 Task: Find connections with filter location Bitterfeld-Wolfen with filter topic #inspirationwith filter profile language French with filter current company Benchmark Six Sigma with filter school Jawahar Navodaya Vidyalaya (JNV) with filter industry Religious Institutions with filter service category Corporate Events with filter keywords title Photographer
Action: Mouse moved to (684, 87)
Screenshot: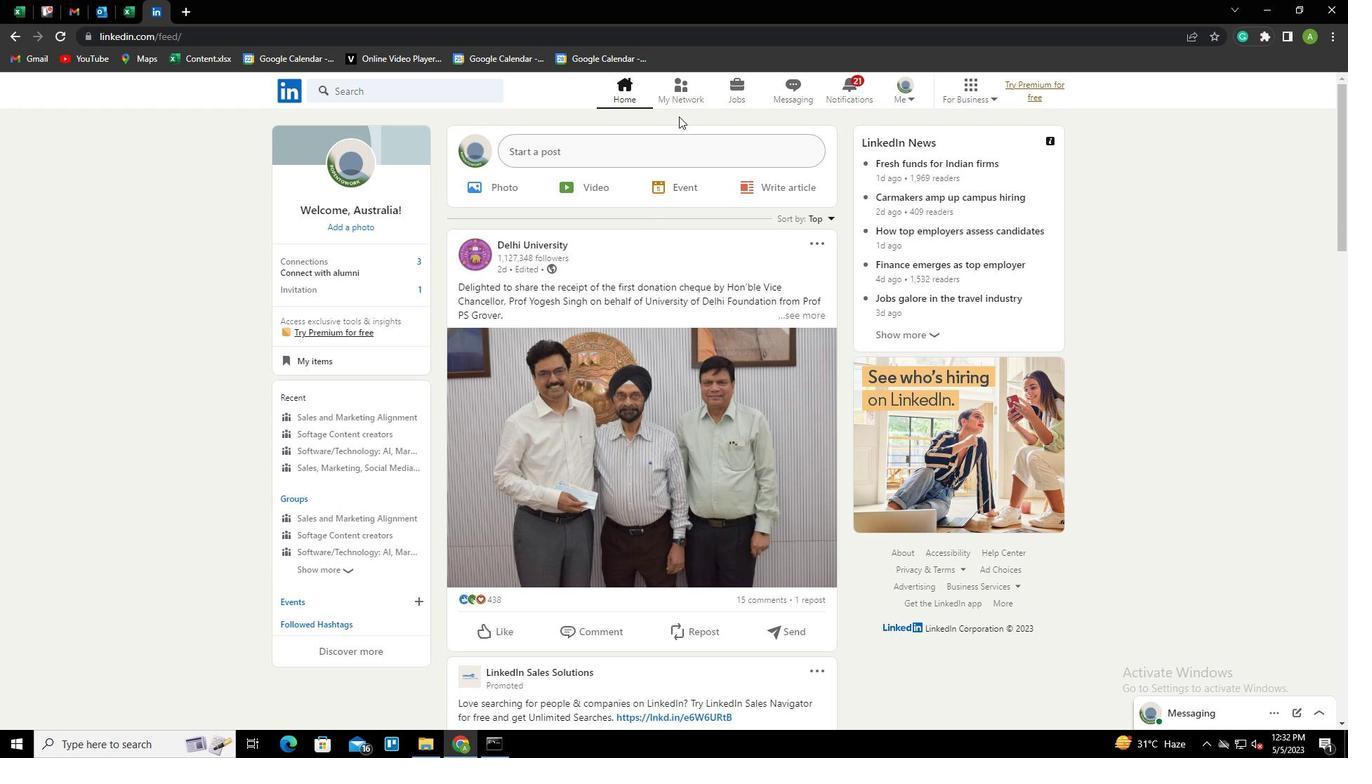 
Action: Mouse pressed left at (684, 87)
Screenshot: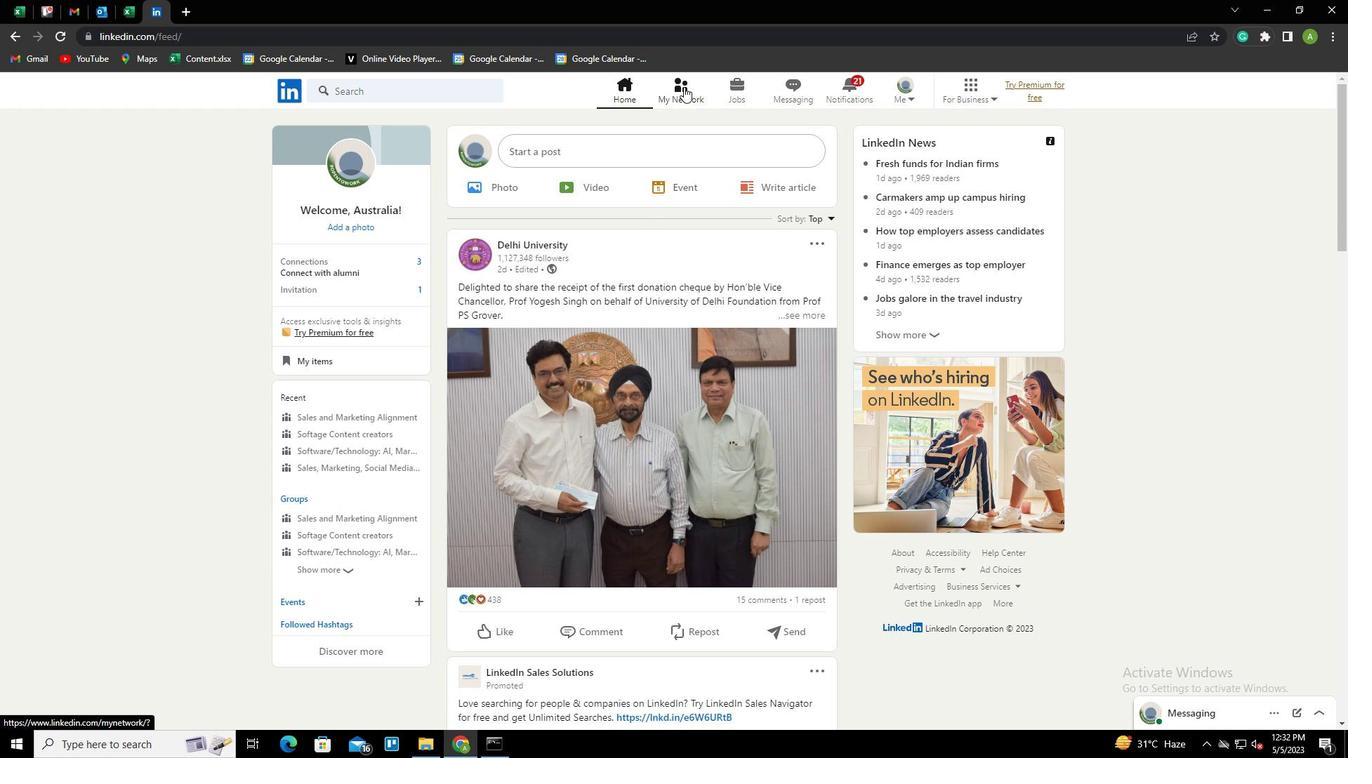 
Action: Mouse moved to (365, 167)
Screenshot: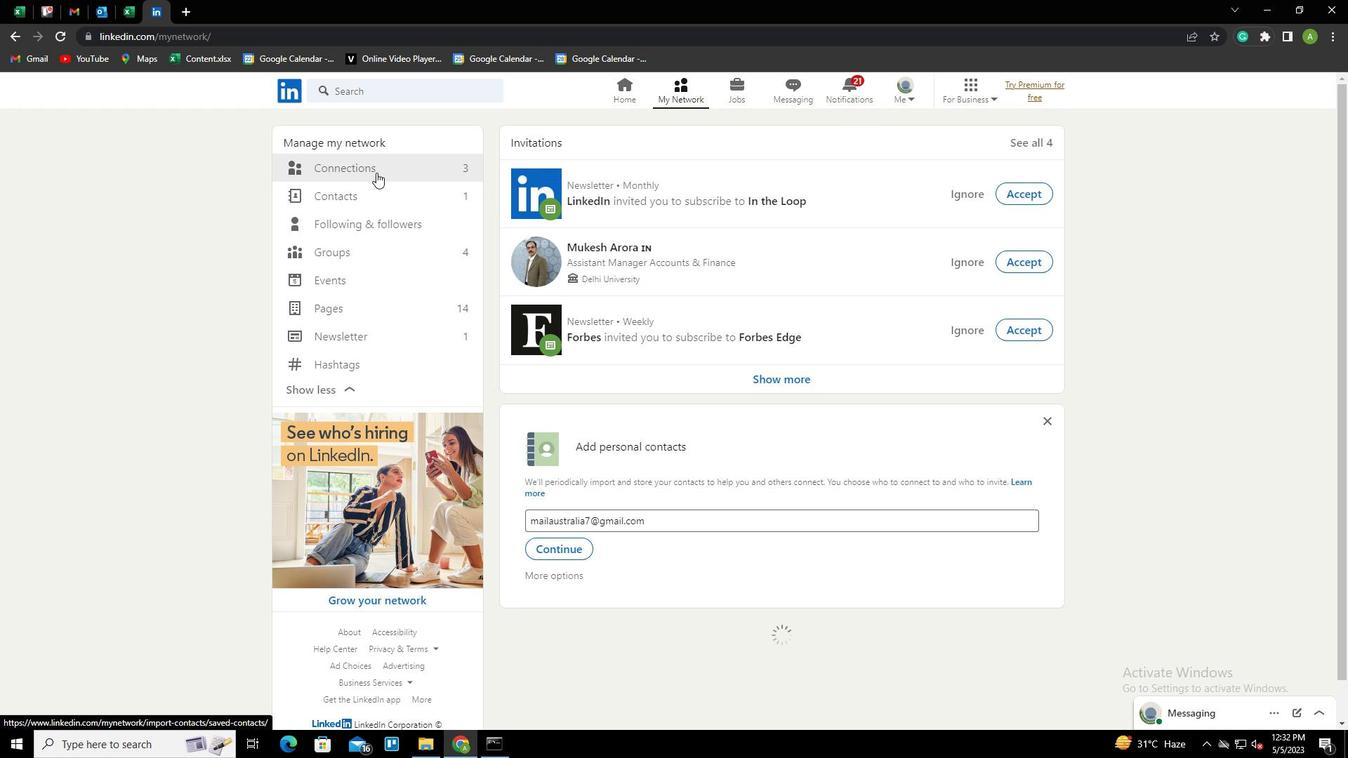 
Action: Mouse pressed left at (365, 167)
Screenshot: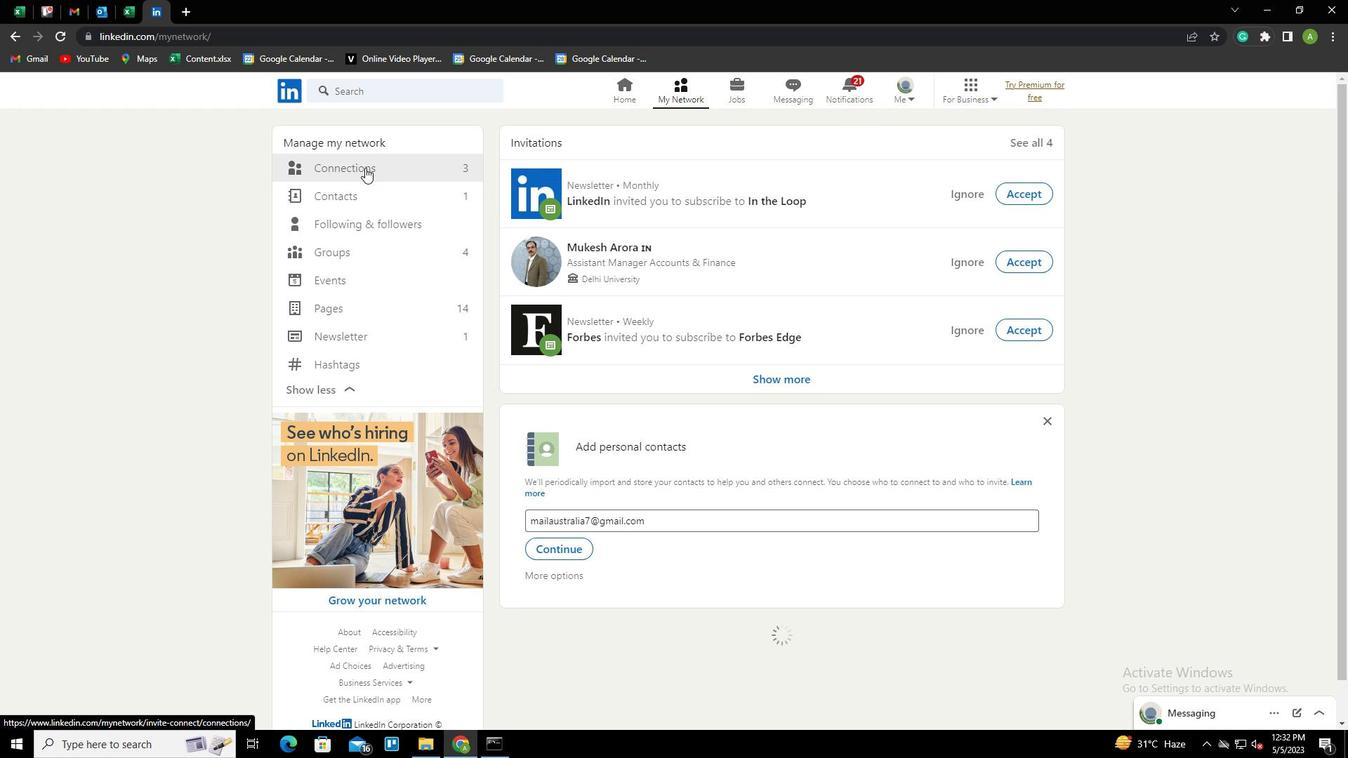 
Action: Mouse moved to (758, 167)
Screenshot: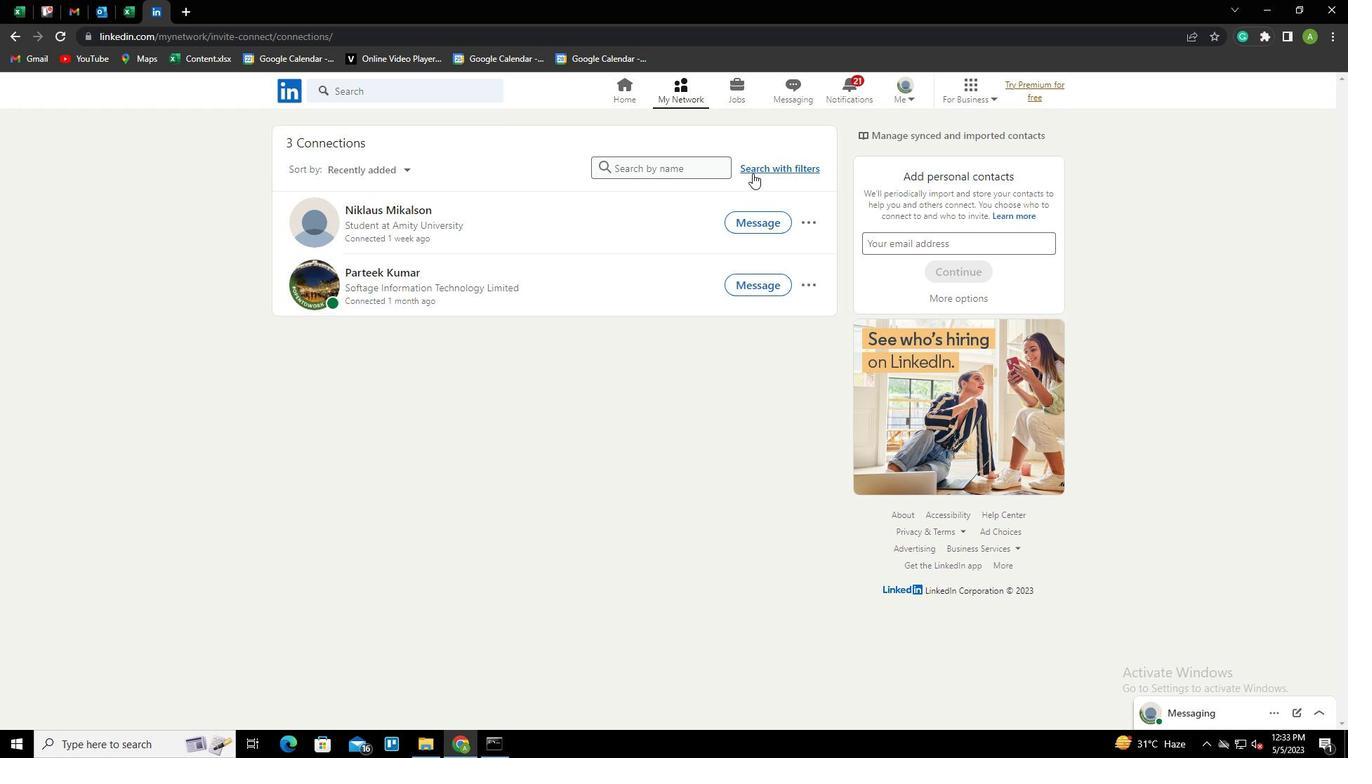 
Action: Mouse pressed left at (758, 167)
Screenshot: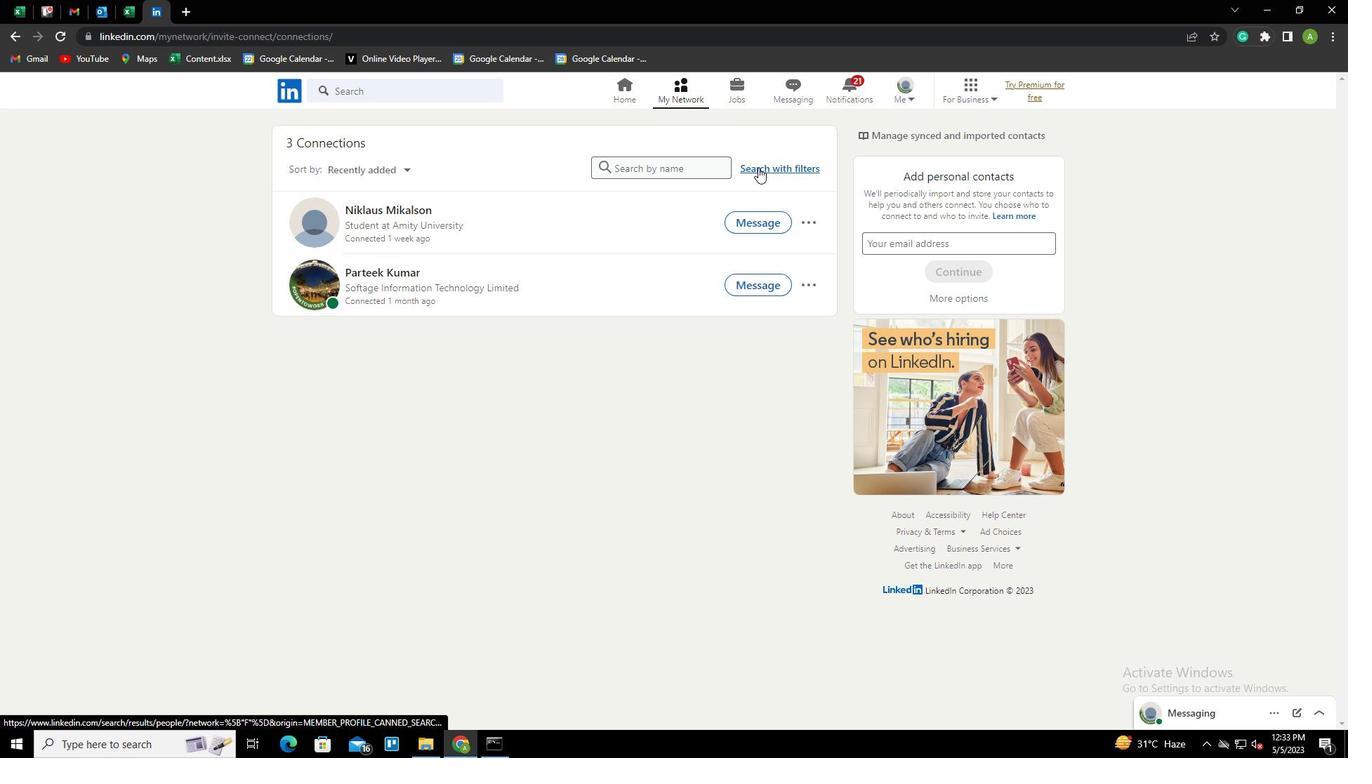 
Action: Mouse moved to (714, 128)
Screenshot: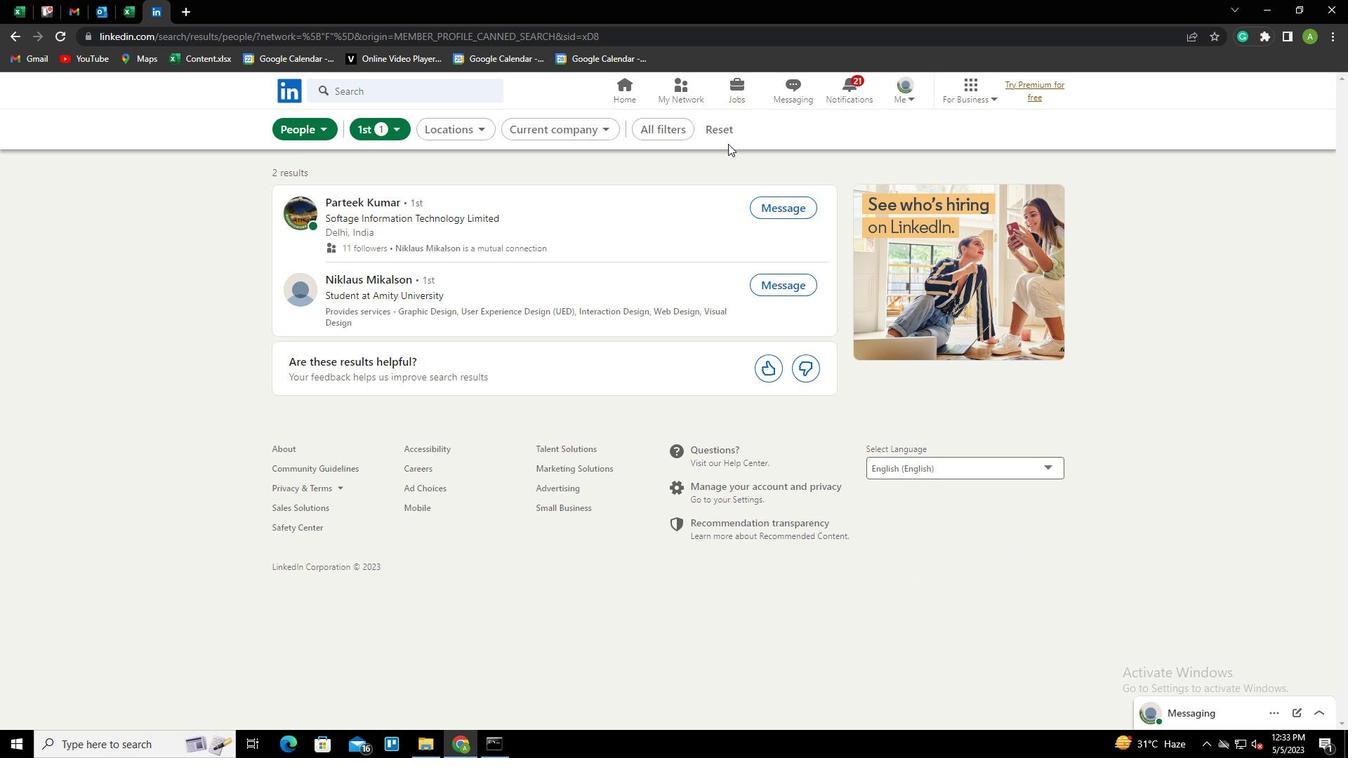 
Action: Mouse pressed left at (714, 128)
Screenshot: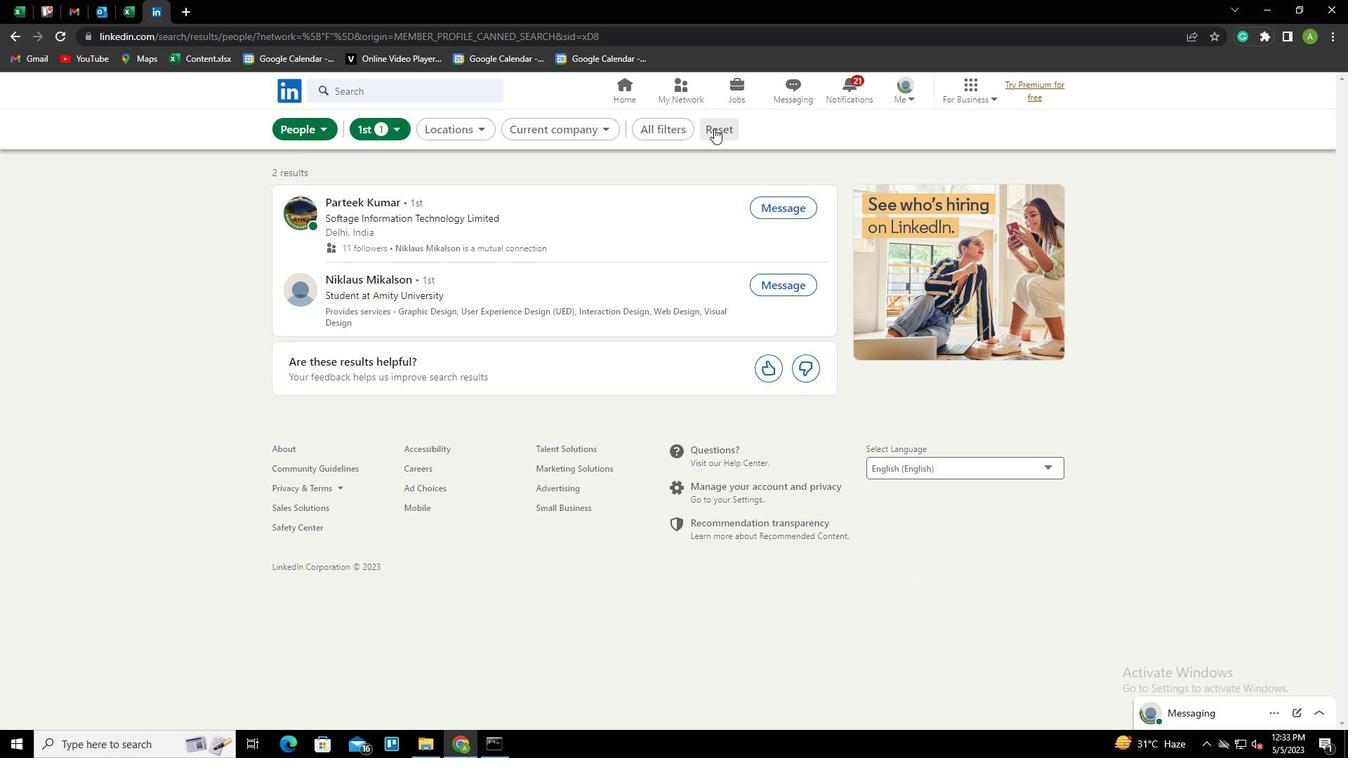 
Action: Mouse moved to (694, 129)
Screenshot: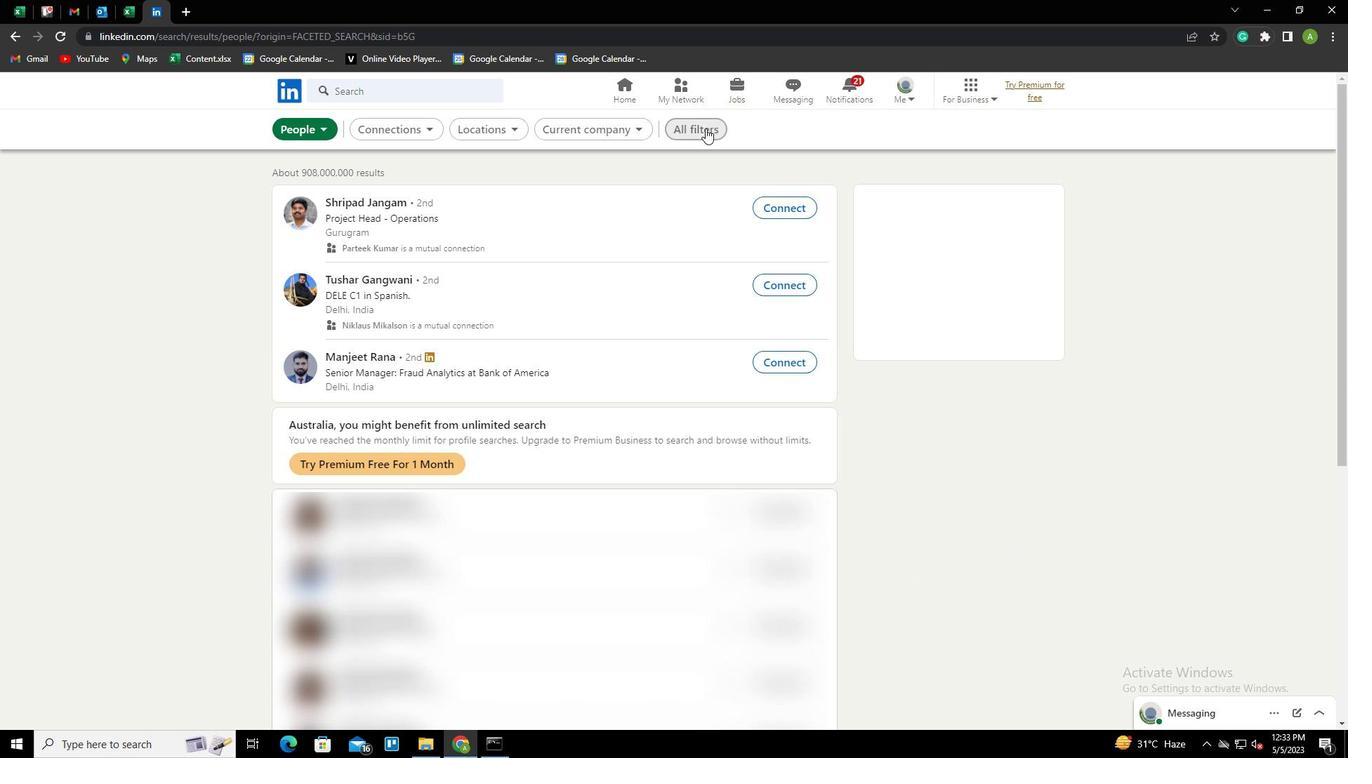 
Action: Mouse pressed left at (694, 129)
Screenshot: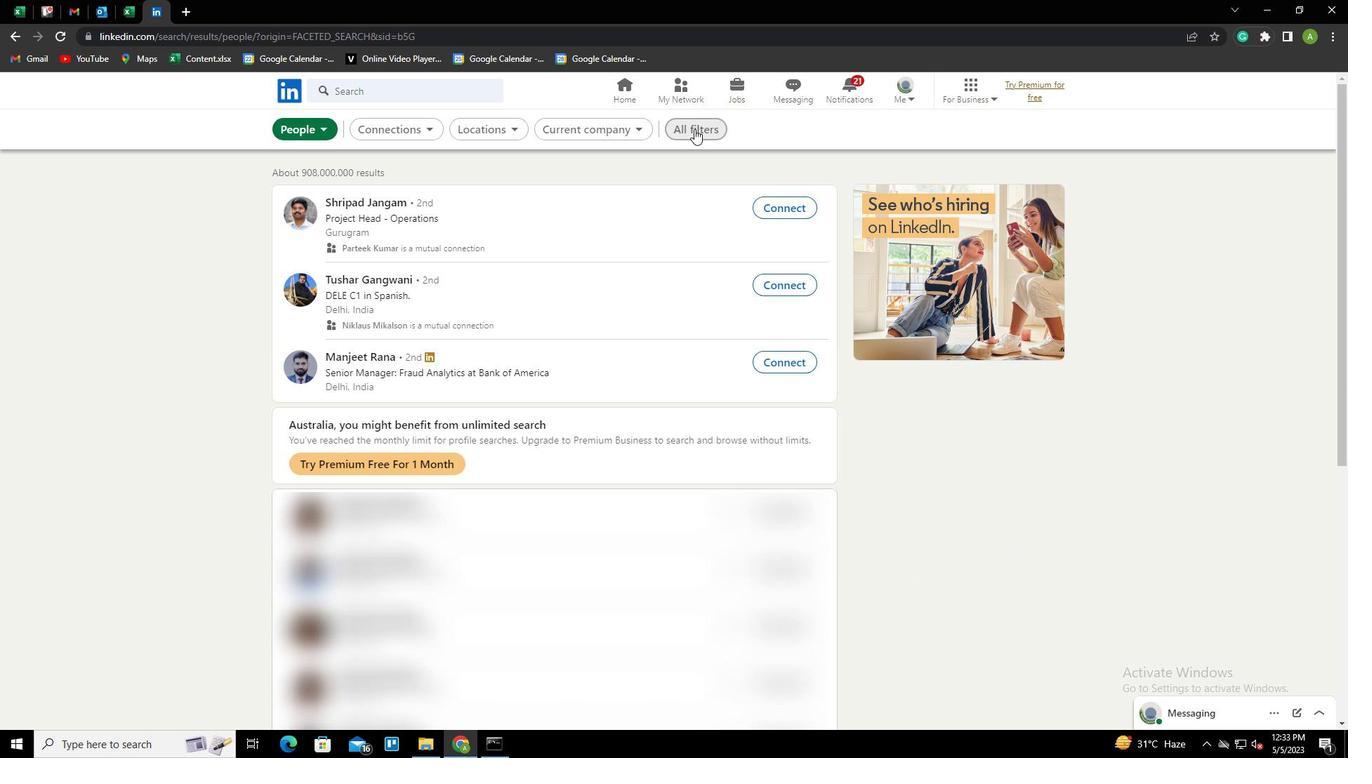 
Action: Mouse moved to (1157, 457)
Screenshot: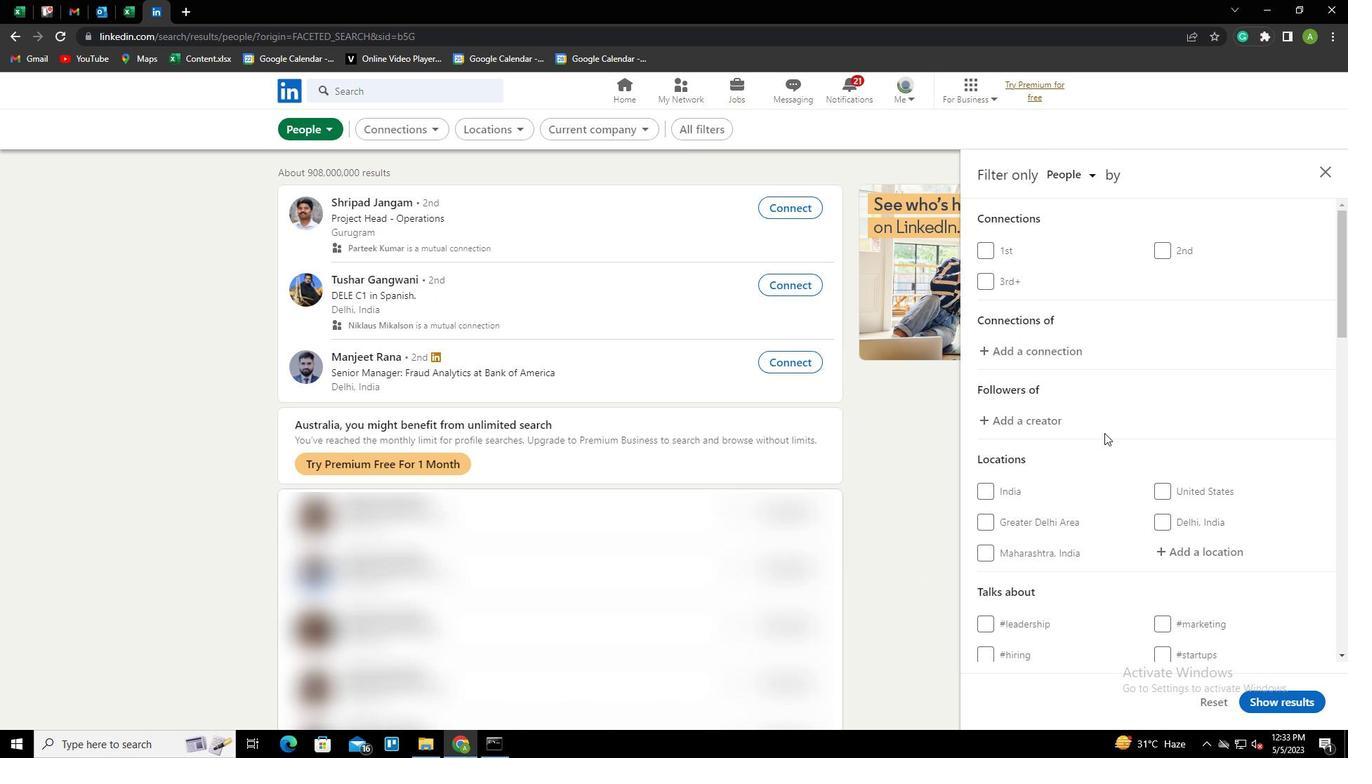 
Action: Mouse scrolled (1157, 457) with delta (0, 0)
Screenshot: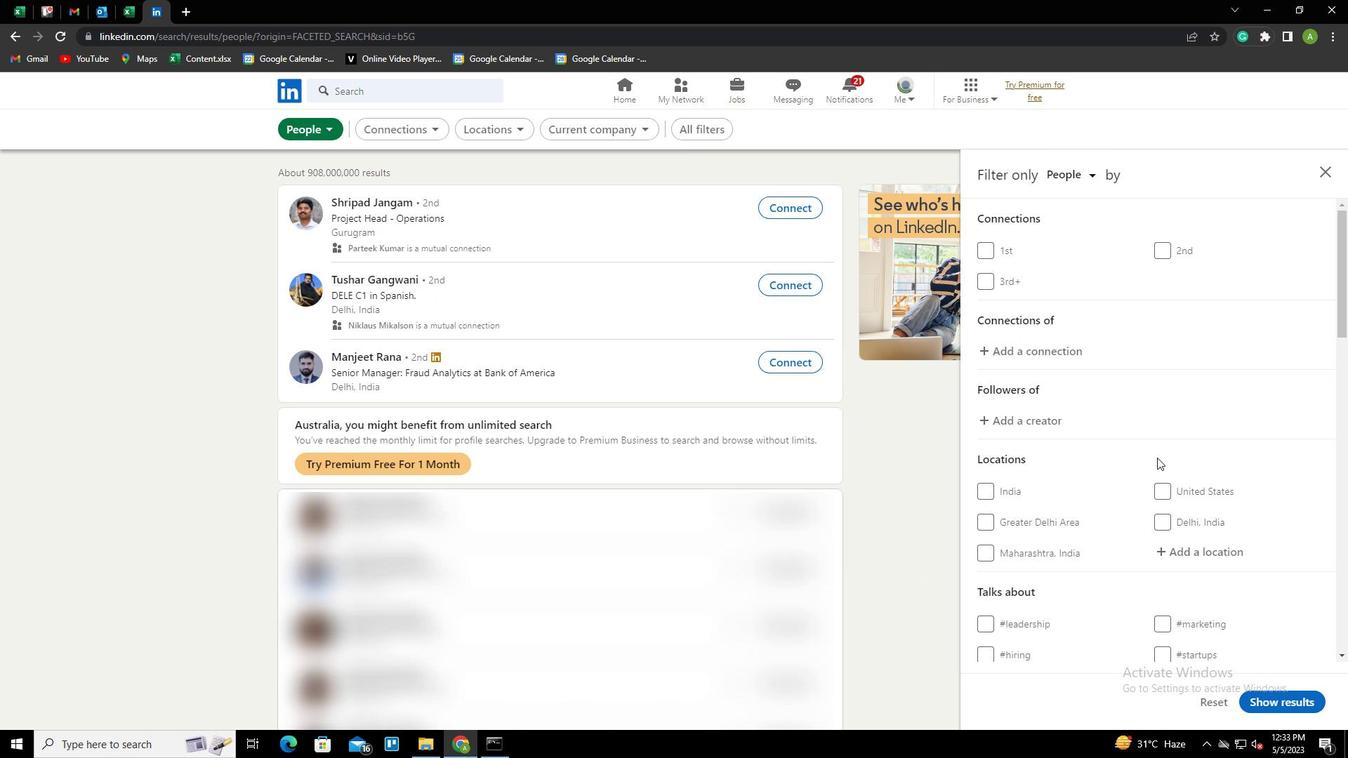 
Action: Mouse scrolled (1157, 457) with delta (0, 0)
Screenshot: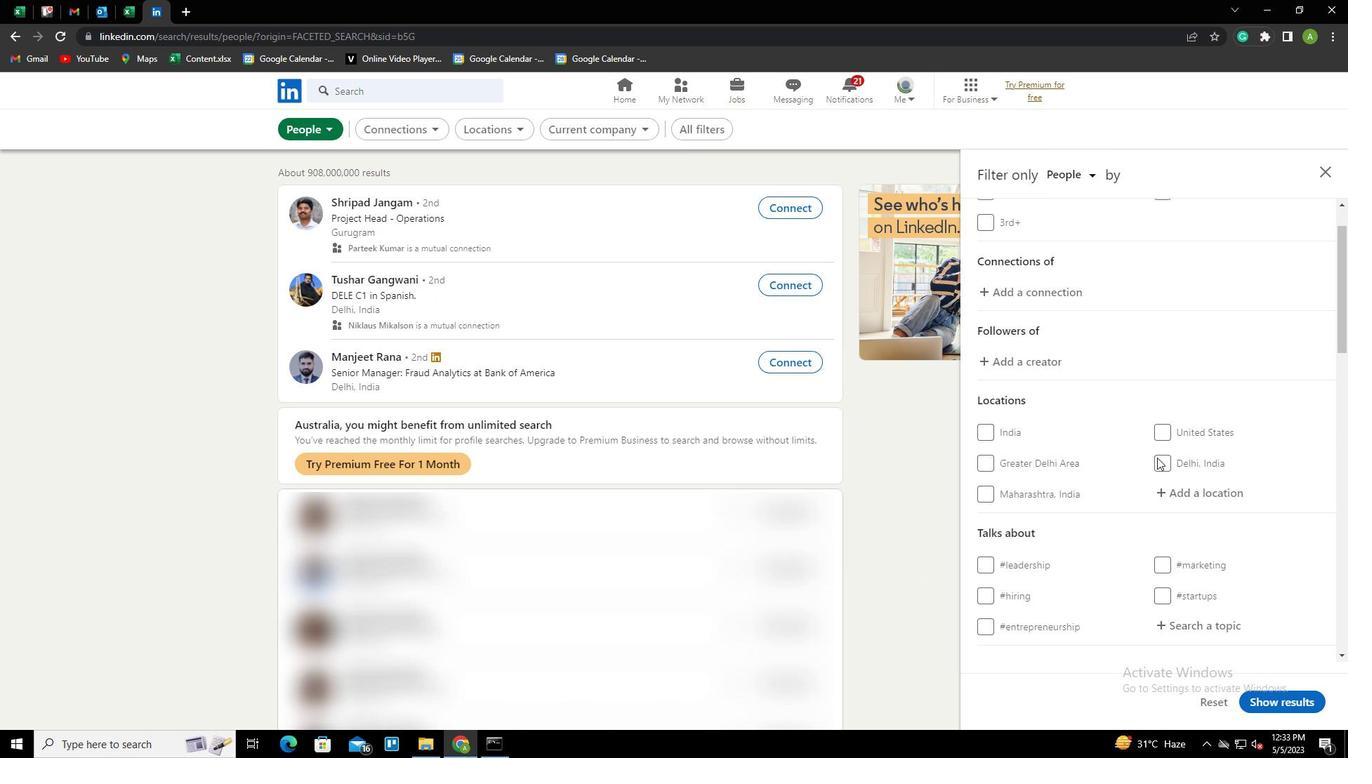 
Action: Mouse moved to (1181, 411)
Screenshot: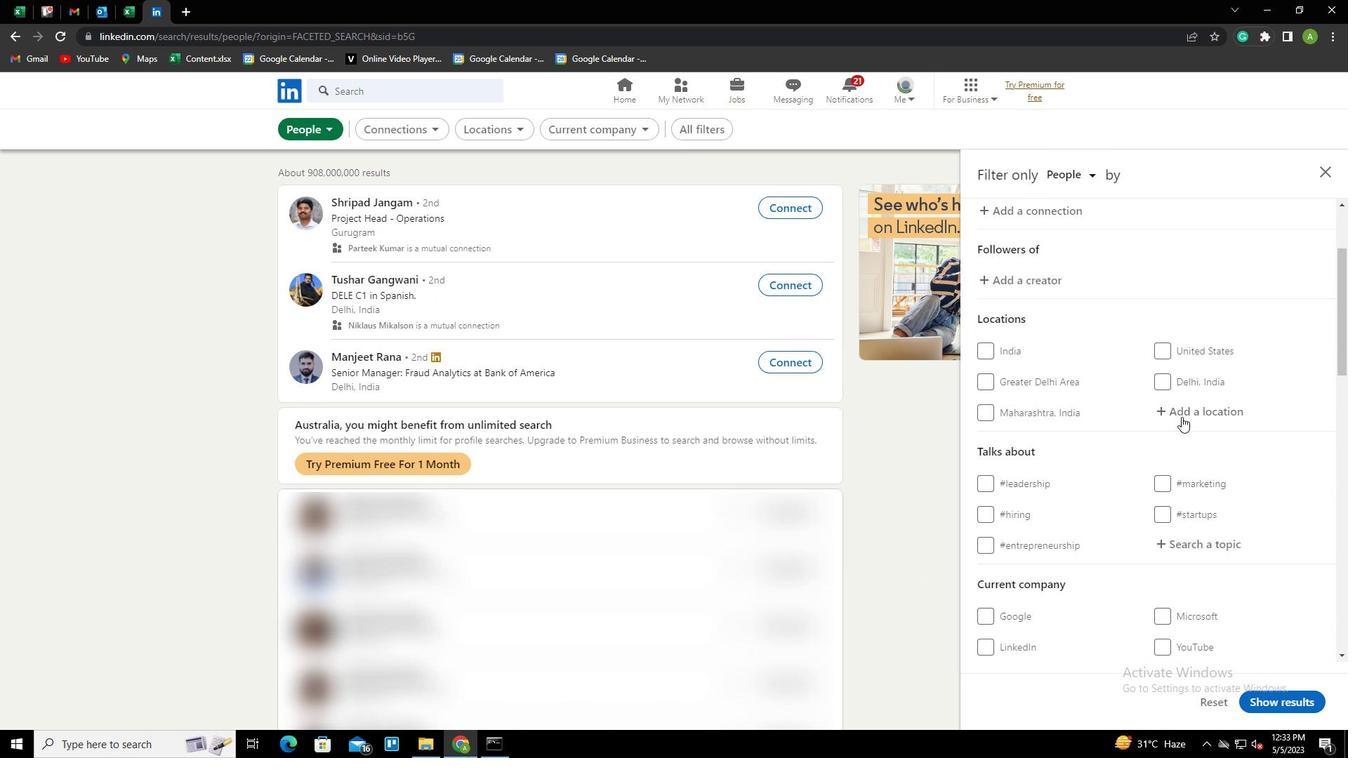 
Action: Mouse pressed left at (1181, 411)
Screenshot: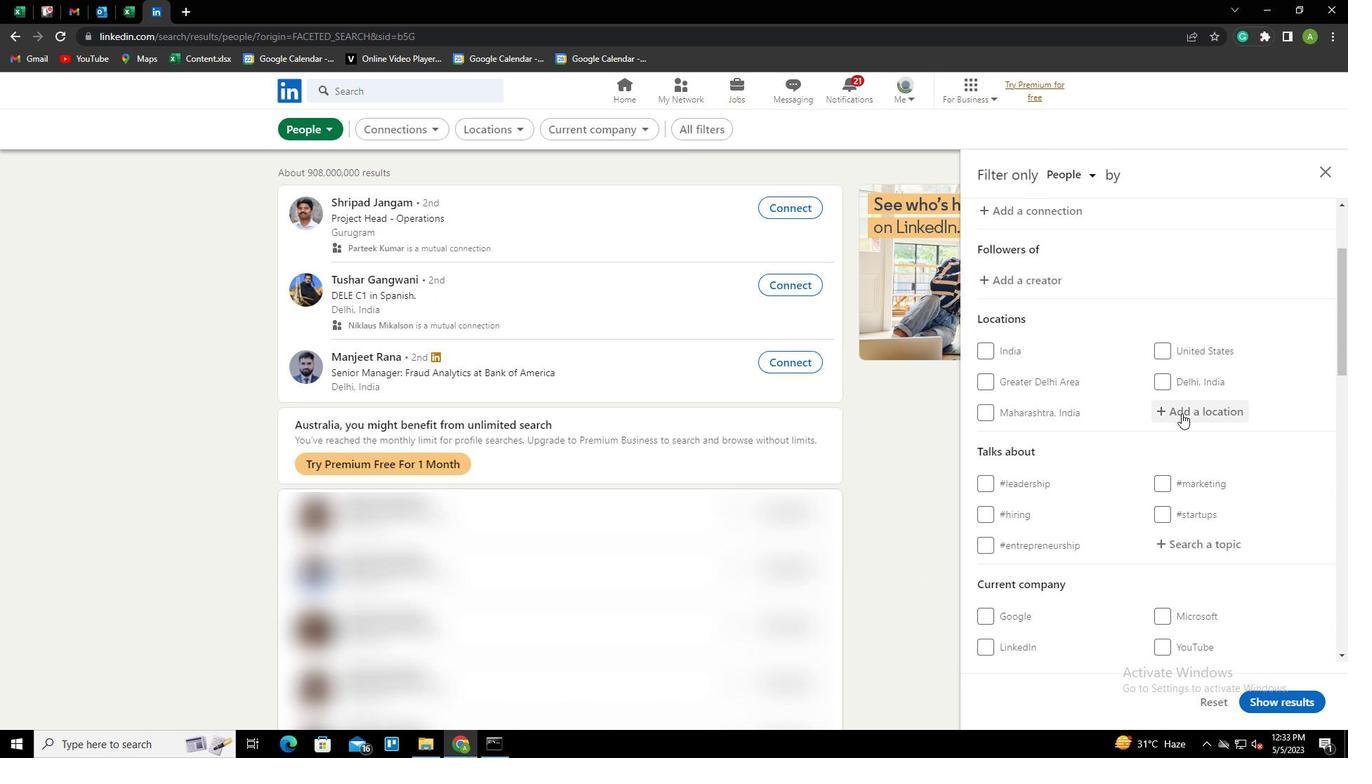 
Action: Key pressed <Key.shift>
Screenshot: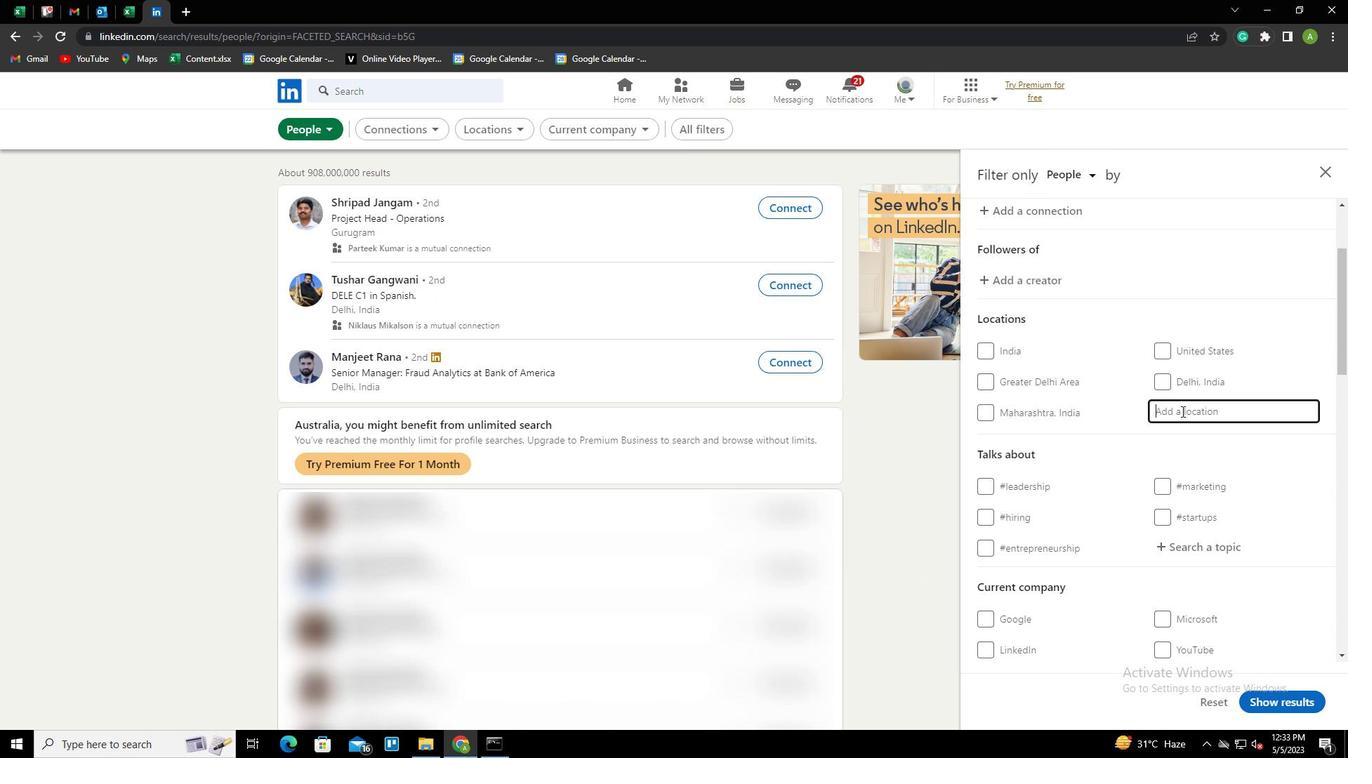 
Action: Mouse moved to (1117, 403)
Screenshot: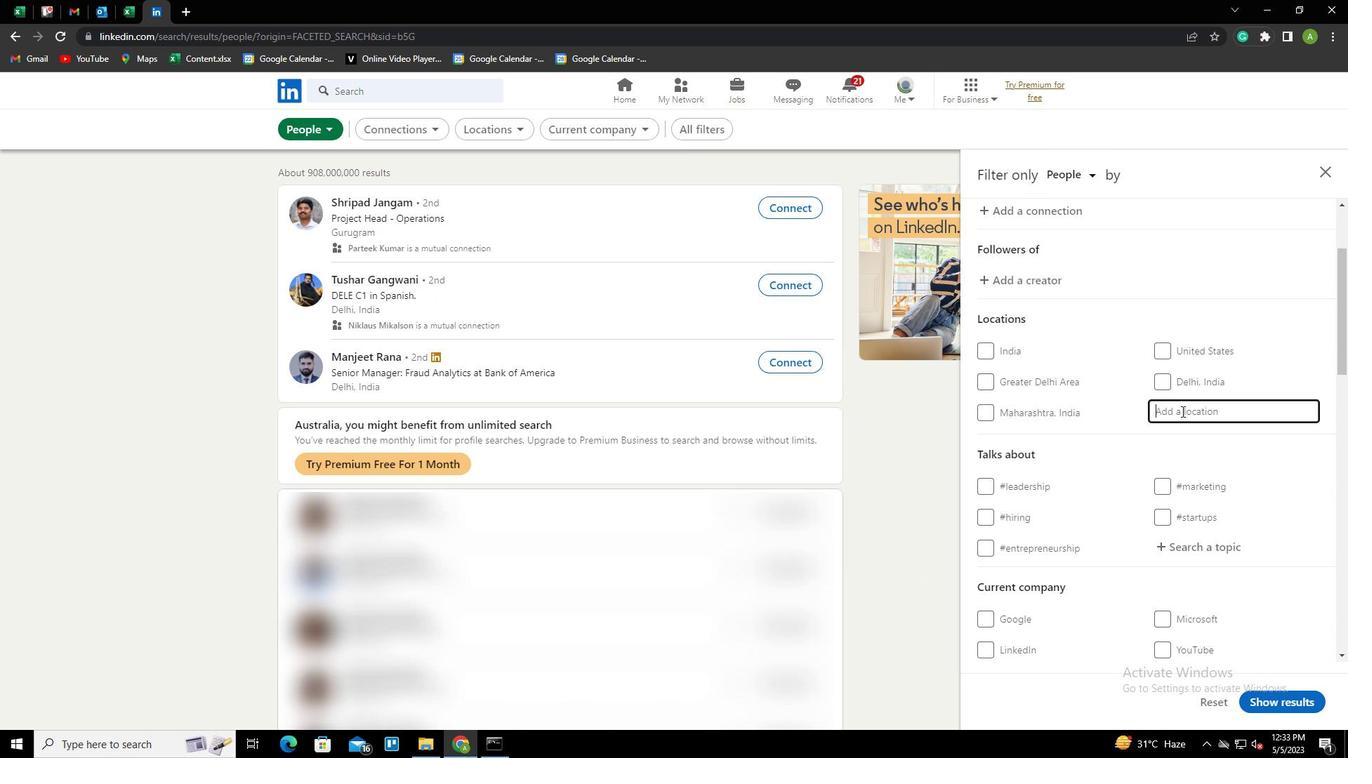 
Action: Key pressed B
Screenshot: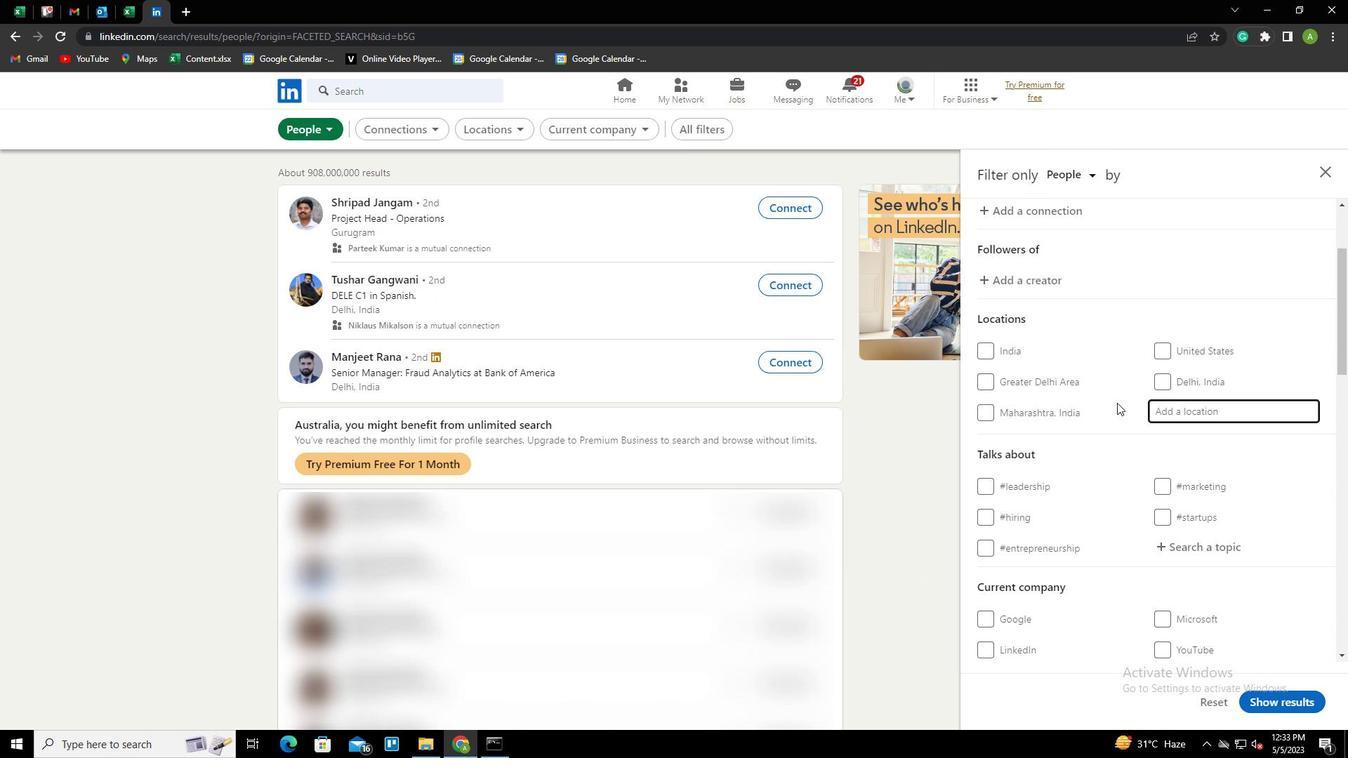 
Action: Mouse moved to (1077, 429)
Screenshot: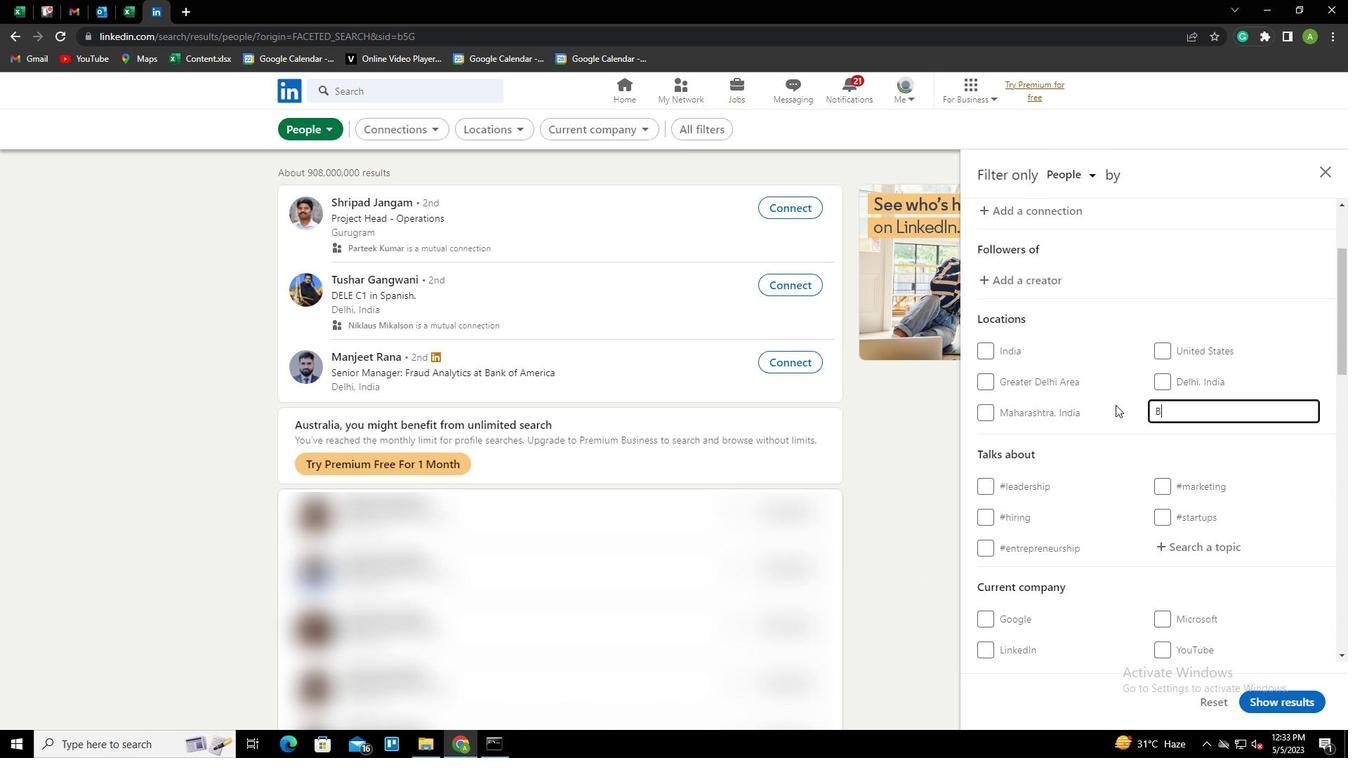 
Action: Key pressed ITTERFELD<Key.down>-<Key.shift>WOLD<Key.backspace>FEN<Key.down><Key.enter>
Screenshot: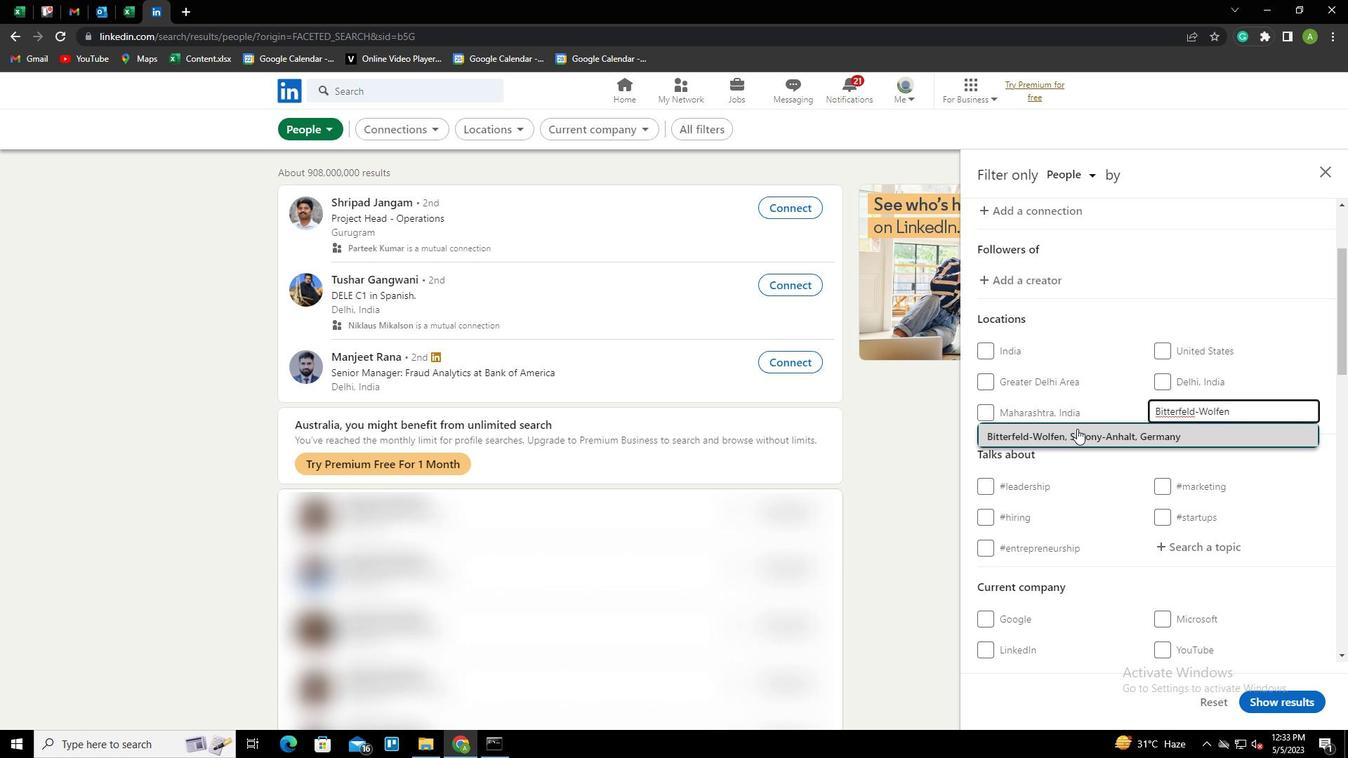 
Action: Mouse scrolled (1077, 428) with delta (0, 0)
Screenshot: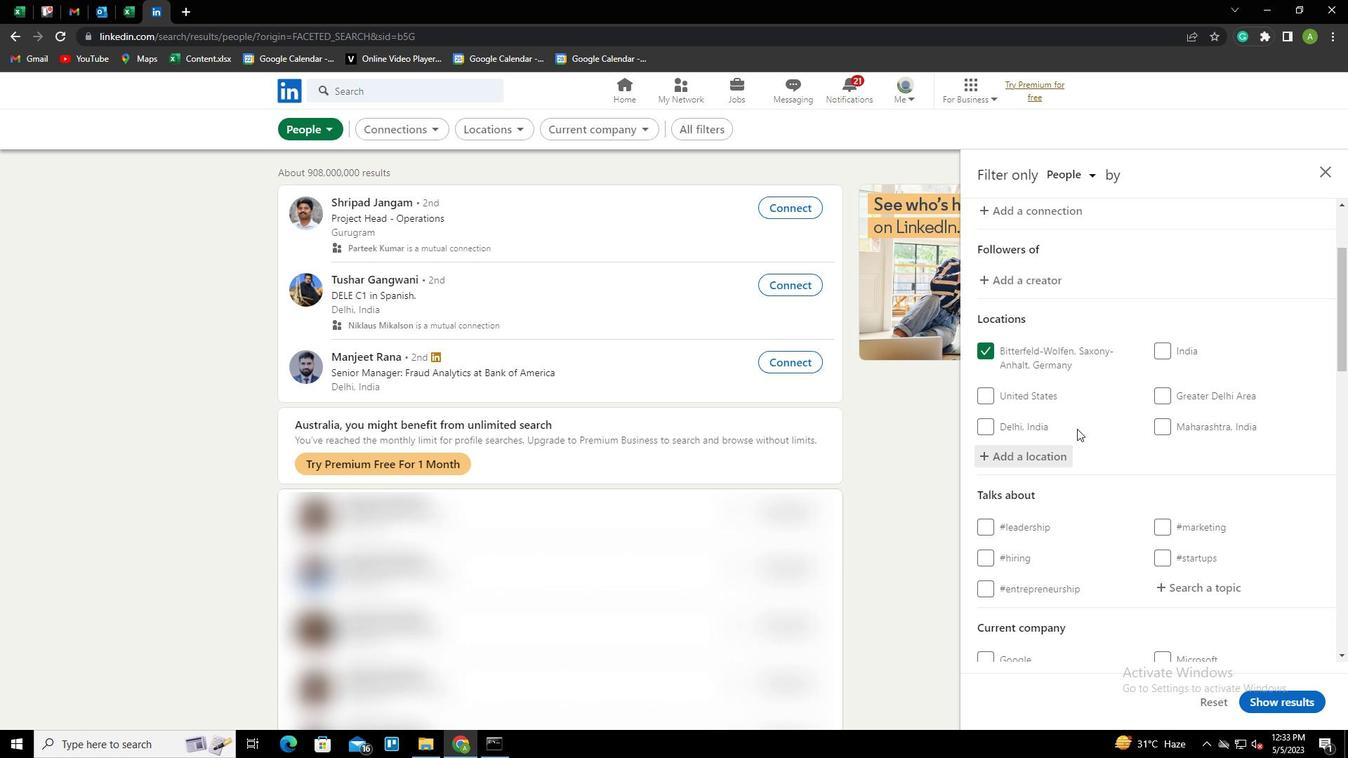 
Action: Mouse scrolled (1077, 428) with delta (0, 0)
Screenshot: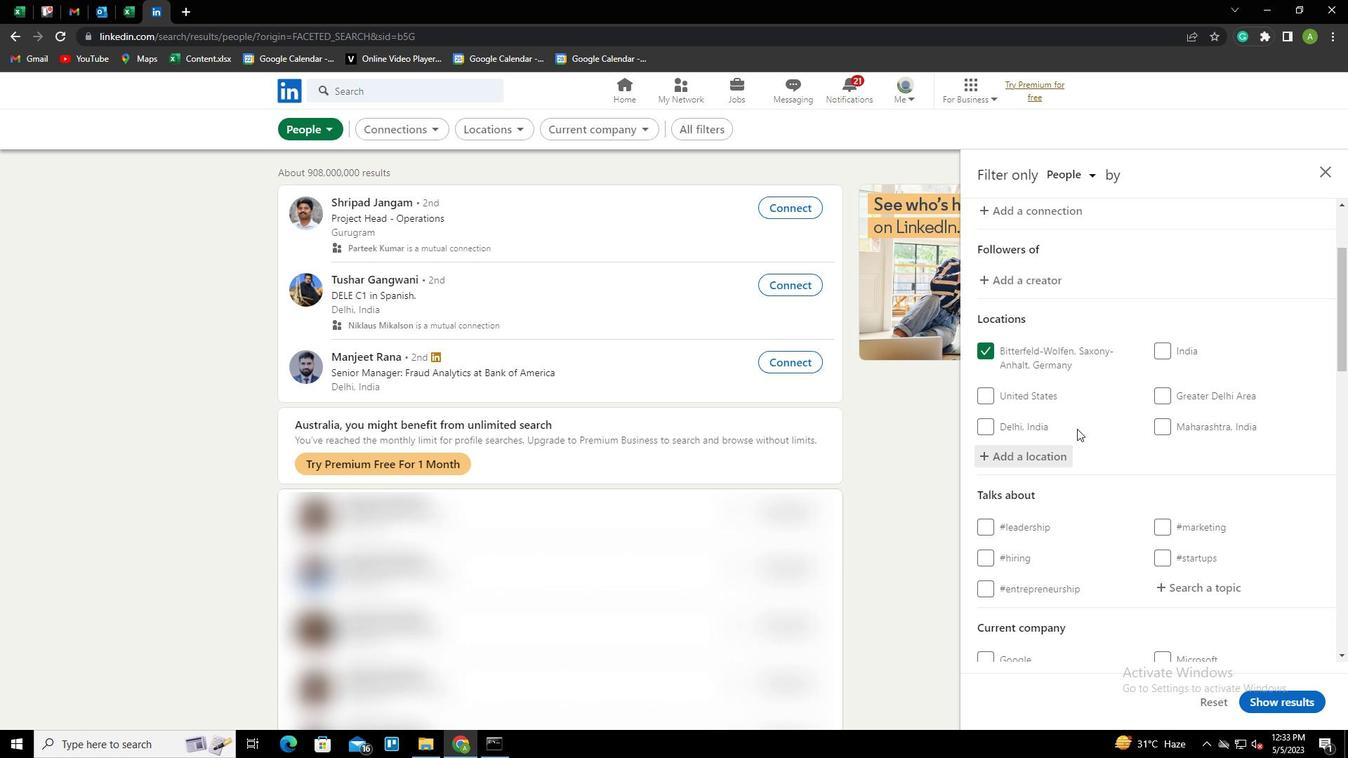 
Action: Mouse moved to (1171, 449)
Screenshot: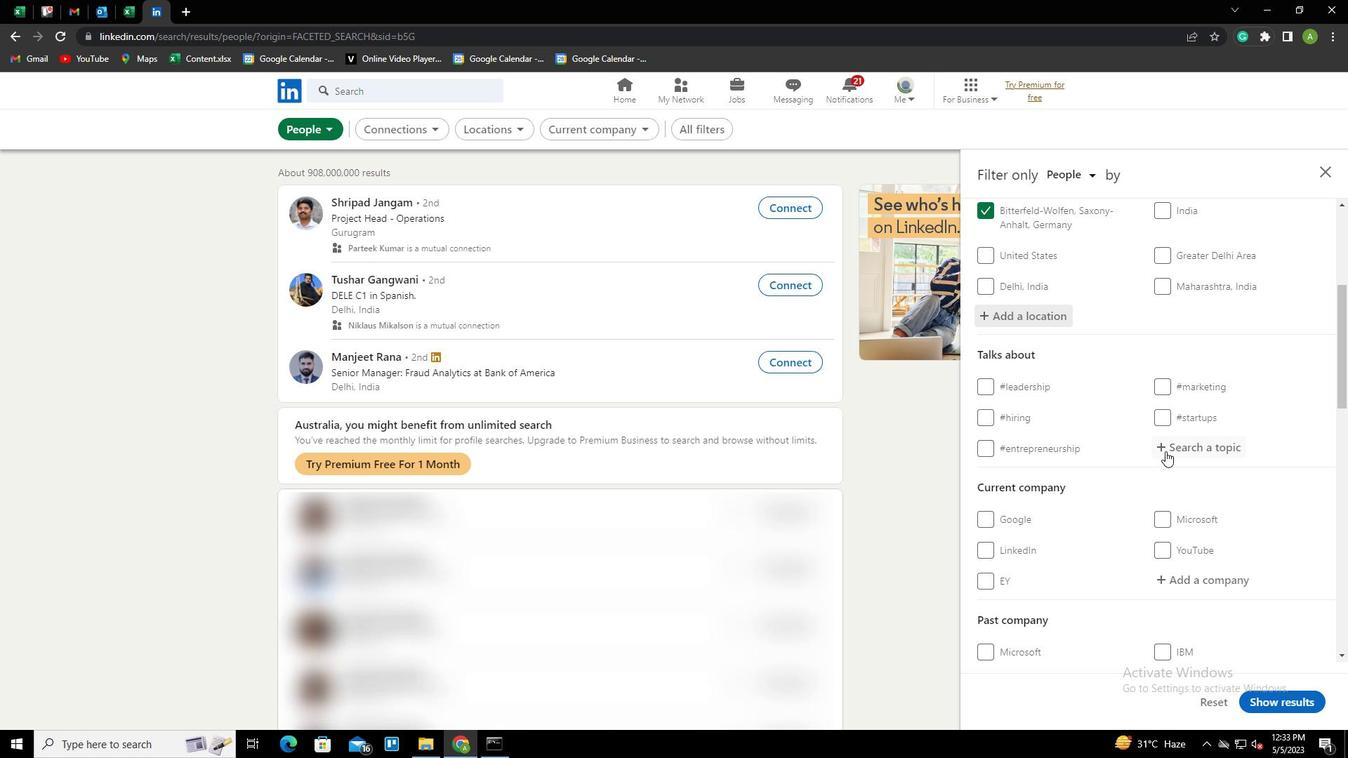 
Action: Mouse pressed left at (1171, 449)
Screenshot: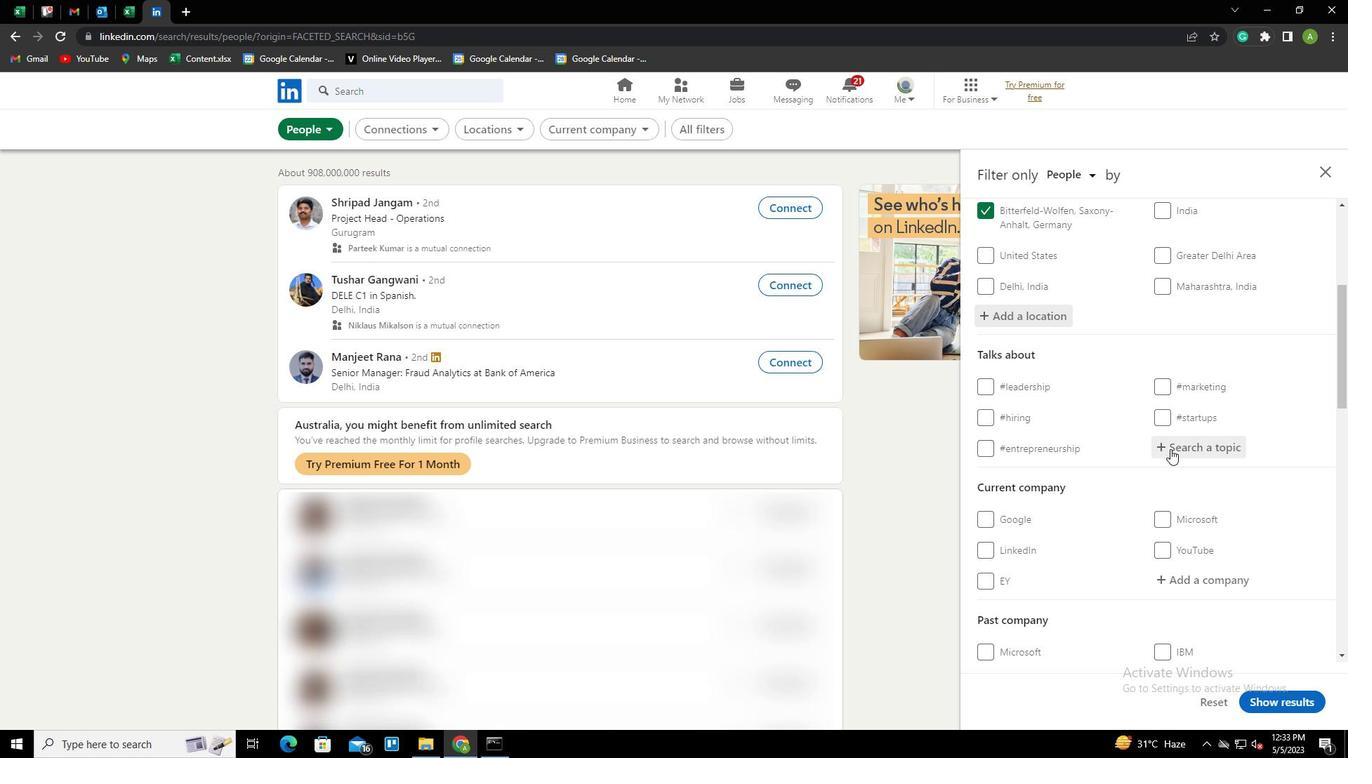 
Action: Key pressed INSPIRATION<Key.down><Key.enter>
Screenshot: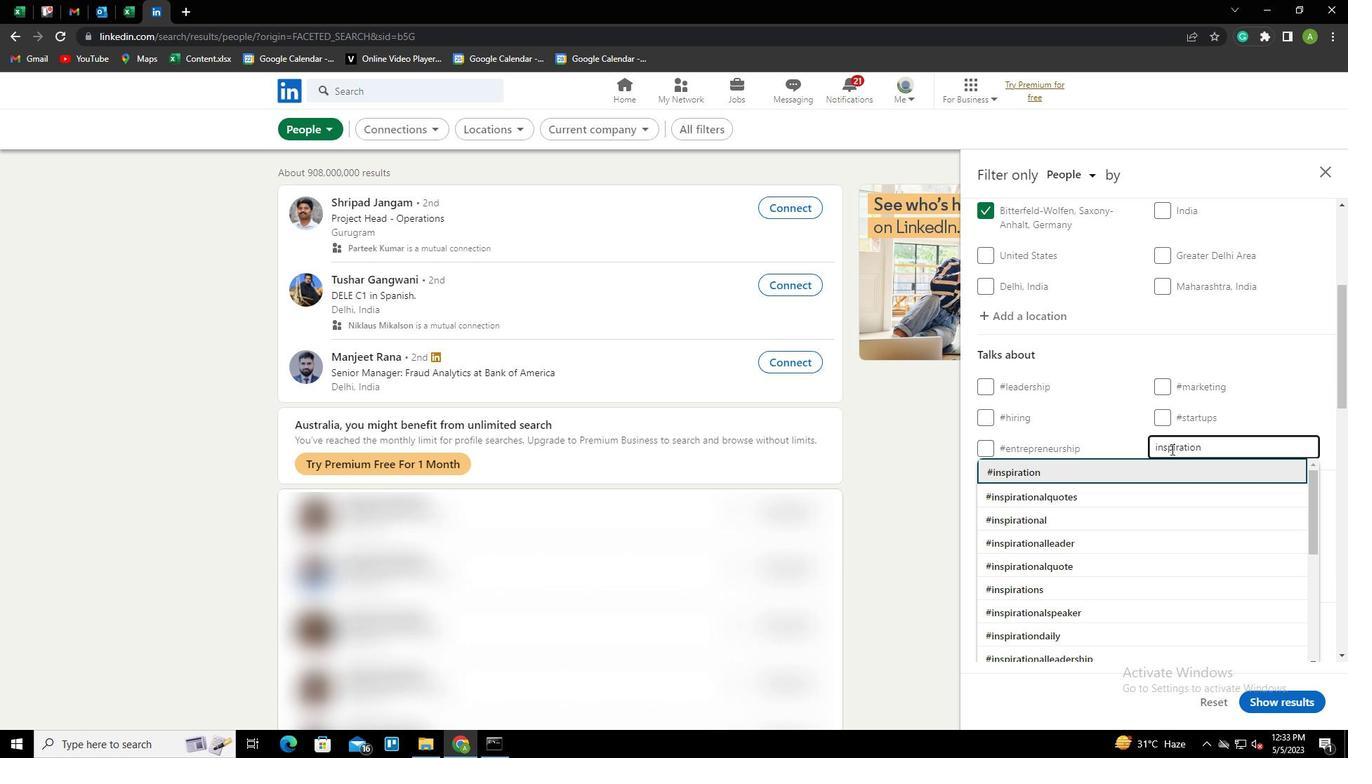 
Action: Mouse scrolled (1171, 448) with delta (0, 0)
Screenshot: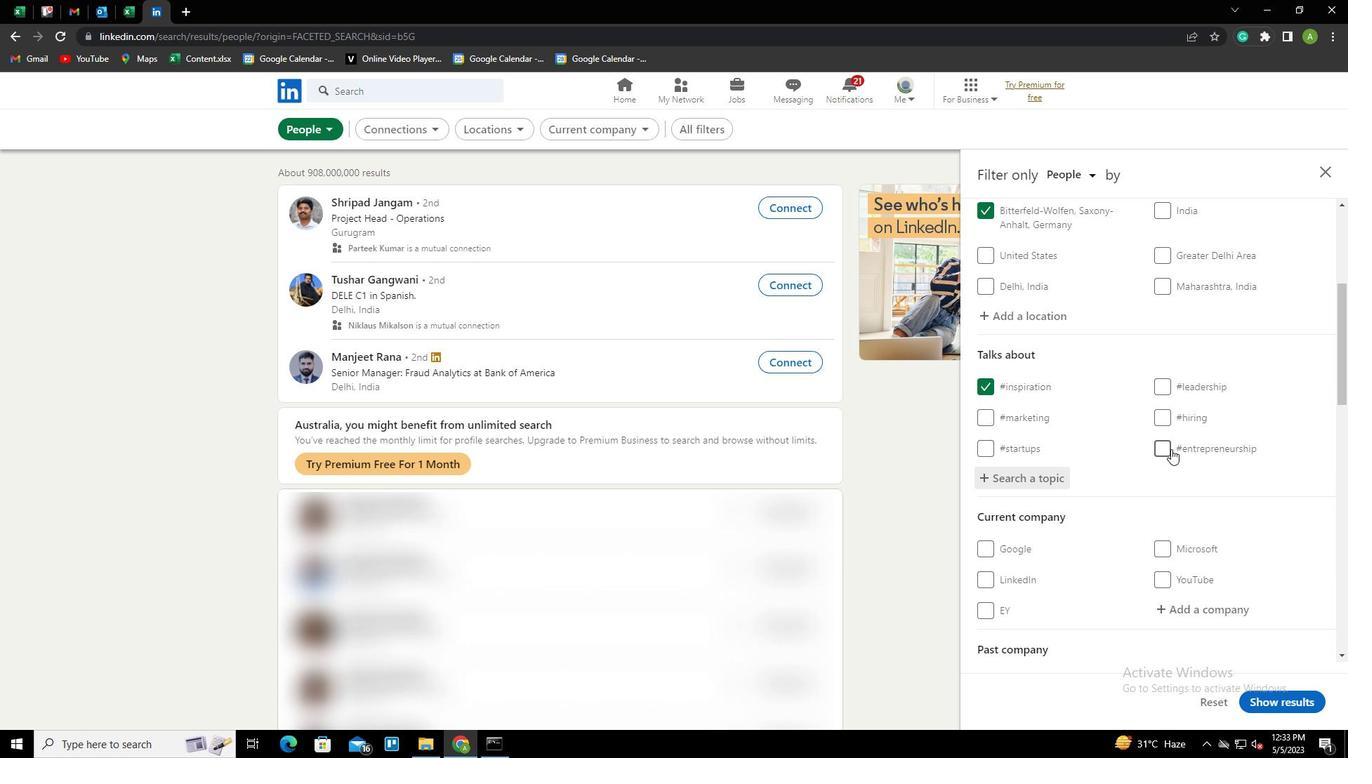 
Action: Mouse scrolled (1171, 448) with delta (0, 0)
Screenshot: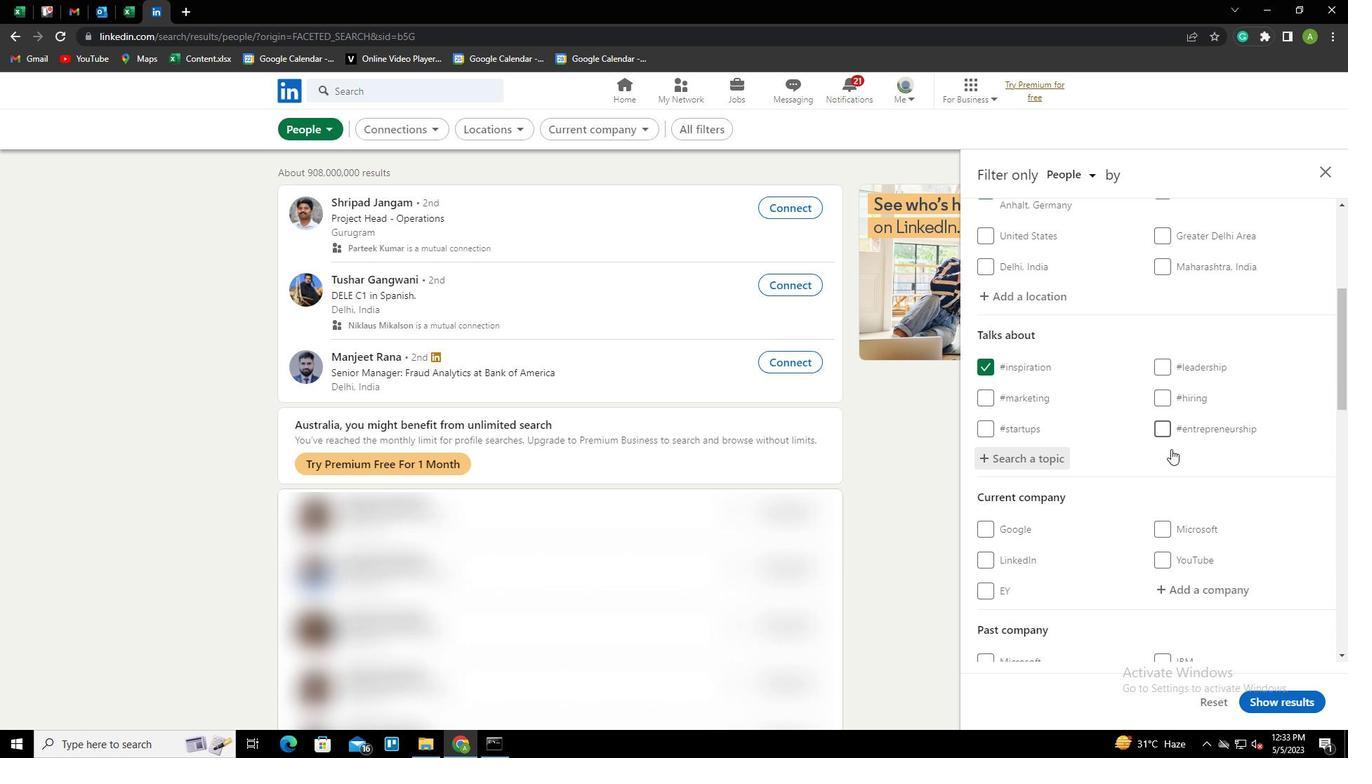 
Action: Mouse scrolled (1171, 448) with delta (0, 0)
Screenshot: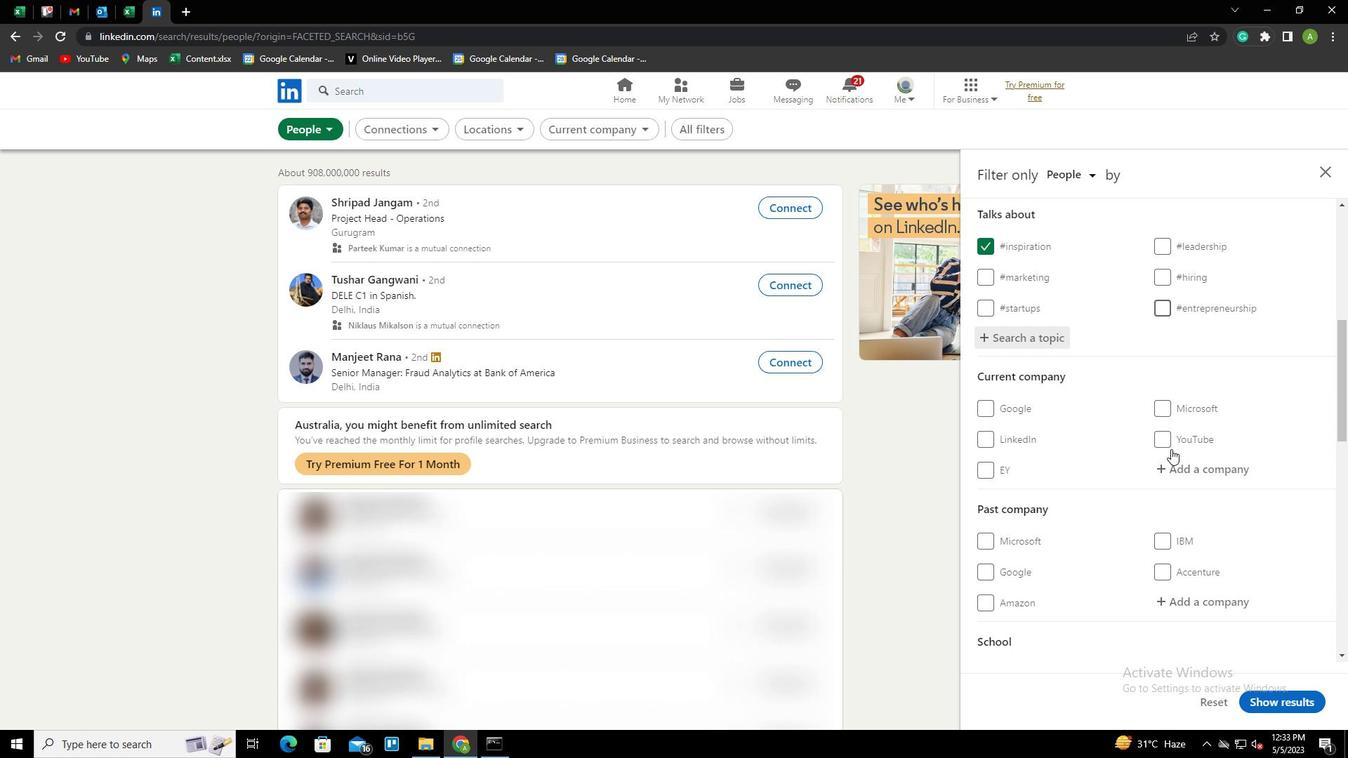 
Action: Mouse scrolled (1171, 448) with delta (0, 0)
Screenshot: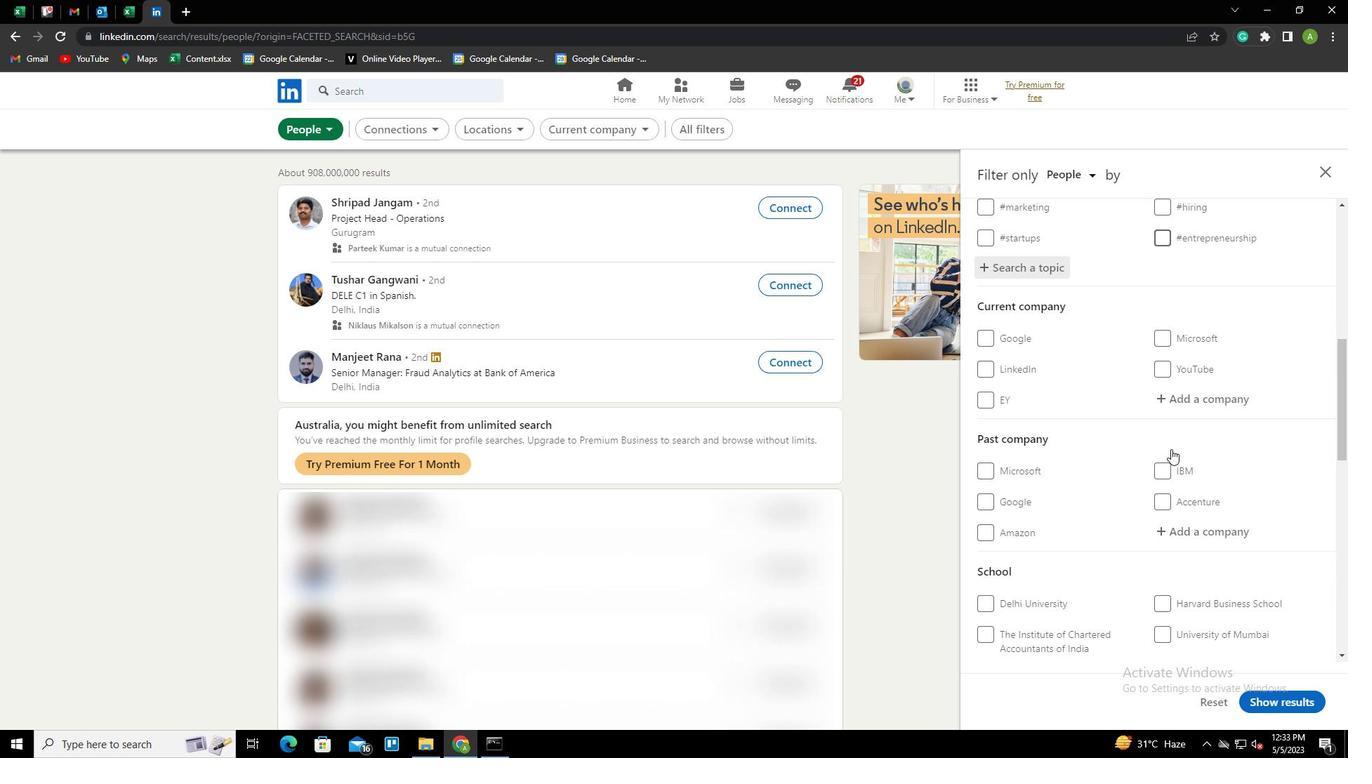 
Action: Mouse scrolled (1171, 448) with delta (0, 0)
Screenshot: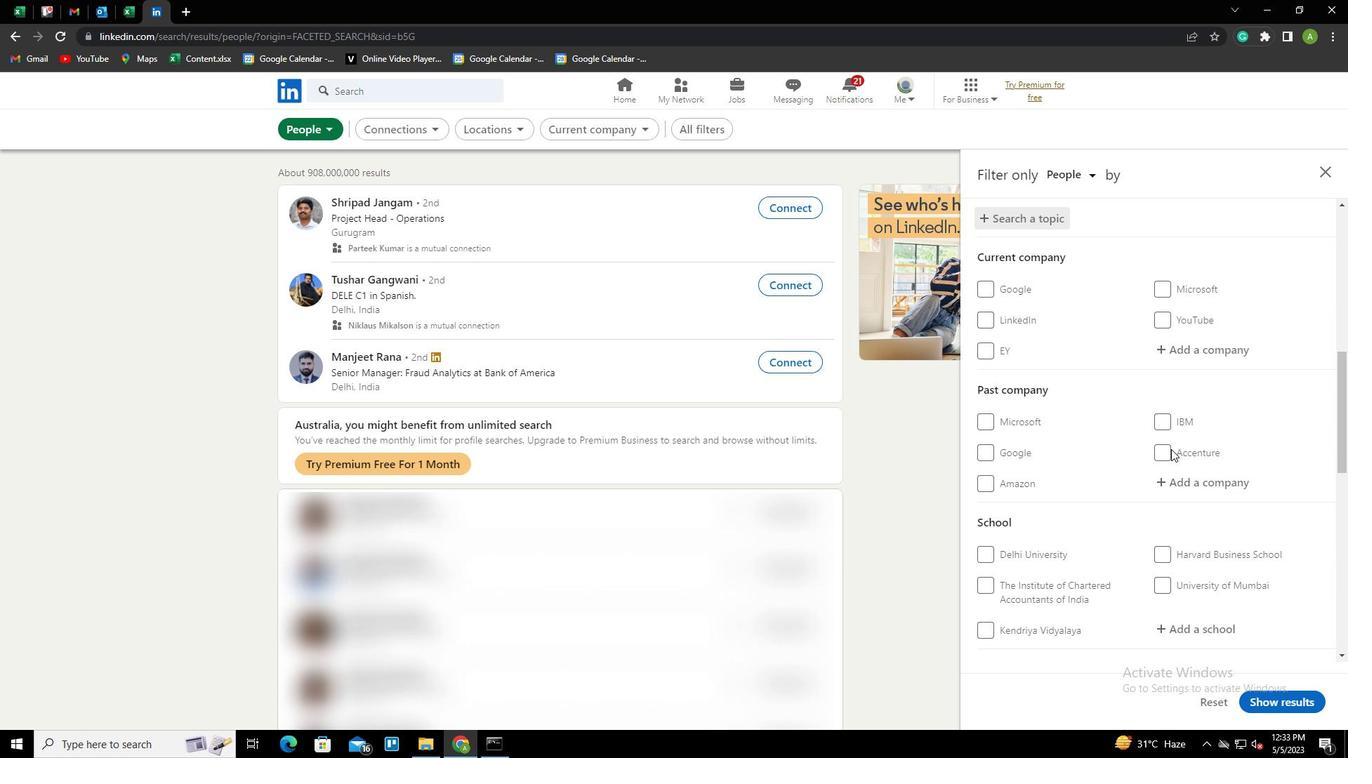 
Action: Mouse scrolled (1171, 448) with delta (0, 0)
Screenshot: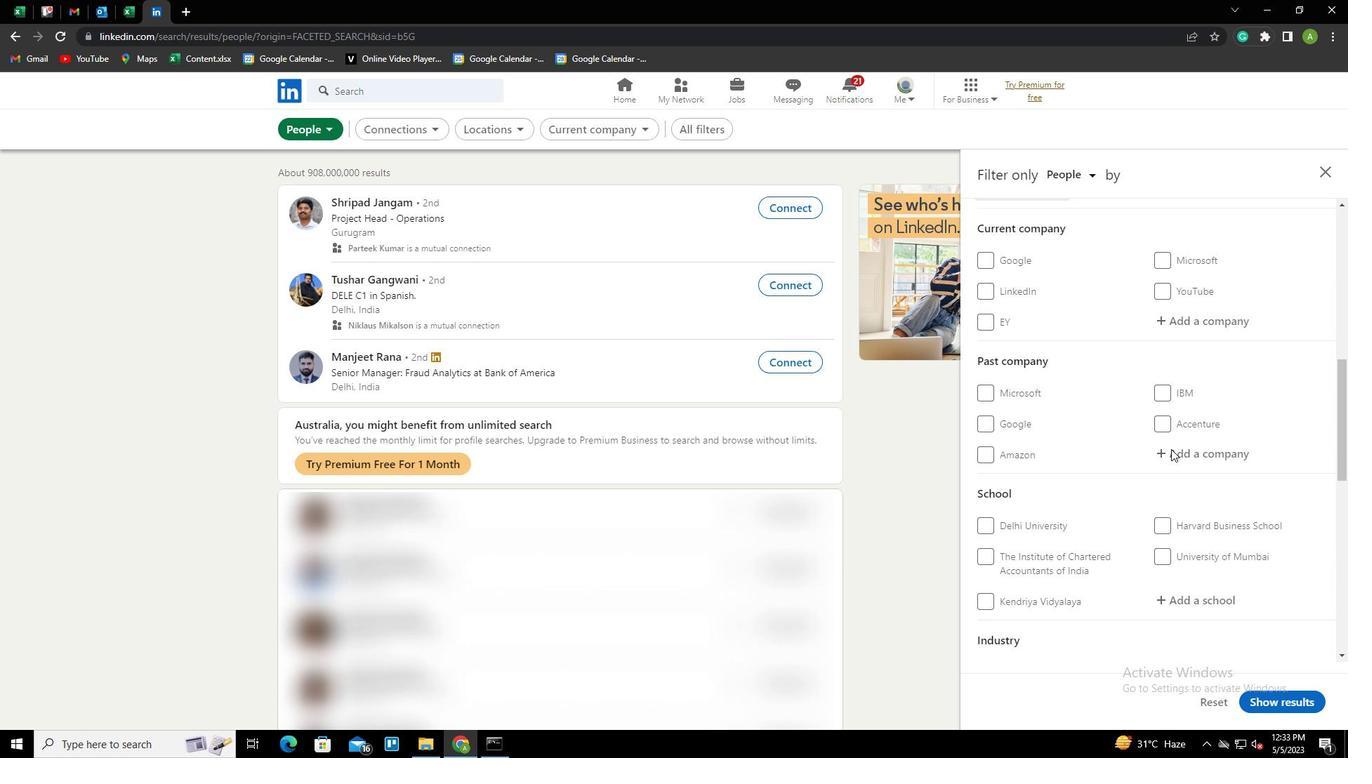 
Action: Mouse scrolled (1171, 448) with delta (0, 0)
Screenshot: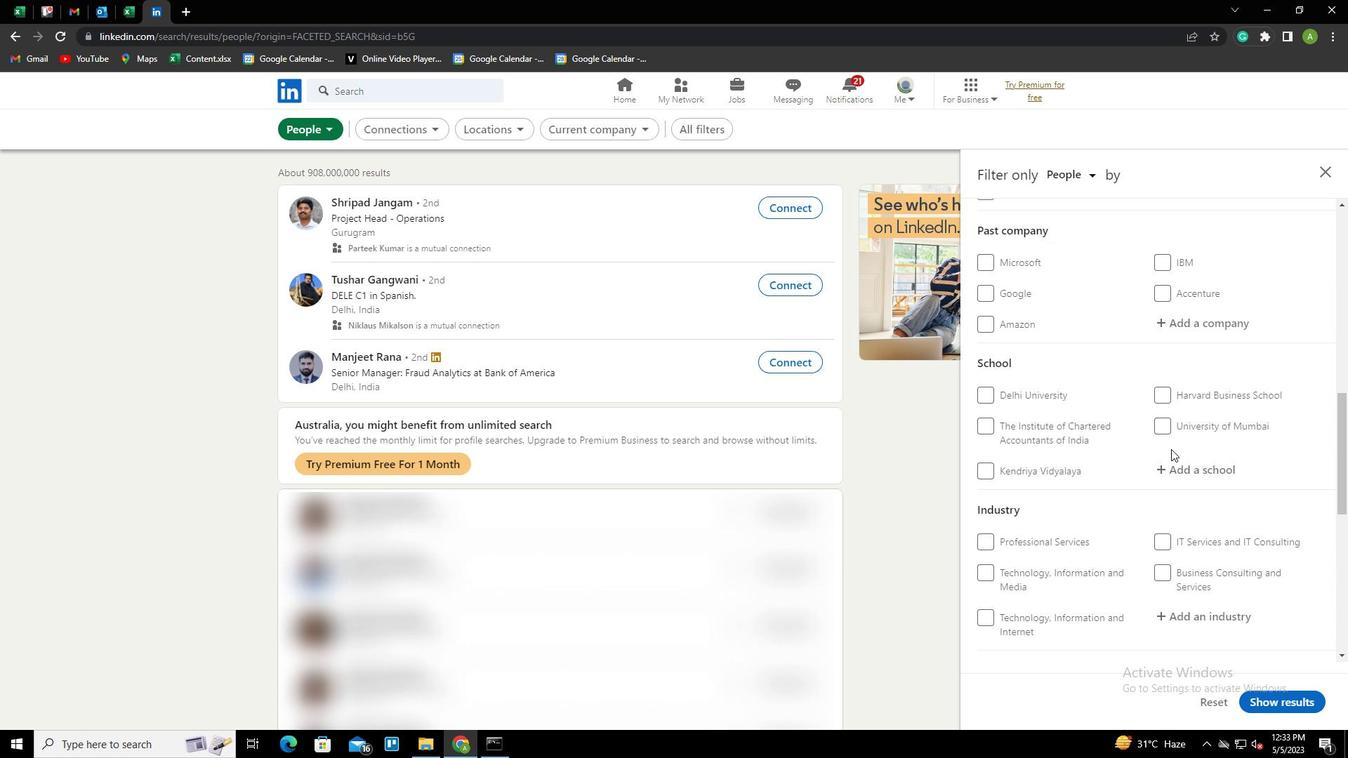 
Action: Mouse scrolled (1171, 448) with delta (0, 0)
Screenshot: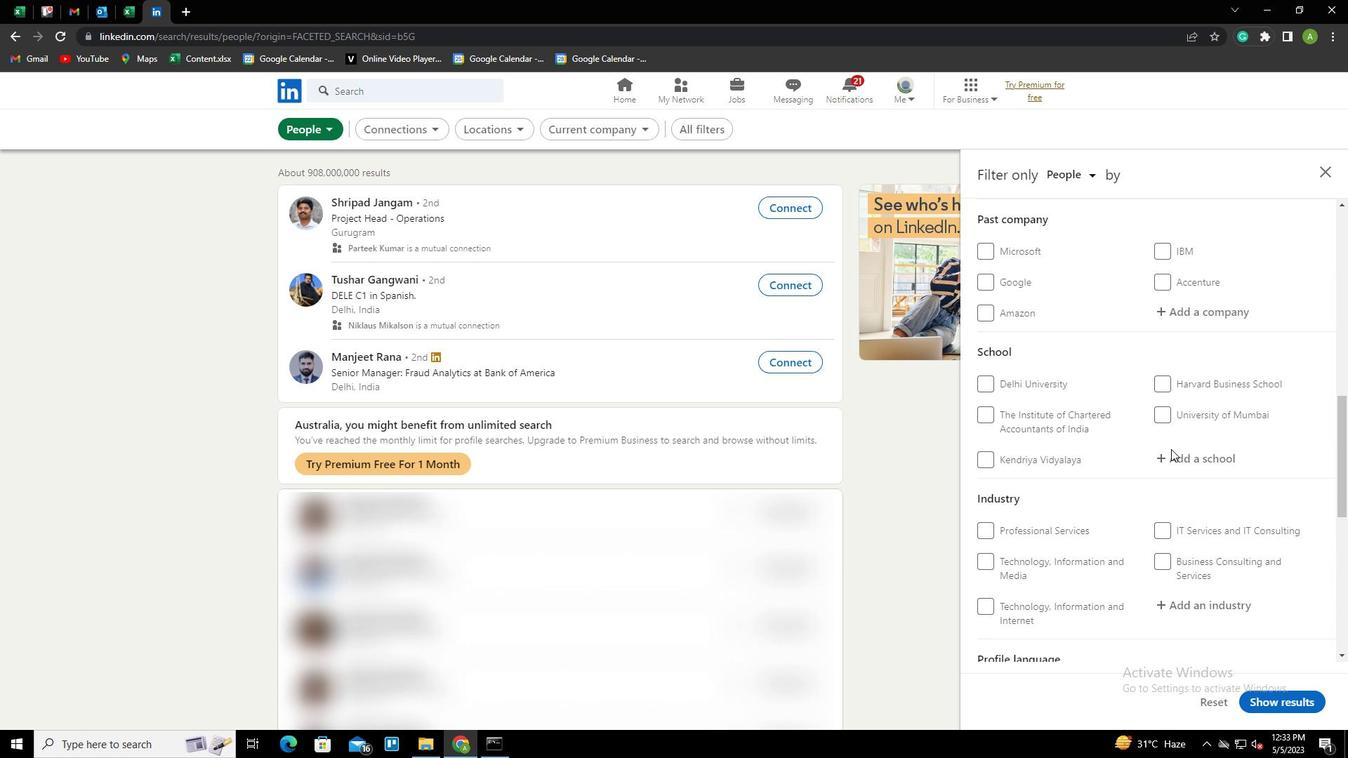 
Action: Mouse moved to (1160, 561)
Screenshot: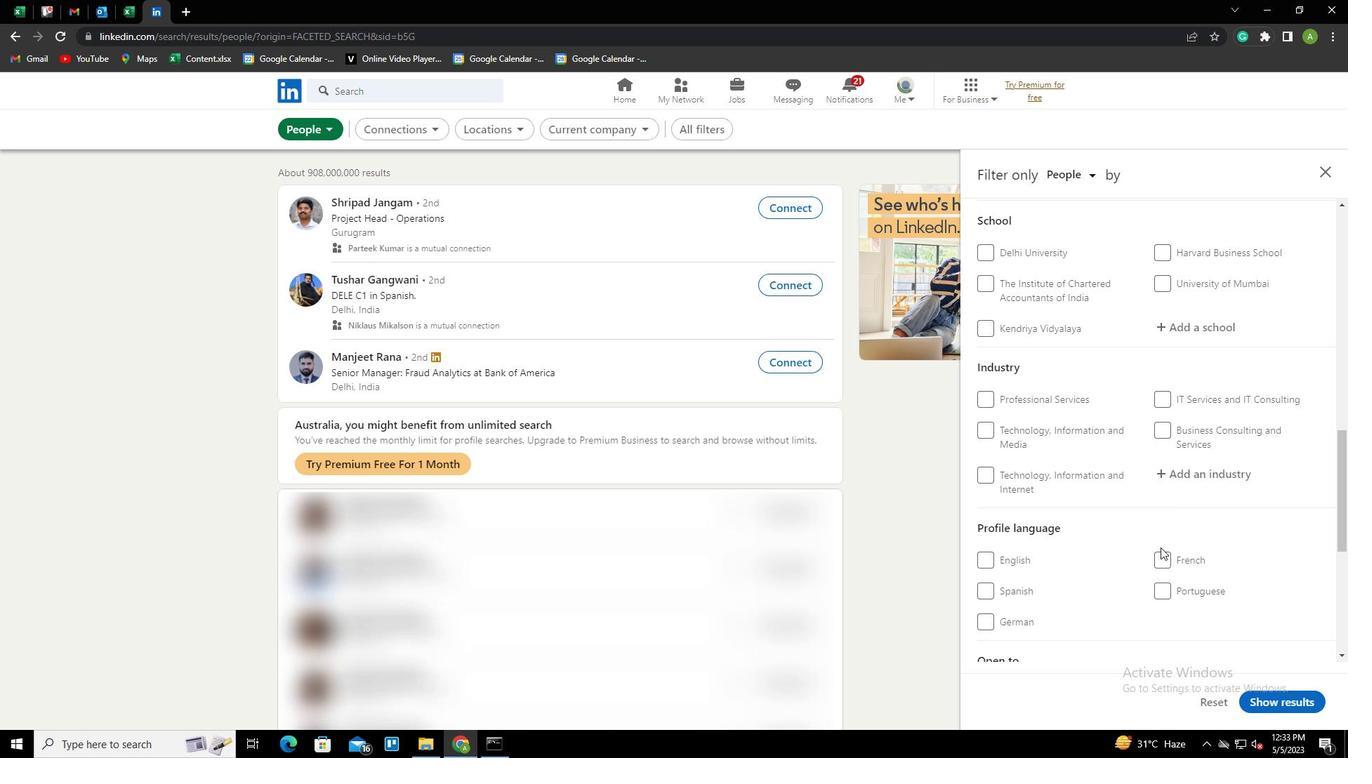 
Action: Mouse pressed left at (1160, 561)
Screenshot: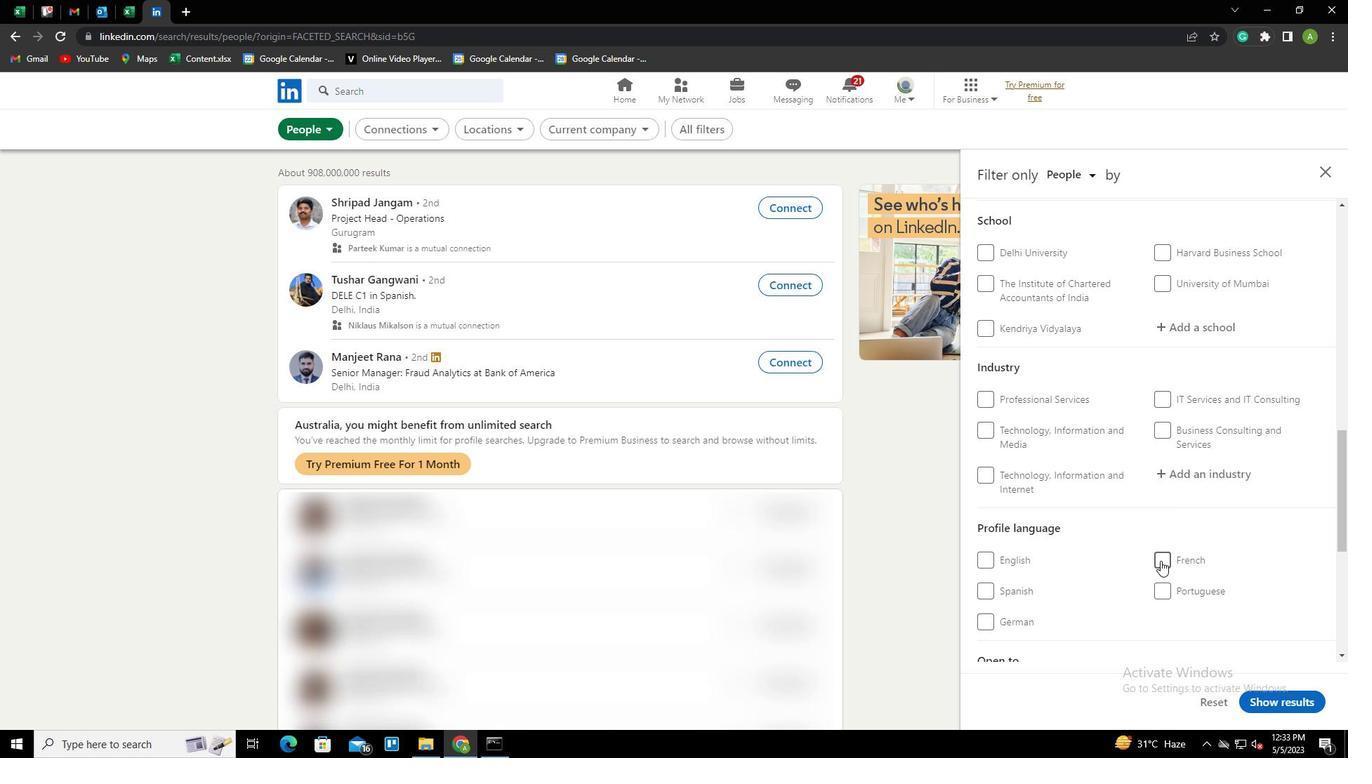 
Action: Mouse moved to (1204, 528)
Screenshot: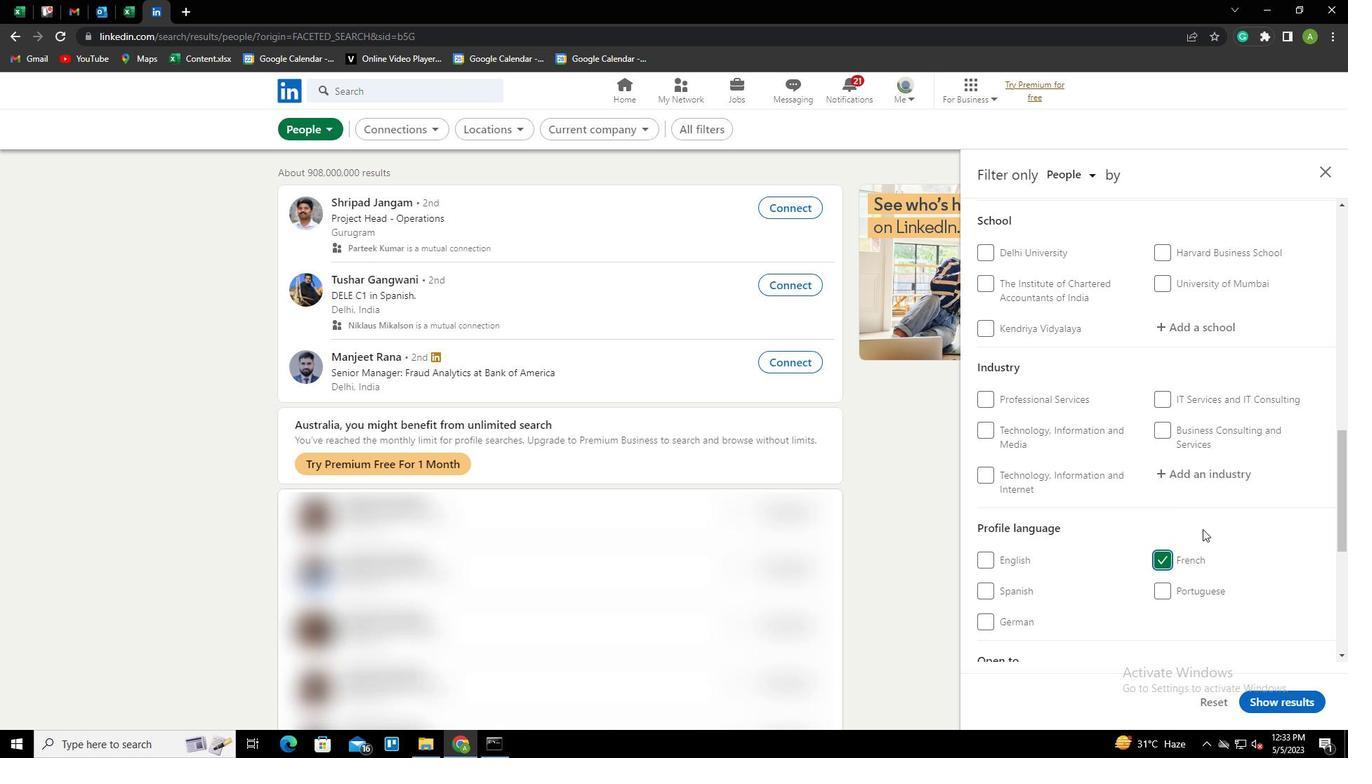 
Action: Mouse scrolled (1204, 528) with delta (0, 0)
Screenshot: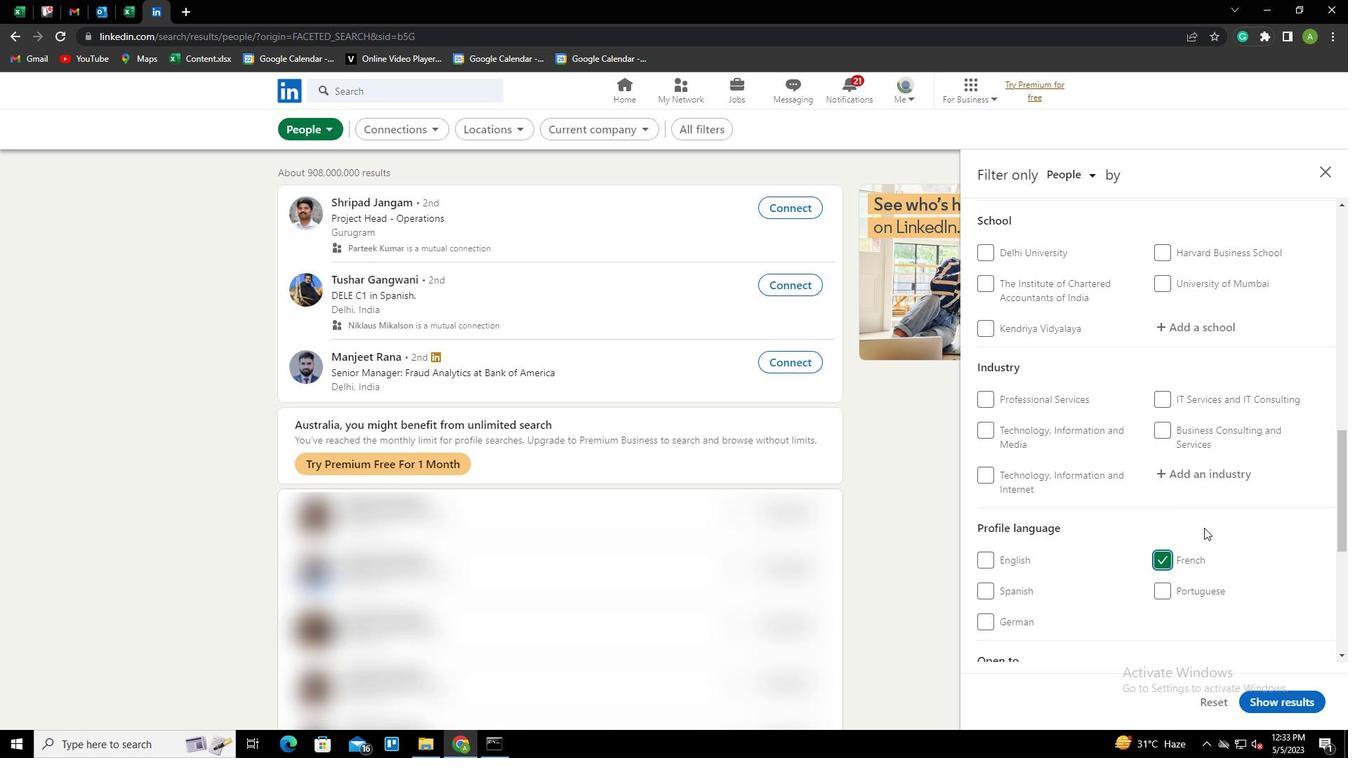 
Action: Mouse scrolled (1204, 528) with delta (0, 0)
Screenshot: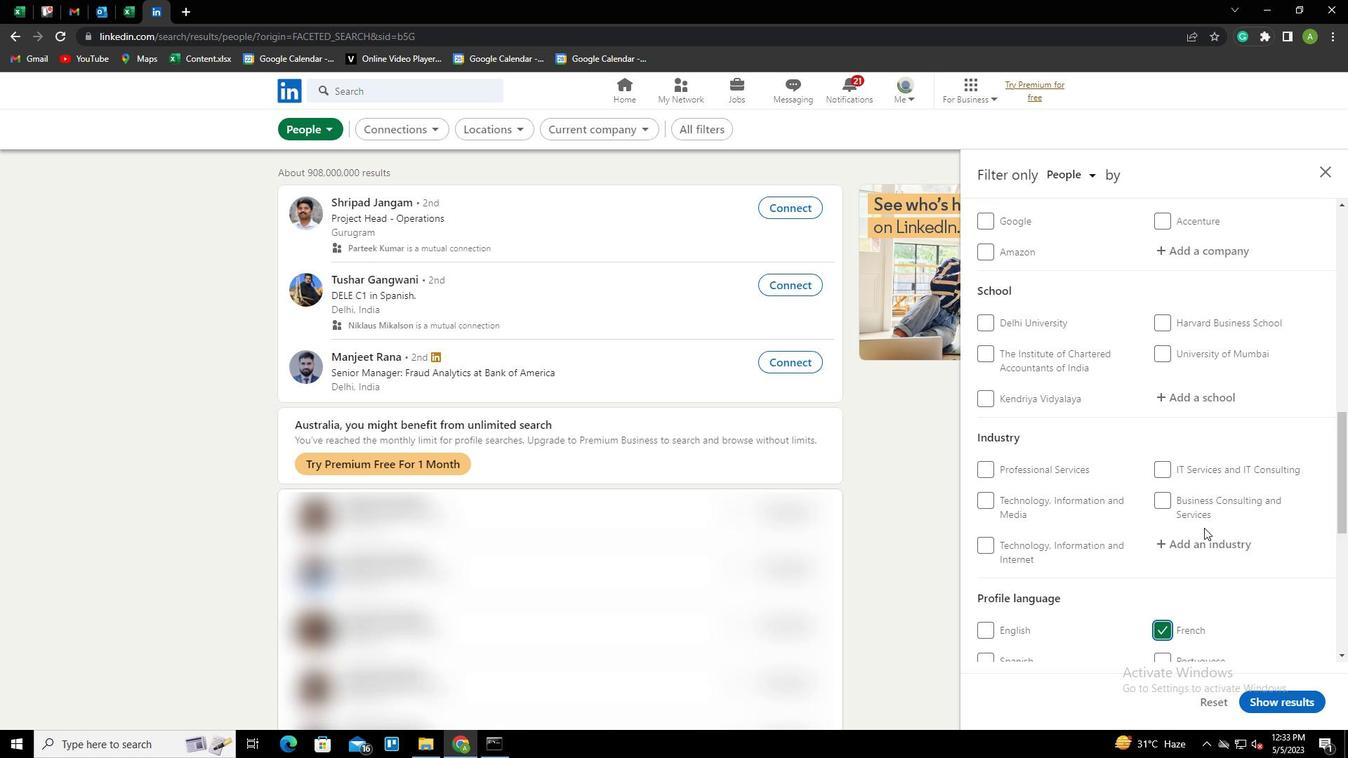 
Action: Mouse scrolled (1204, 528) with delta (0, 0)
Screenshot: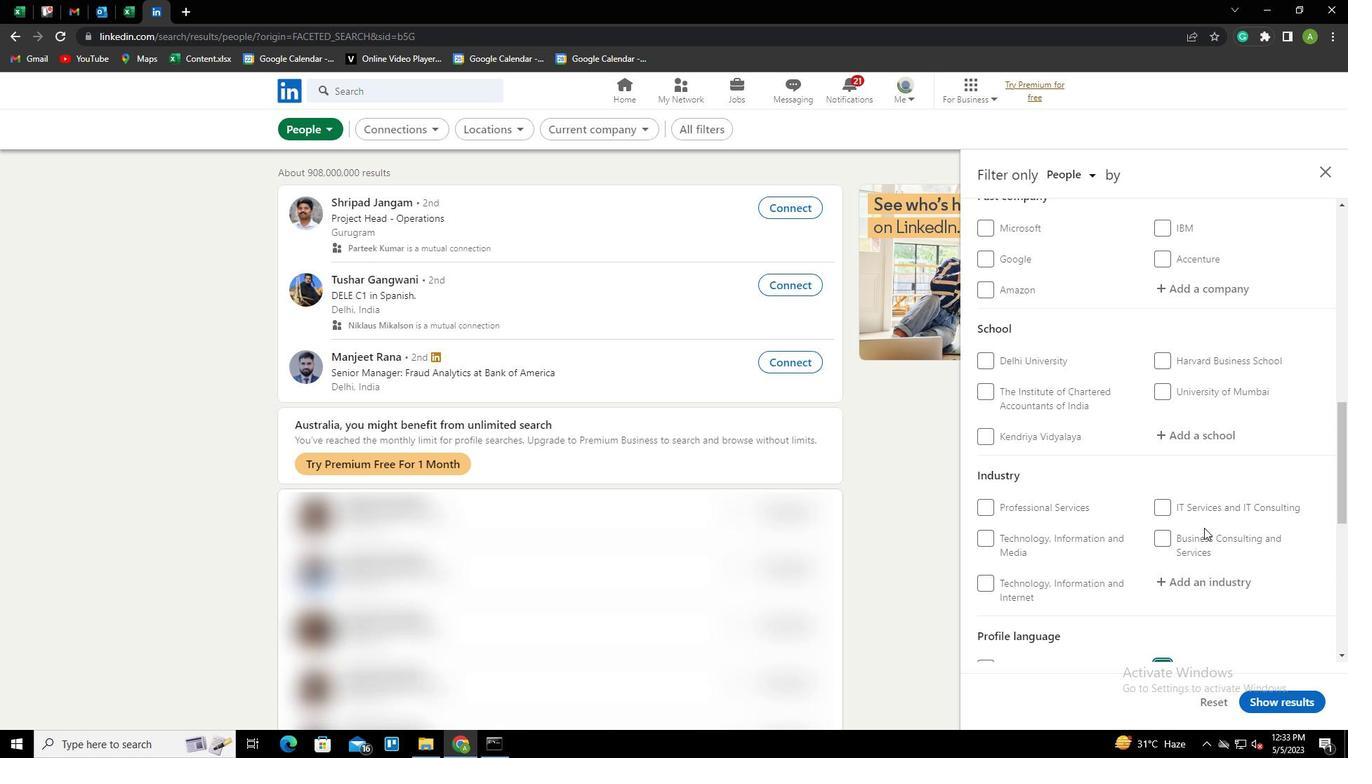 
Action: Mouse scrolled (1204, 528) with delta (0, 0)
Screenshot: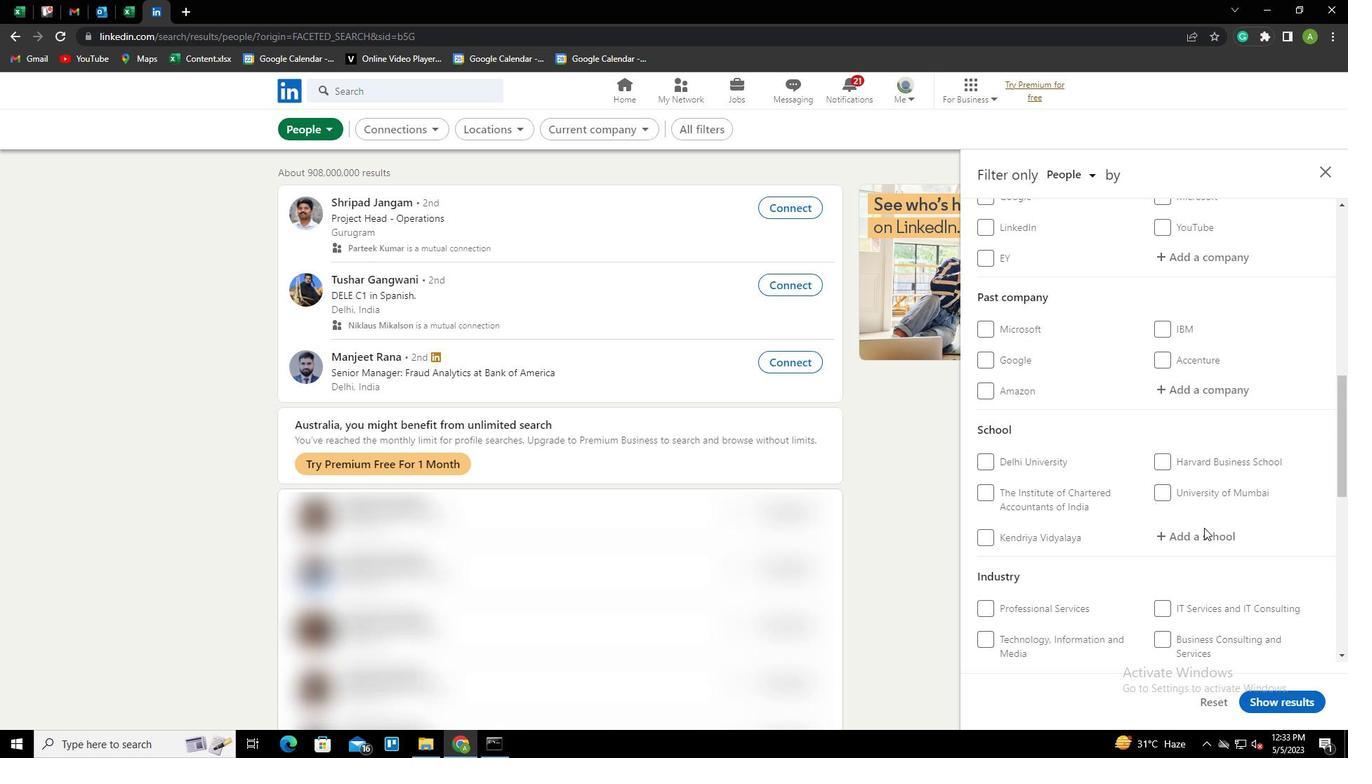 
Action: Mouse scrolled (1204, 528) with delta (0, 0)
Screenshot: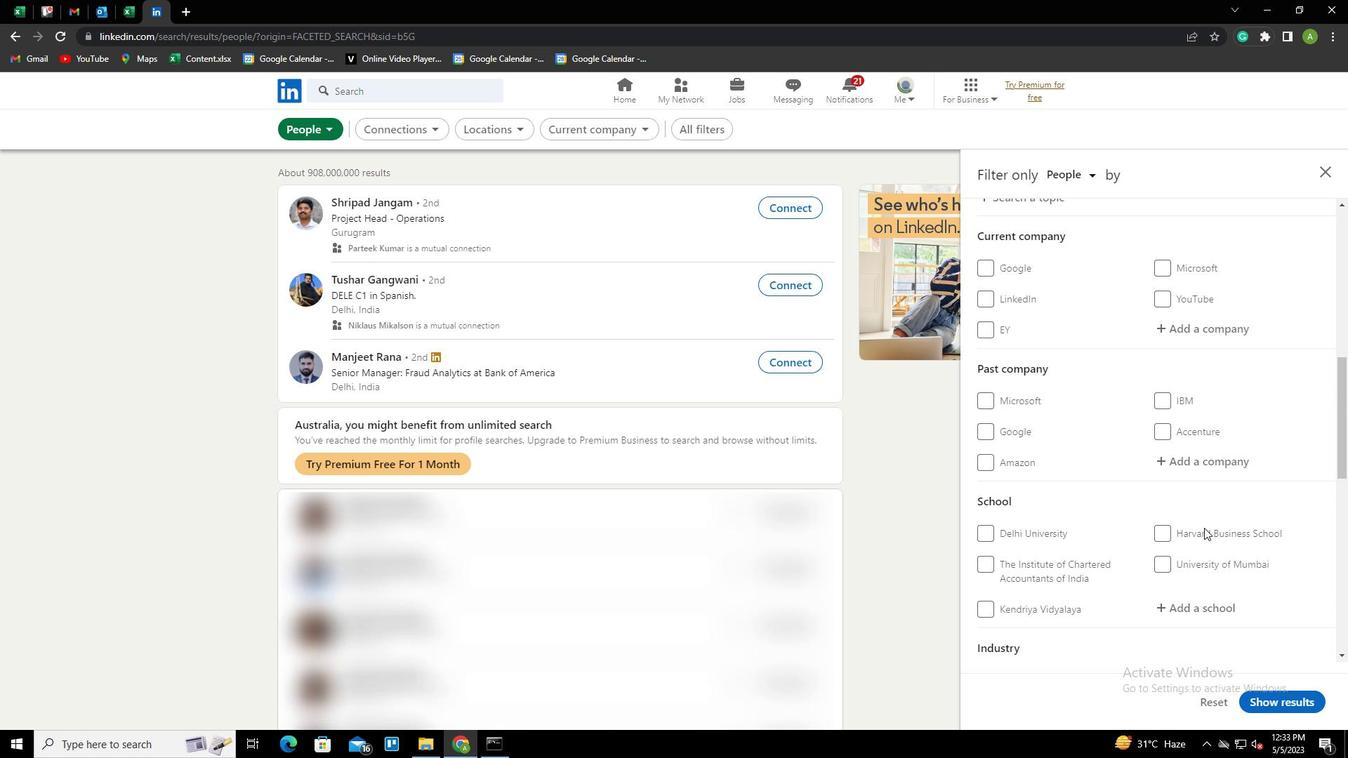 
Action: Mouse moved to (1193, 401)
Screenshot: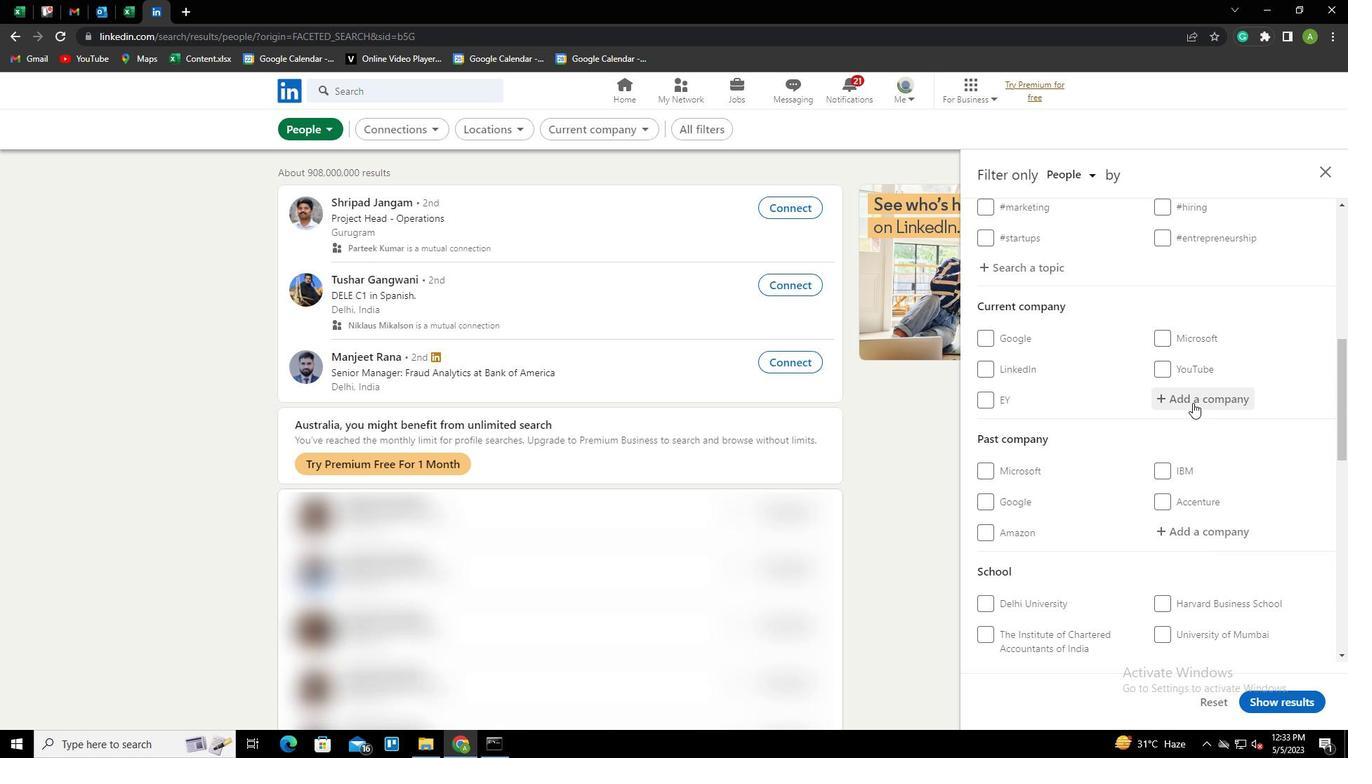 
Action: Mouse pressed left at (1193, 401)
Screenshot: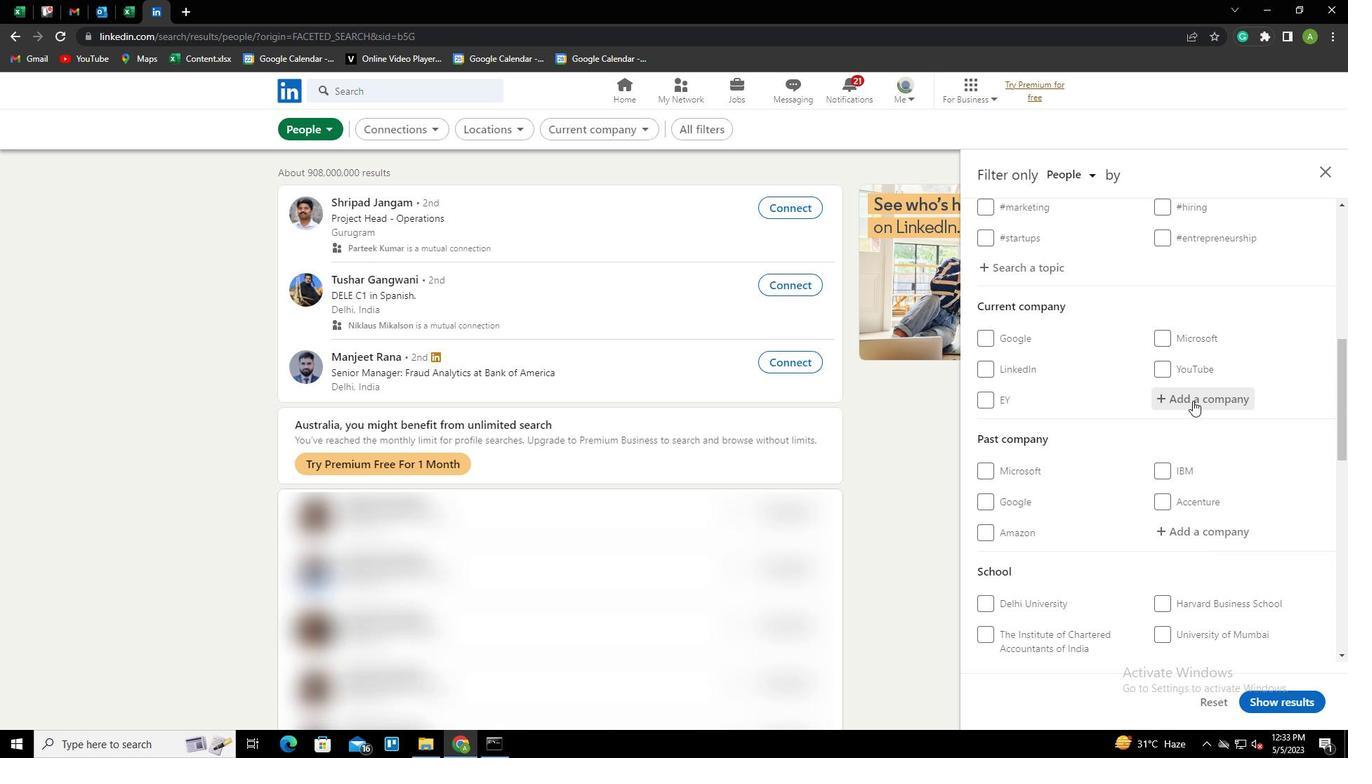 
Action: Key pressed <Key.shift><Key.shift><Key.shift><Key.shift>BENCHMARK<Key.space><Key.shift>SI<Key.shift>X<Key.space><Key.shift>SIGMA<Key.down><Key.enter>
Screenshot: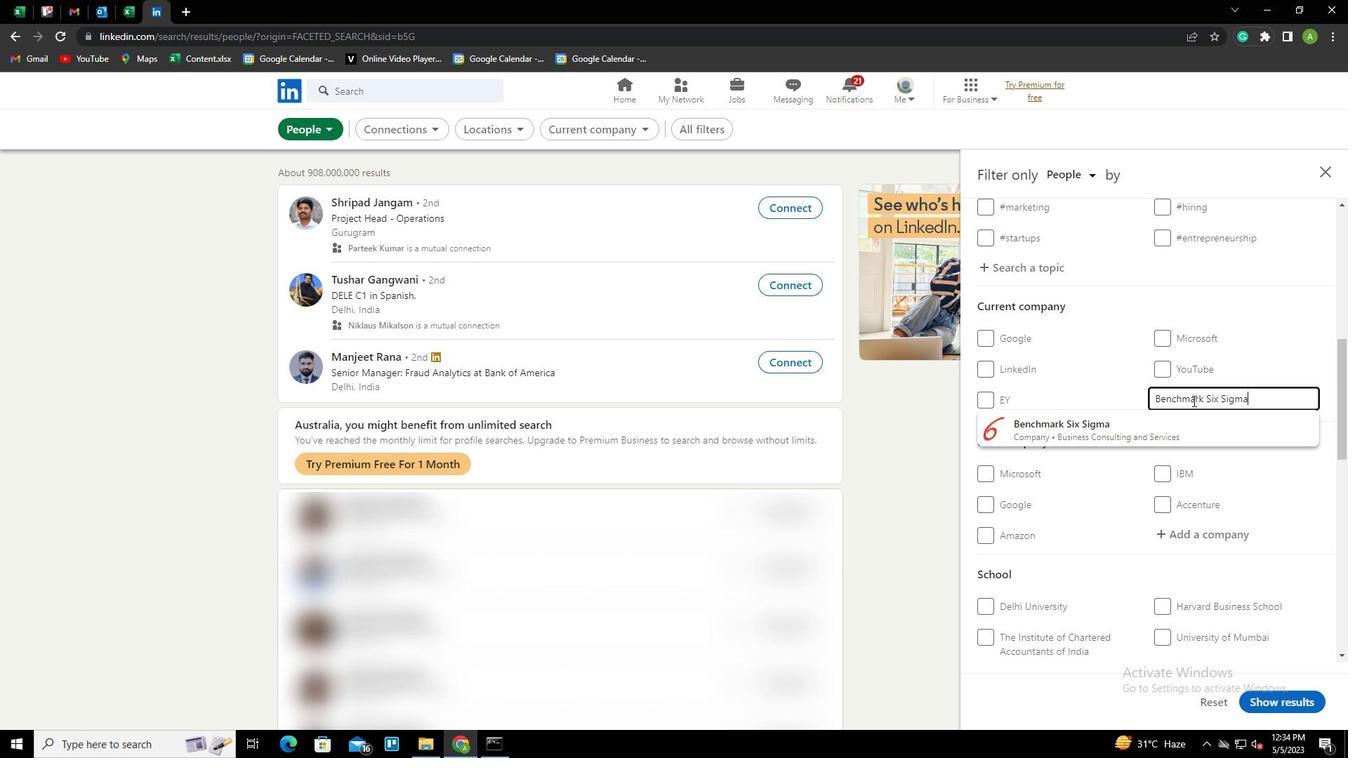 
Action: Mouse scrolled (1193, 400) with delta (0, 0)
Screenshot: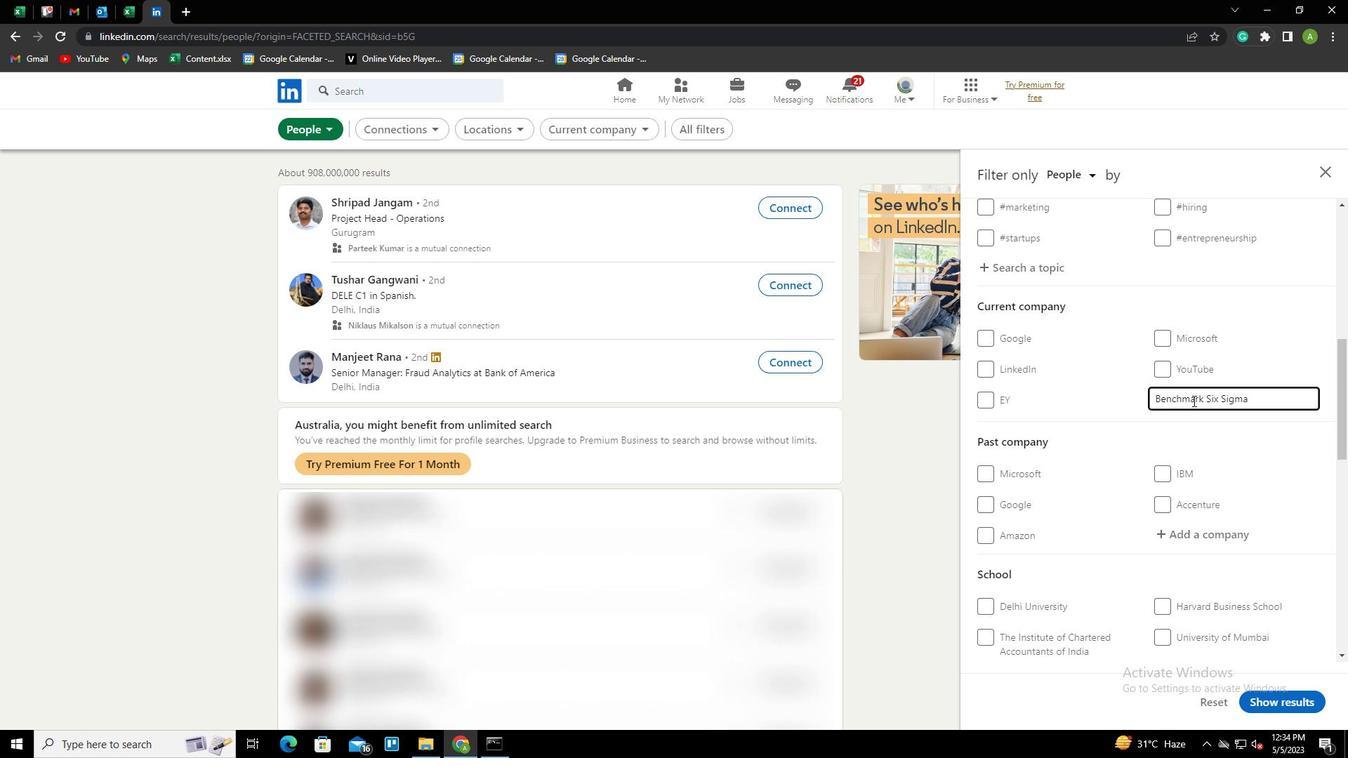 
Action: Mouse scrolled (1193, 400) with delta (0, 0)
Screenshot: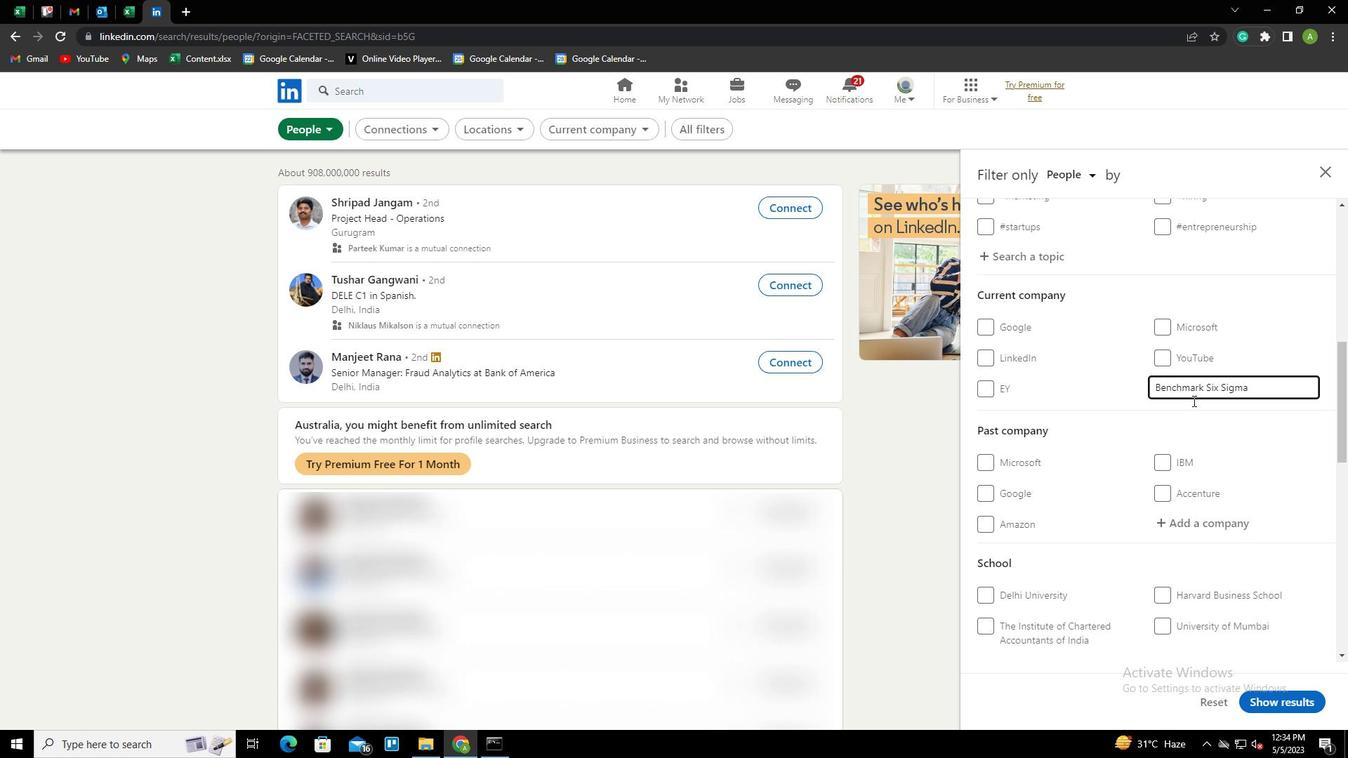 
Action: Mouse scrolled (1193, 400) with delta (0, 0)
Screenshot: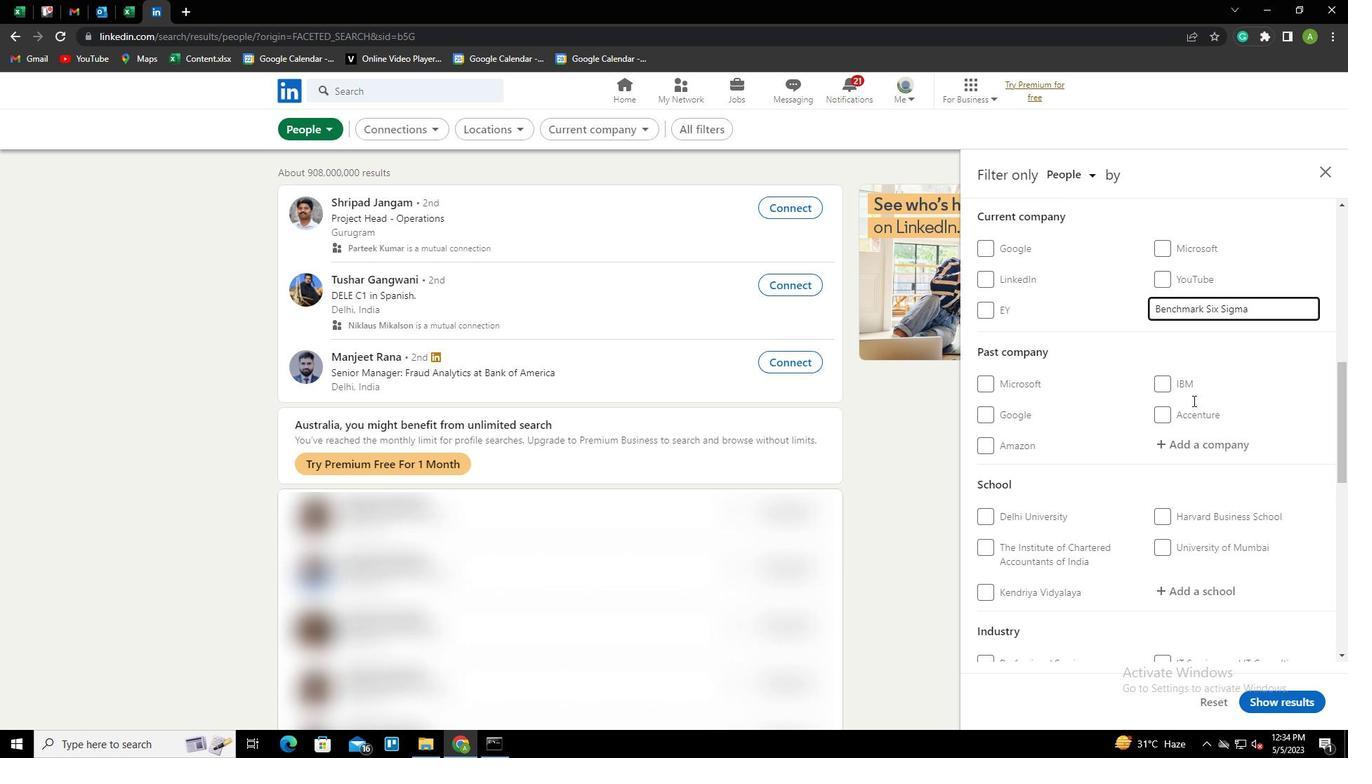
Action: Mouse scrolled (1193, 400) with delta (0, 0)
Screenshot: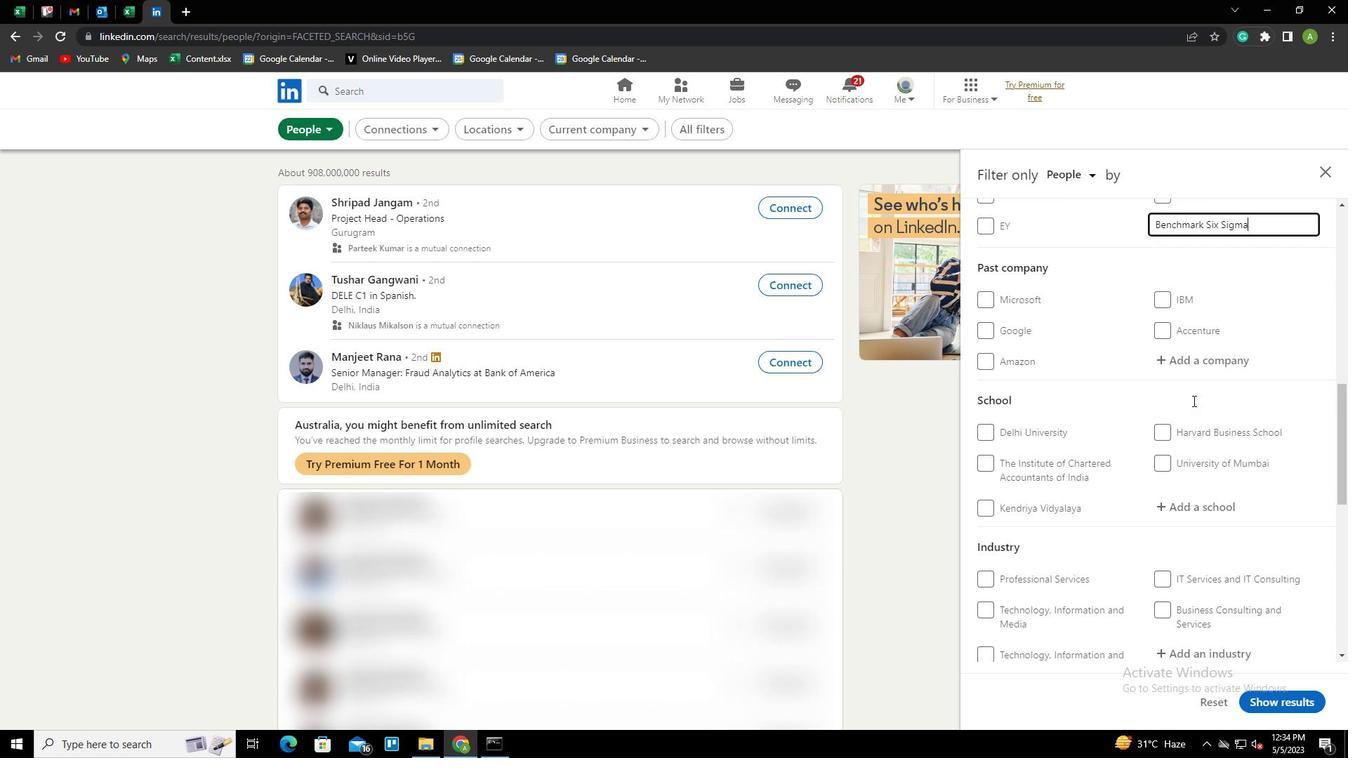 
Action: Mouse pressed left at (1193, 401)
Screenshot: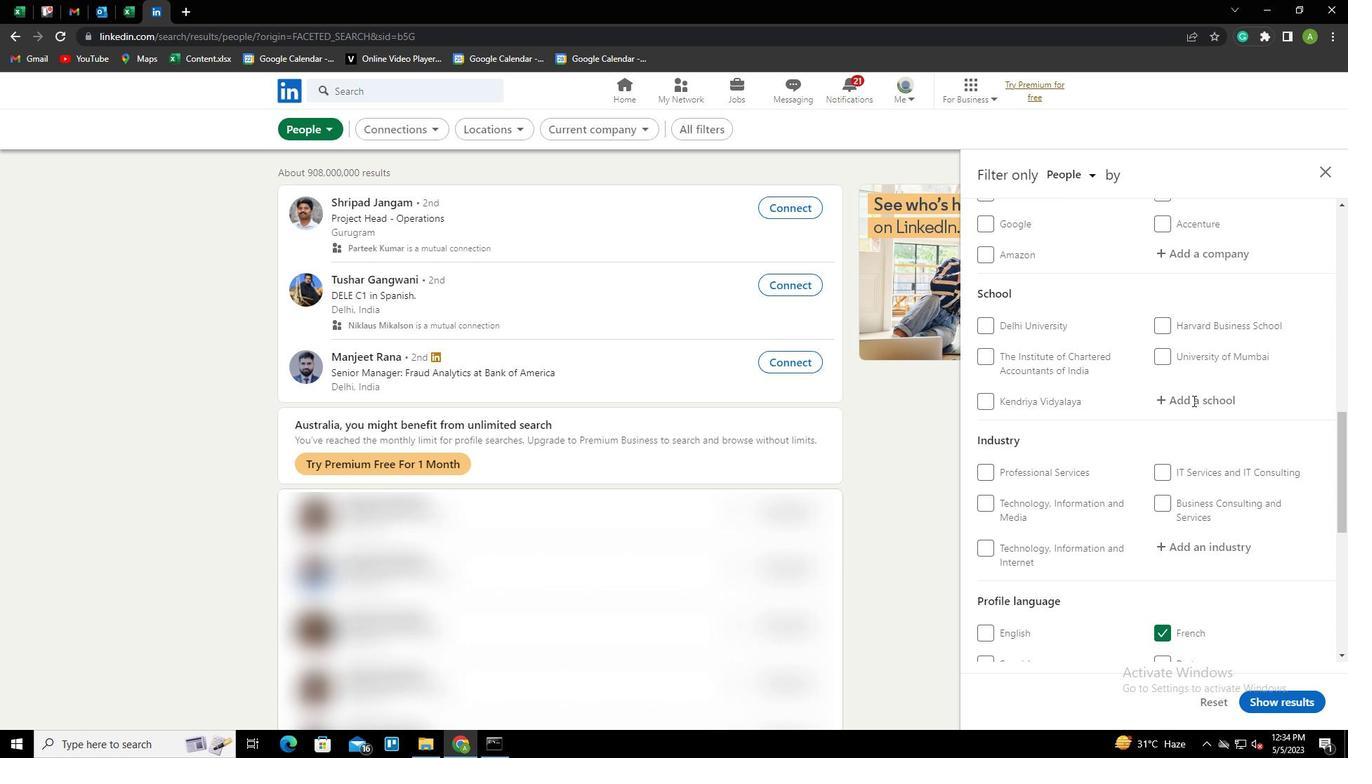 
Action: Key pressed <Key.shift>JAWAHAR<Key.space><Key.shift>NAVODAYA<Key.space><Key.shift>VIDYALAYA<Key.shift>(<Key.backspace><Key.space><Key.shift><Key.shift><Key.shift><Key.shift><Key.shift><Key.shift>(<Key.shift>JNV<Key.shift>)<Key.down><Key.enter>
Screenshot: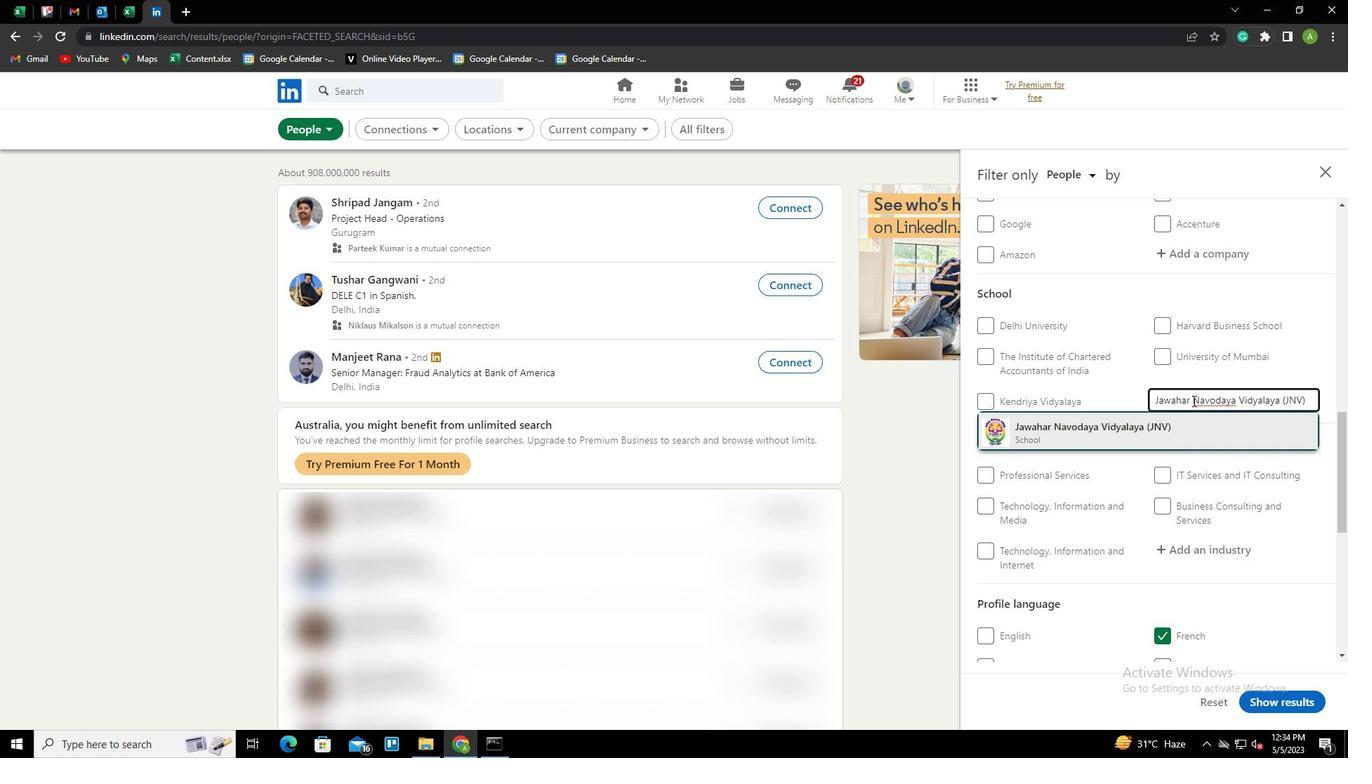 
Action: Mouse scrolled (1193, 400) with delta (0, 0)
Screenshot: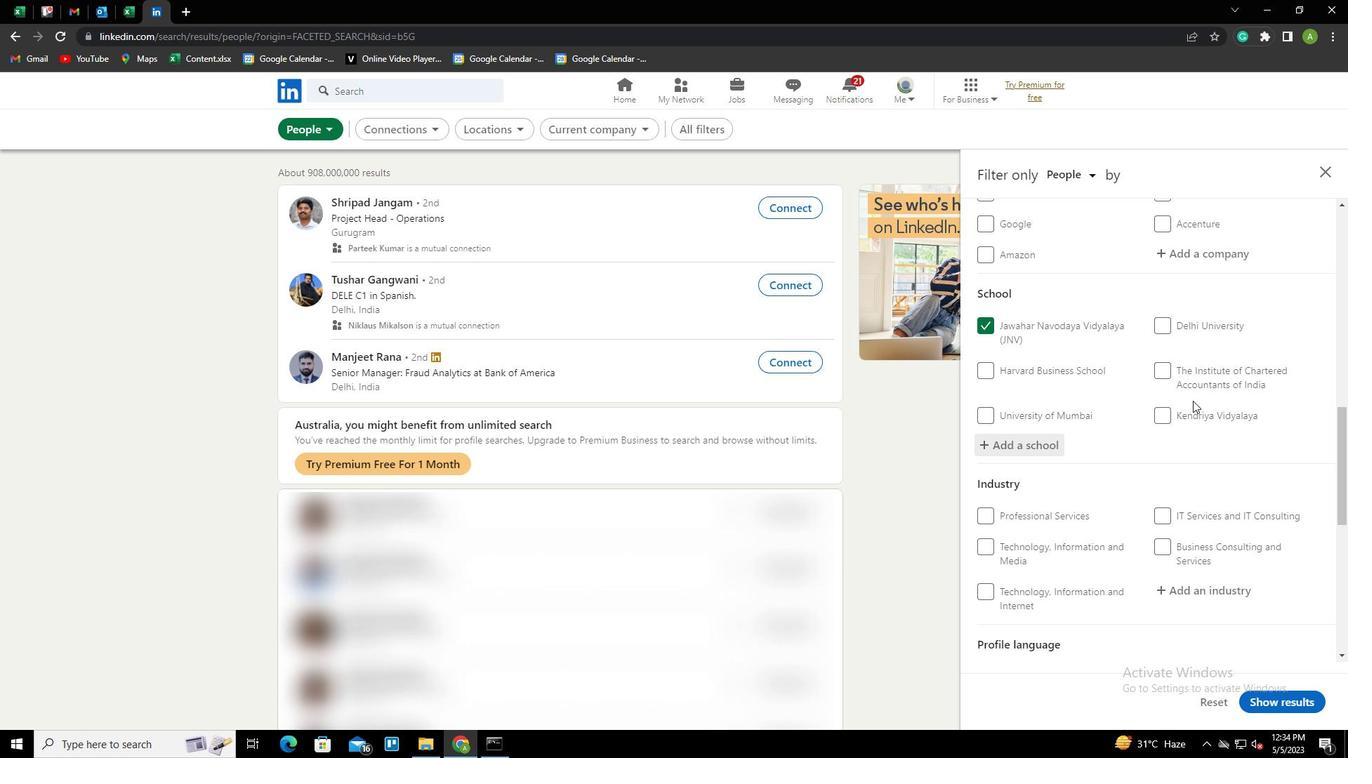 
Action: Mouse scrolled (1193, 400) with delta (0, 0)
Screenshot: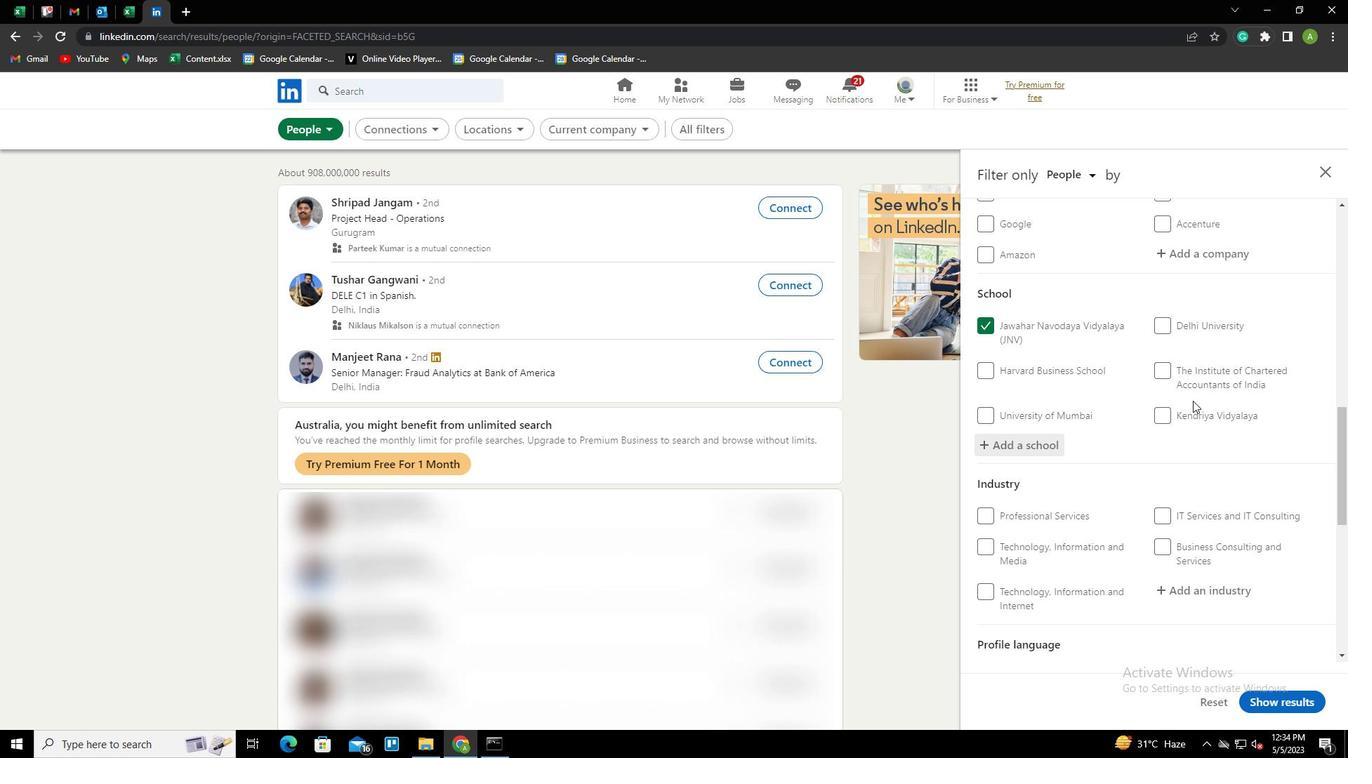 
Action: Mouse scrolled (1193, 400) with delta (0, 0)
Screenshot: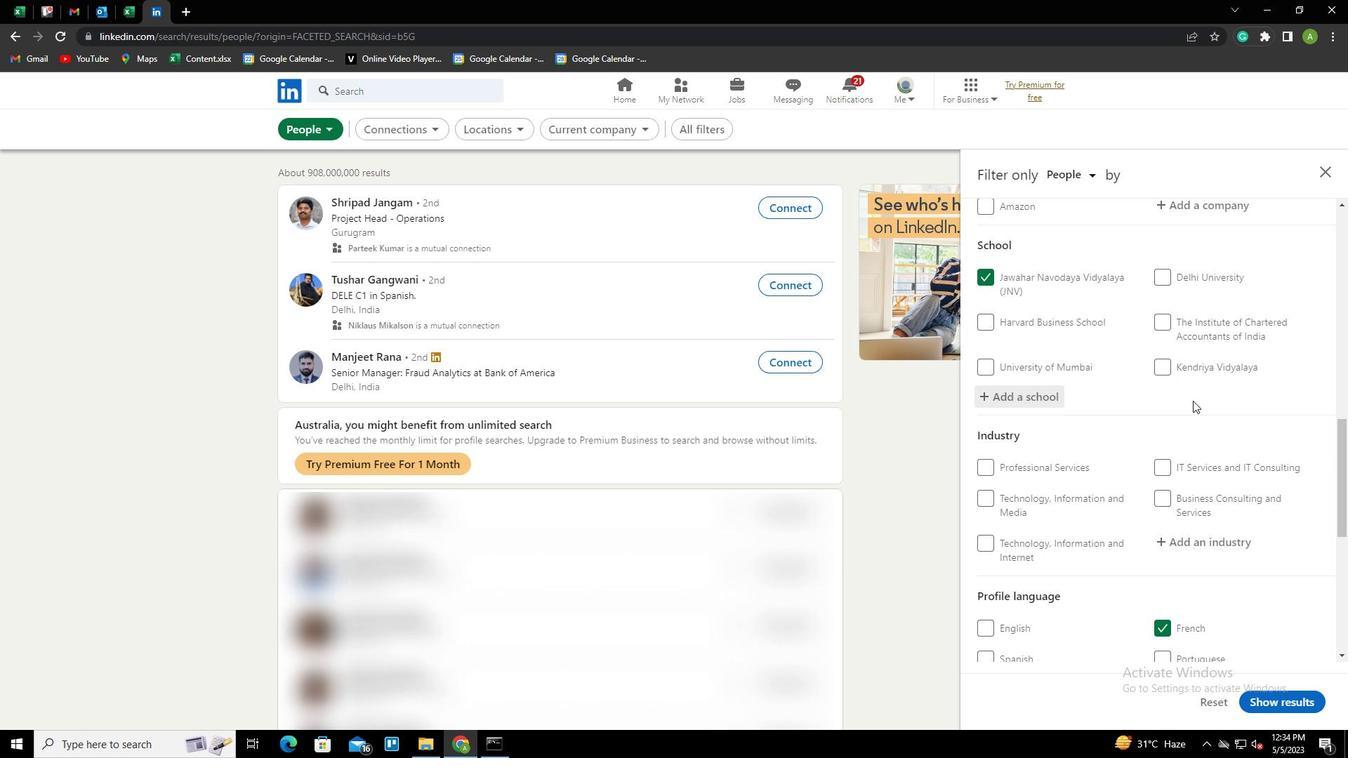 
Action: Mouse moved to (1191, 380)
Screenshot: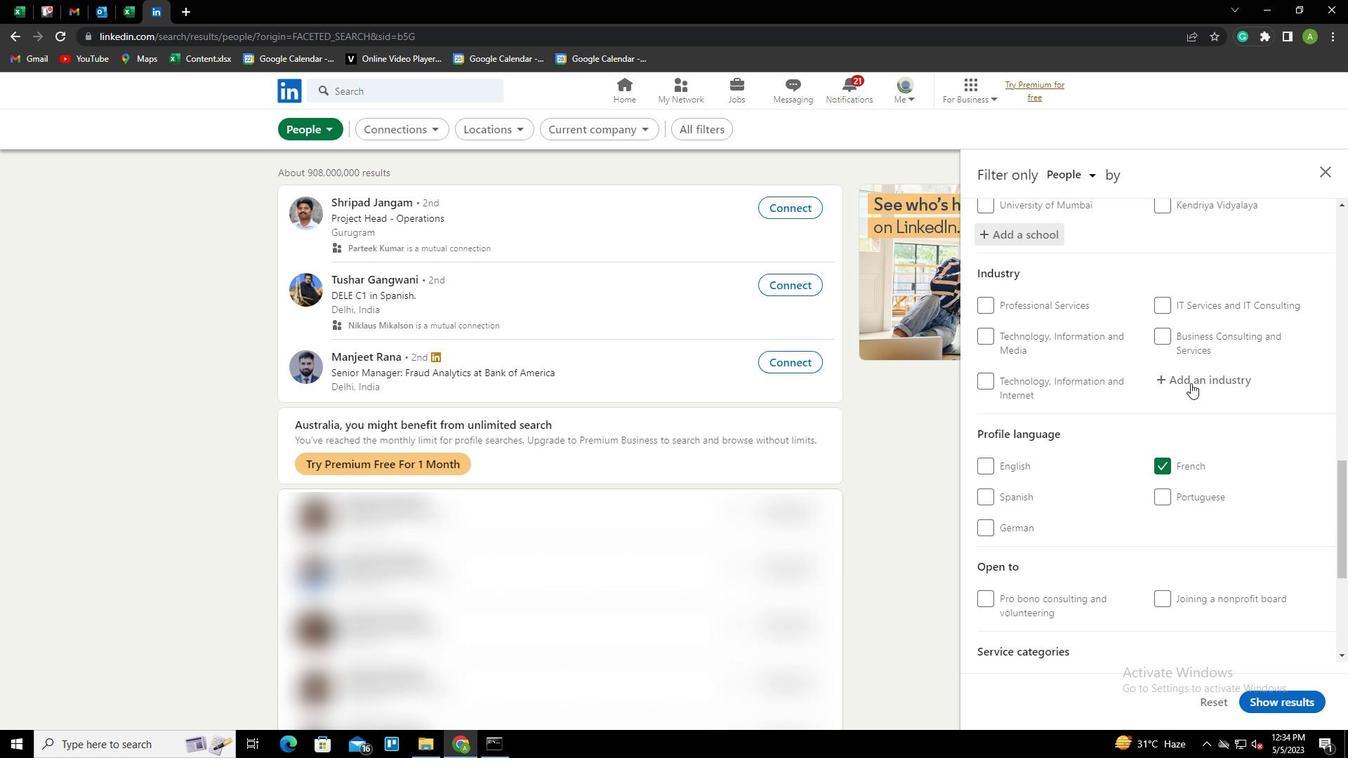 
Action: Mouse pressed left at (1191, 380)
Screenshot: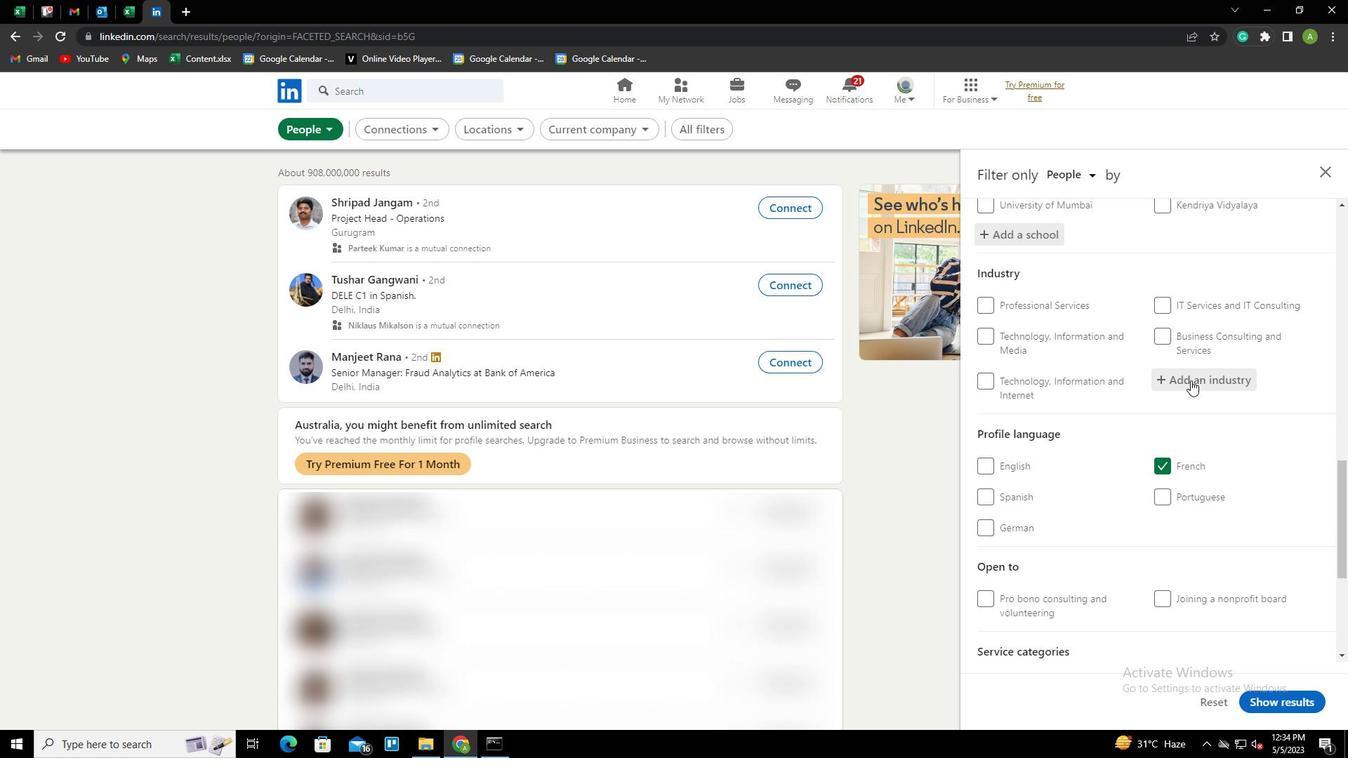 
Action: Key pressed <Key.shift>RELIGIOUS<Key.space><Key.shift>INSTITUTIONS<Key.down><Key.enter>
Screenshot: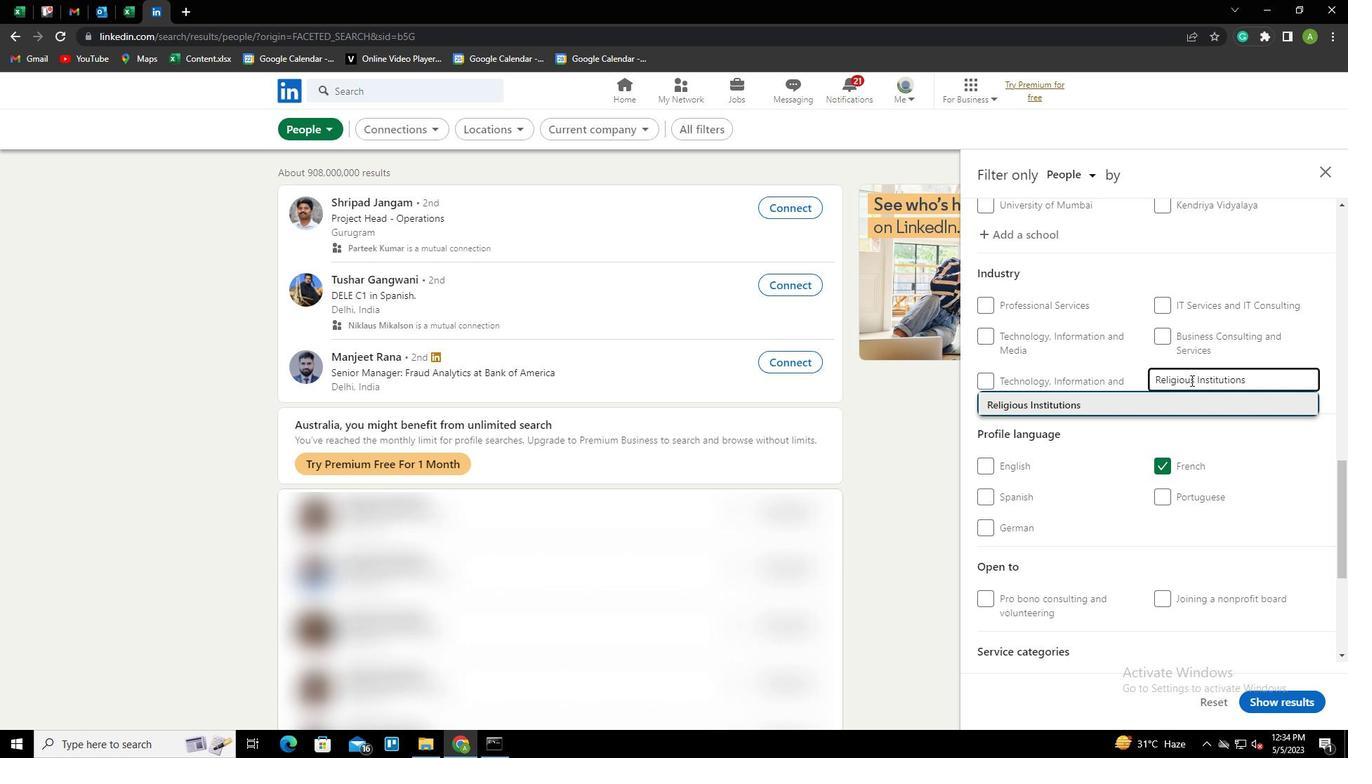 
Action: Mouse scrolled (1191, 379) with delta (0, 0)
Screenshot: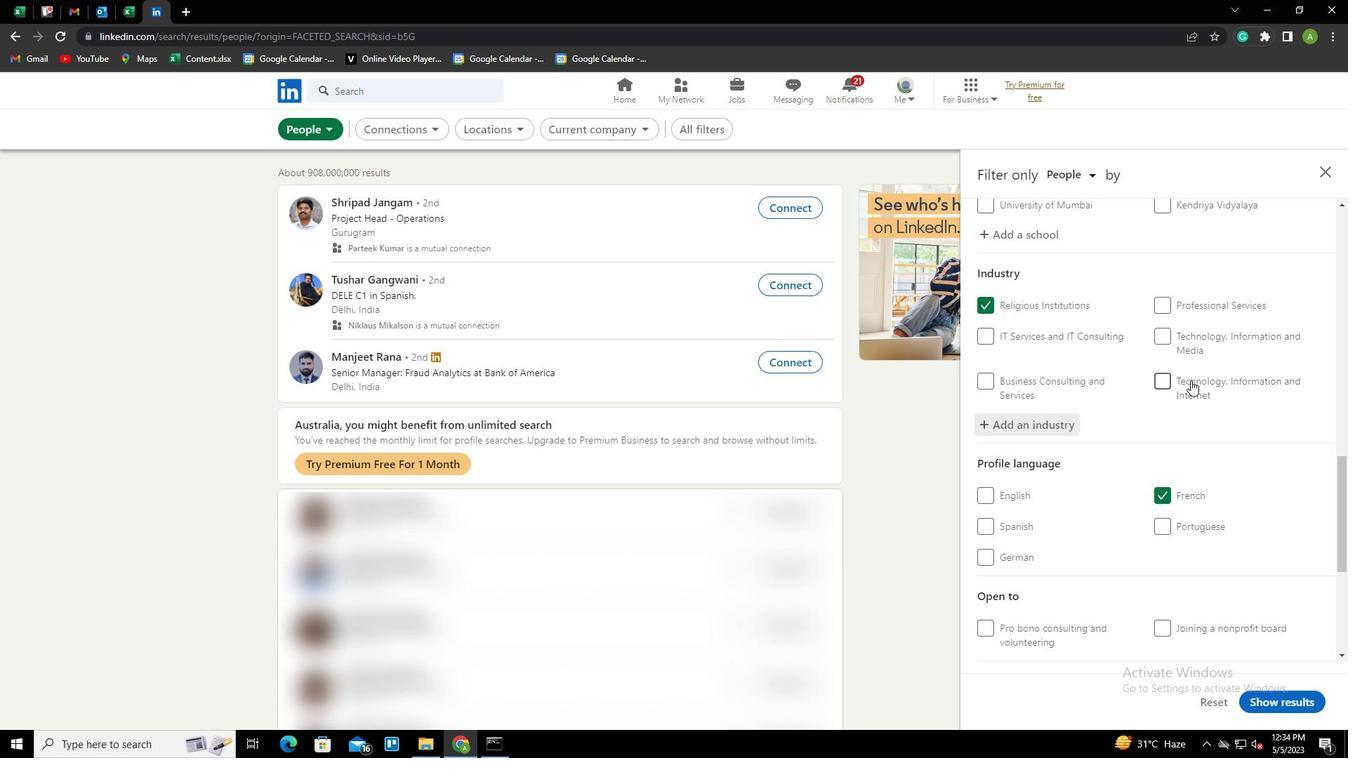 
Action: Mouse scrolled (1191, 379) with delta (0, 0)
Screenshot: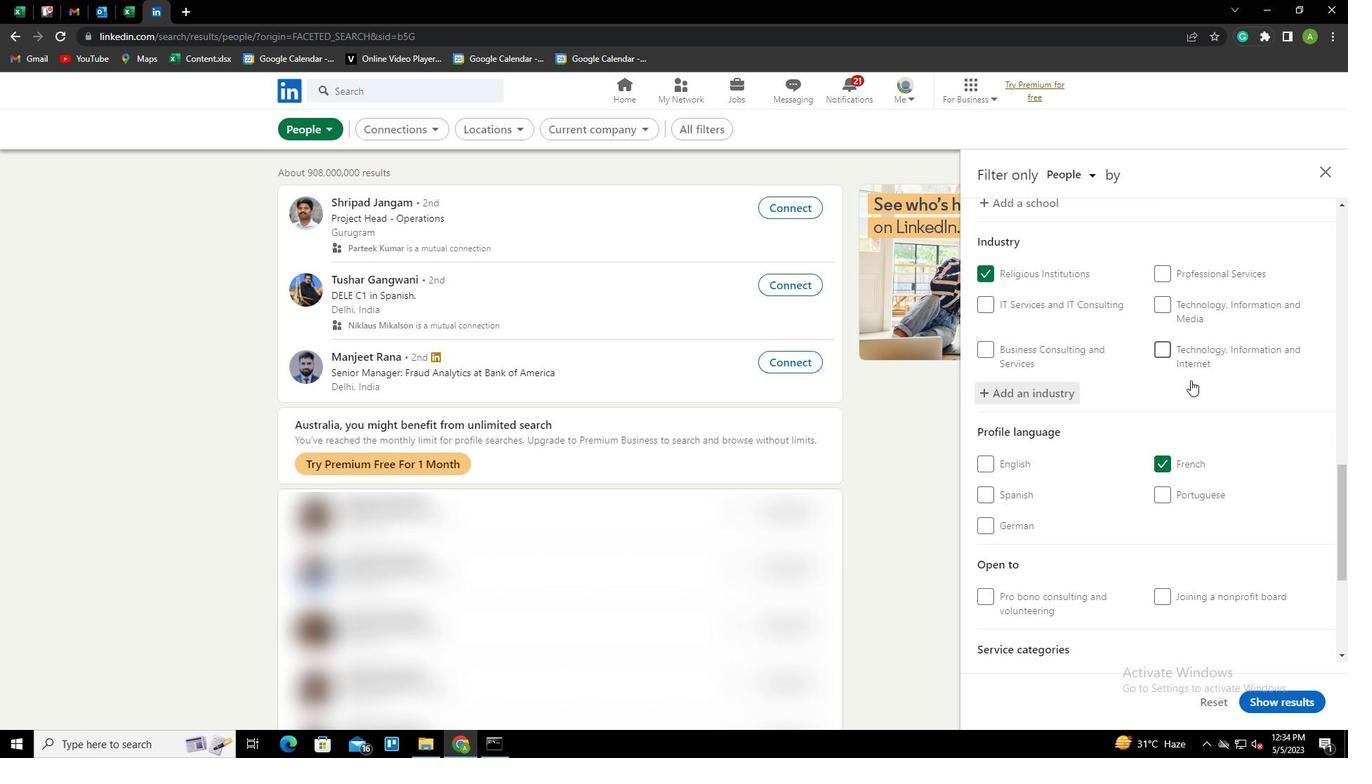 
Action: Mouse scrolled (1191, 379) with delta (0, 0)
Screenshot: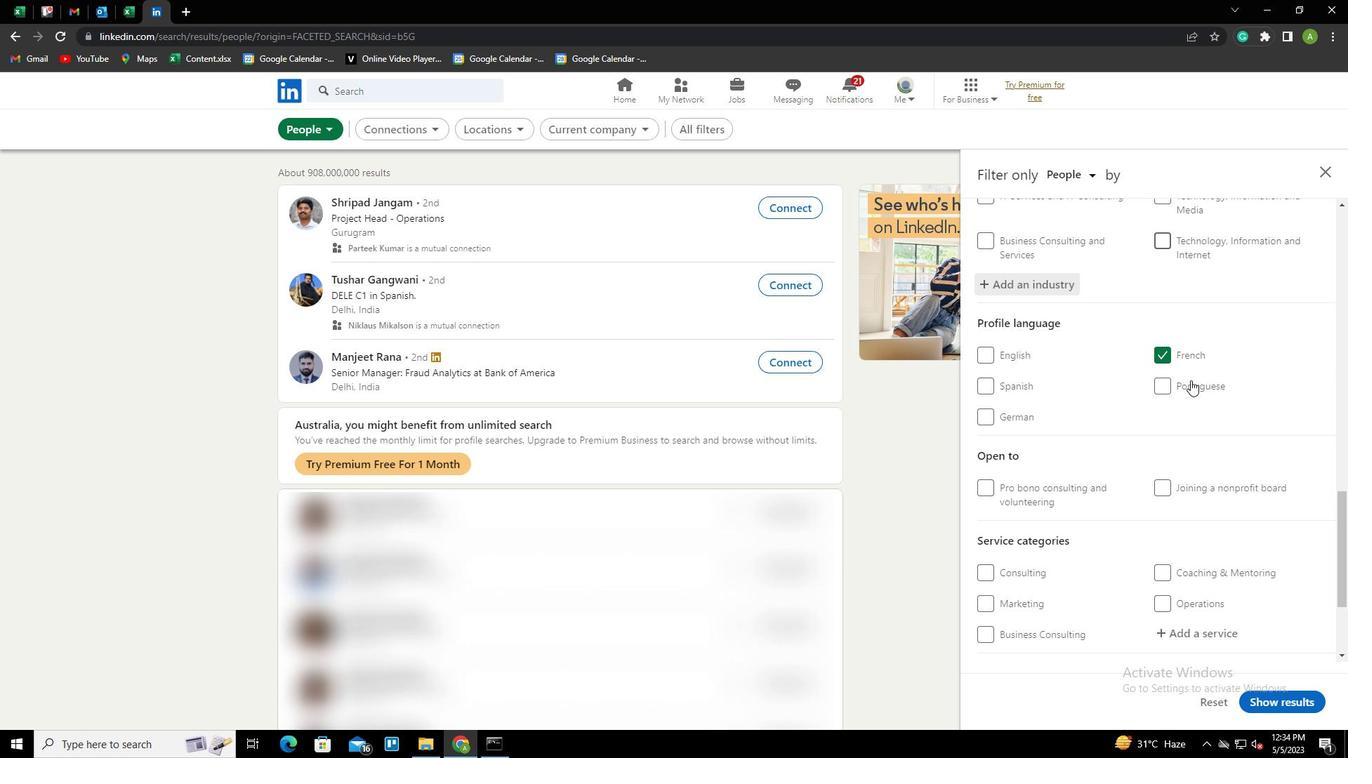 
Action: Mouse scrolled (1191, 379) with delta (0, 0)
Screenshot: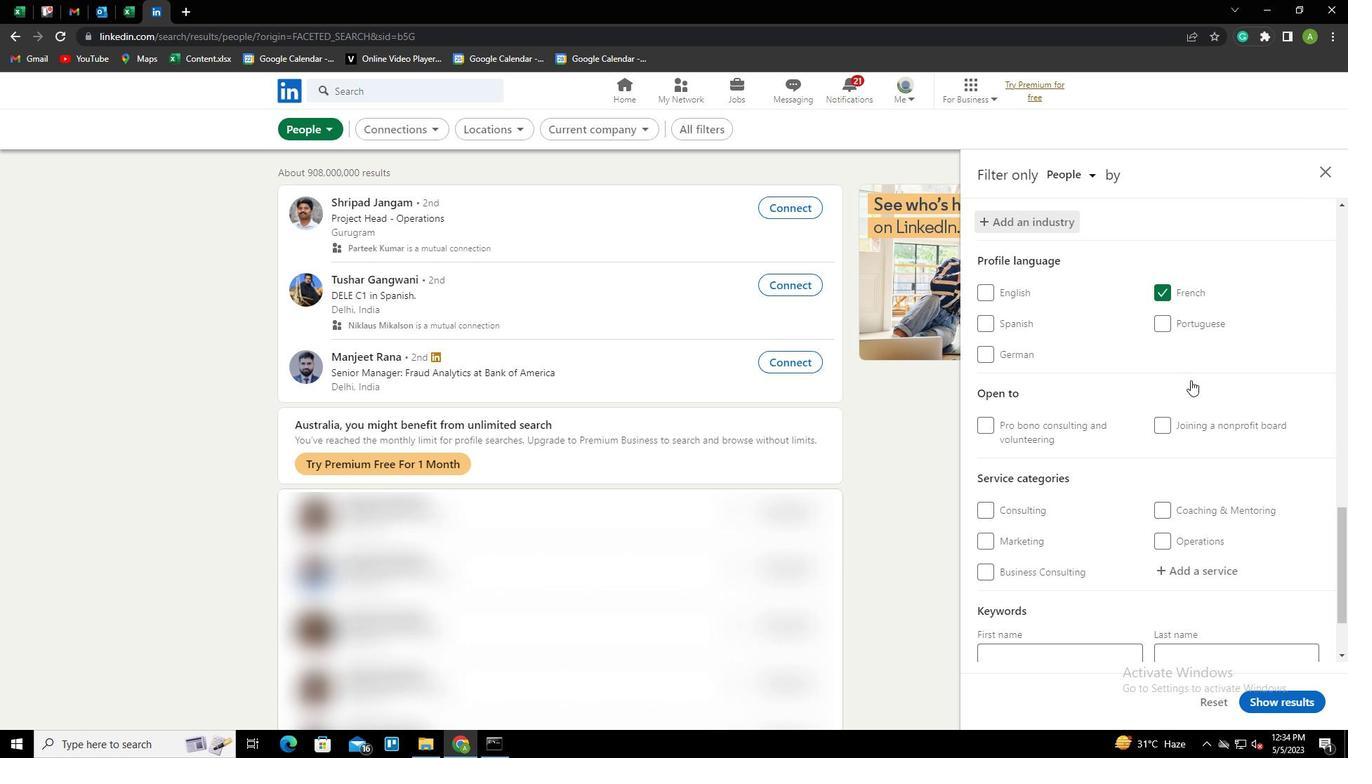 
Action: Mouse scrolled (1191, 379) with delta (0, 0)
Screenshot: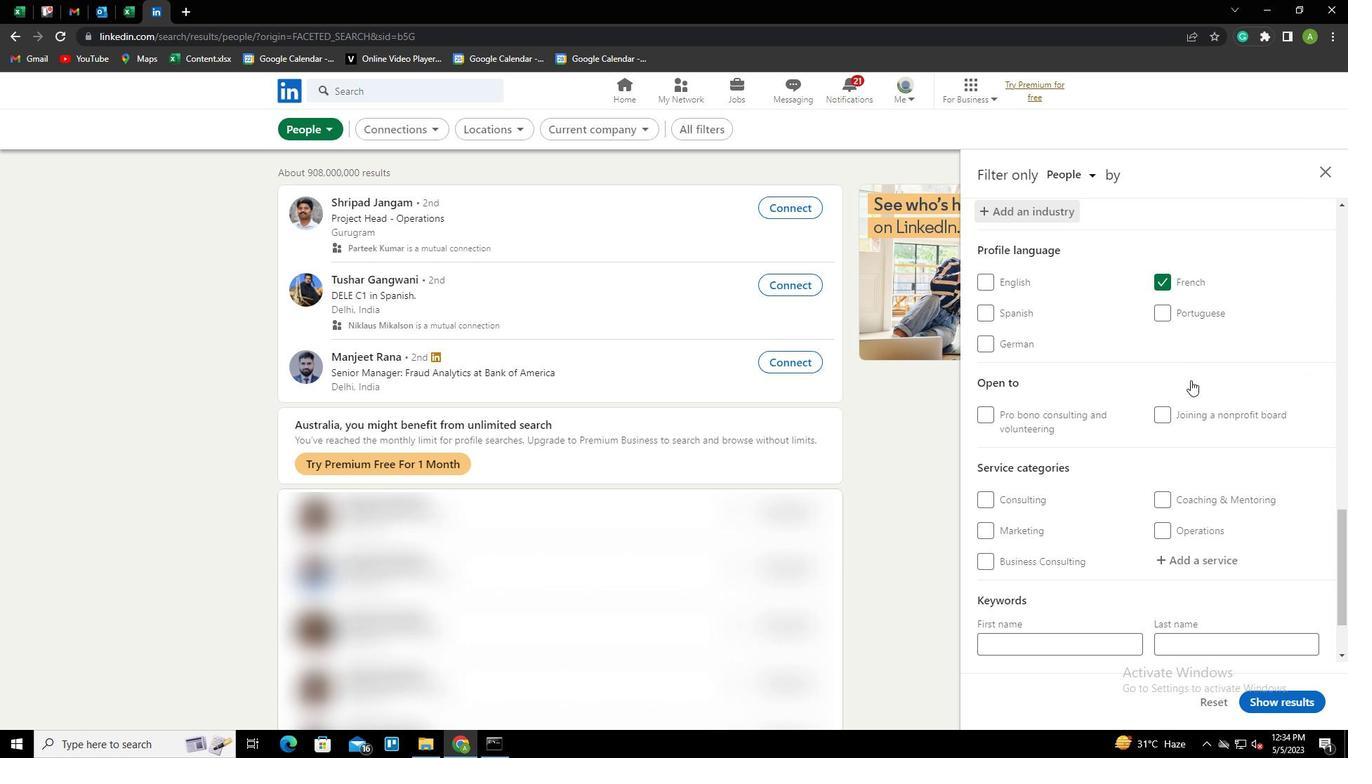 
Action: Mouse moved to (1184, 459)
Screenshot: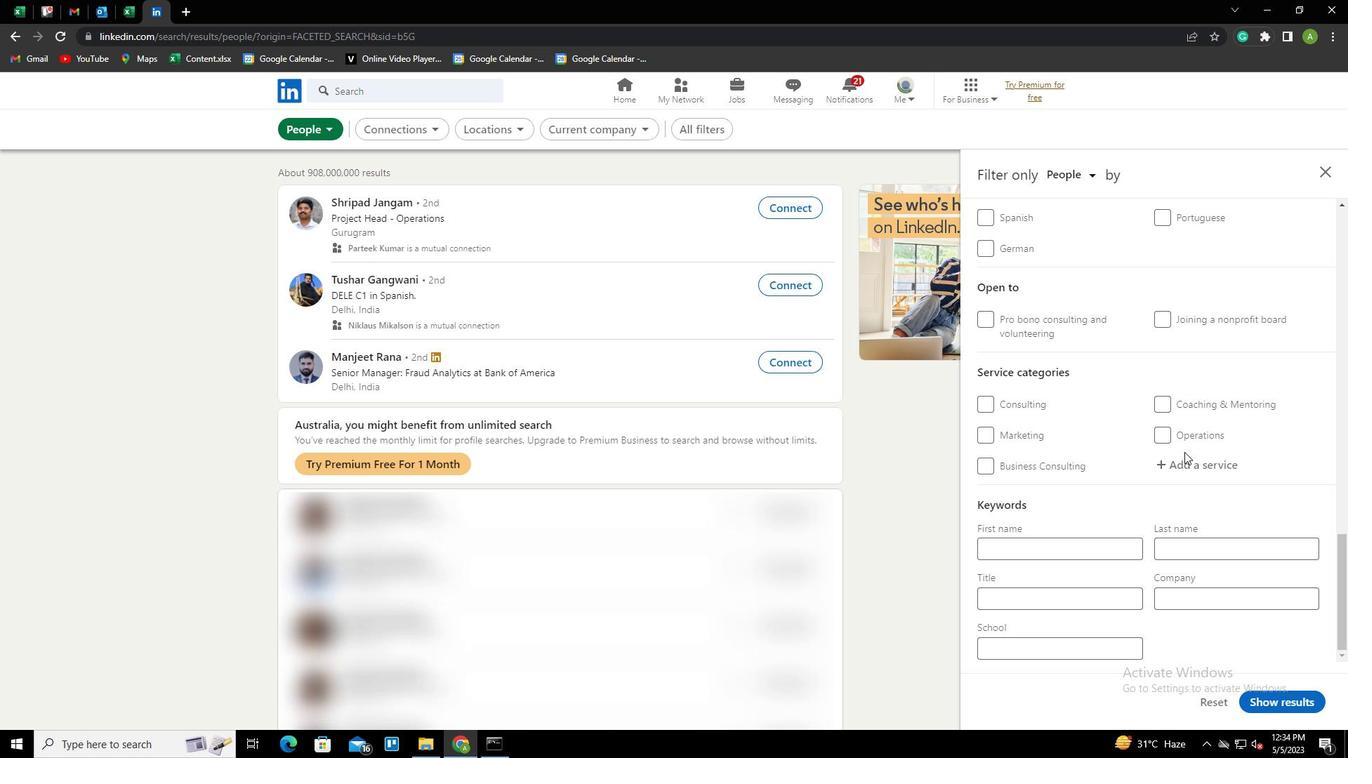 
Action: Mouse pressed left at (1184, 459)
Screenshot: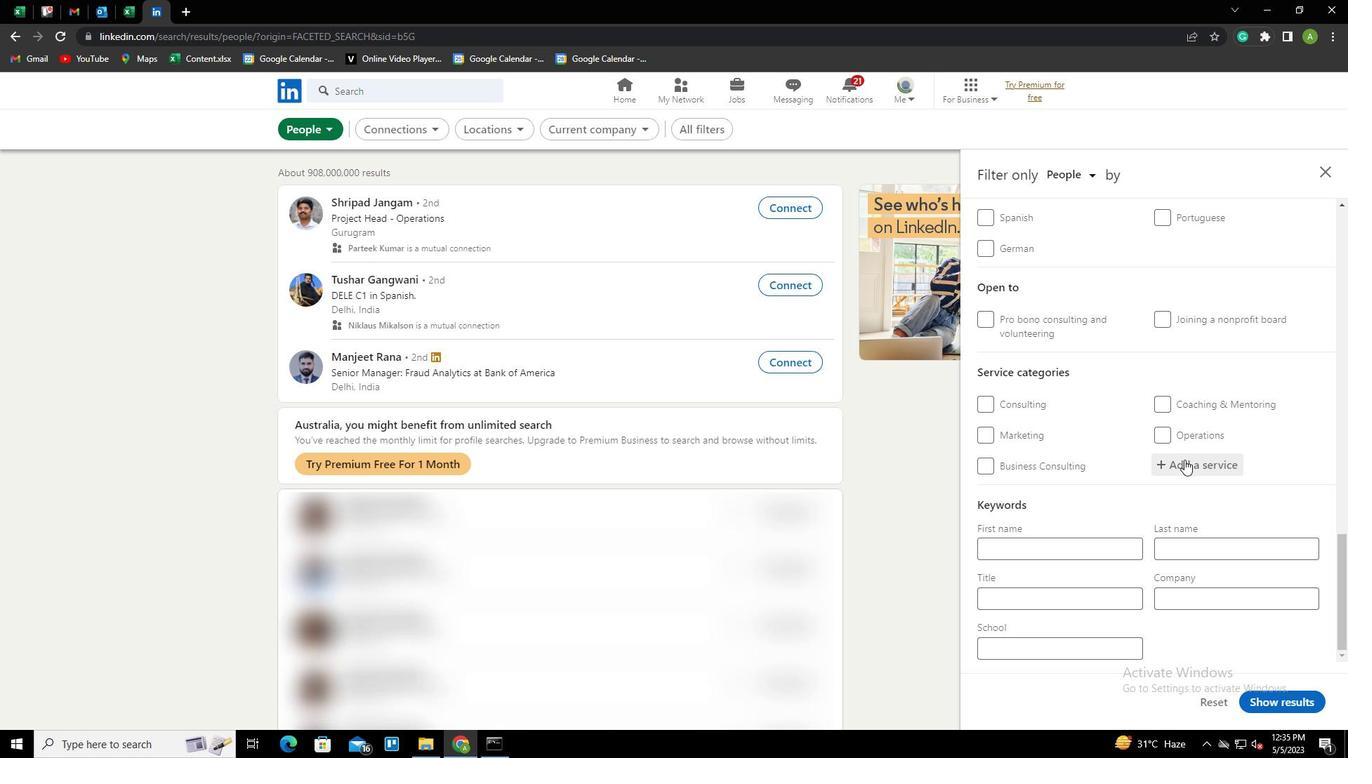 
Action: Mouse moved to (1184, 461)
Screenshot: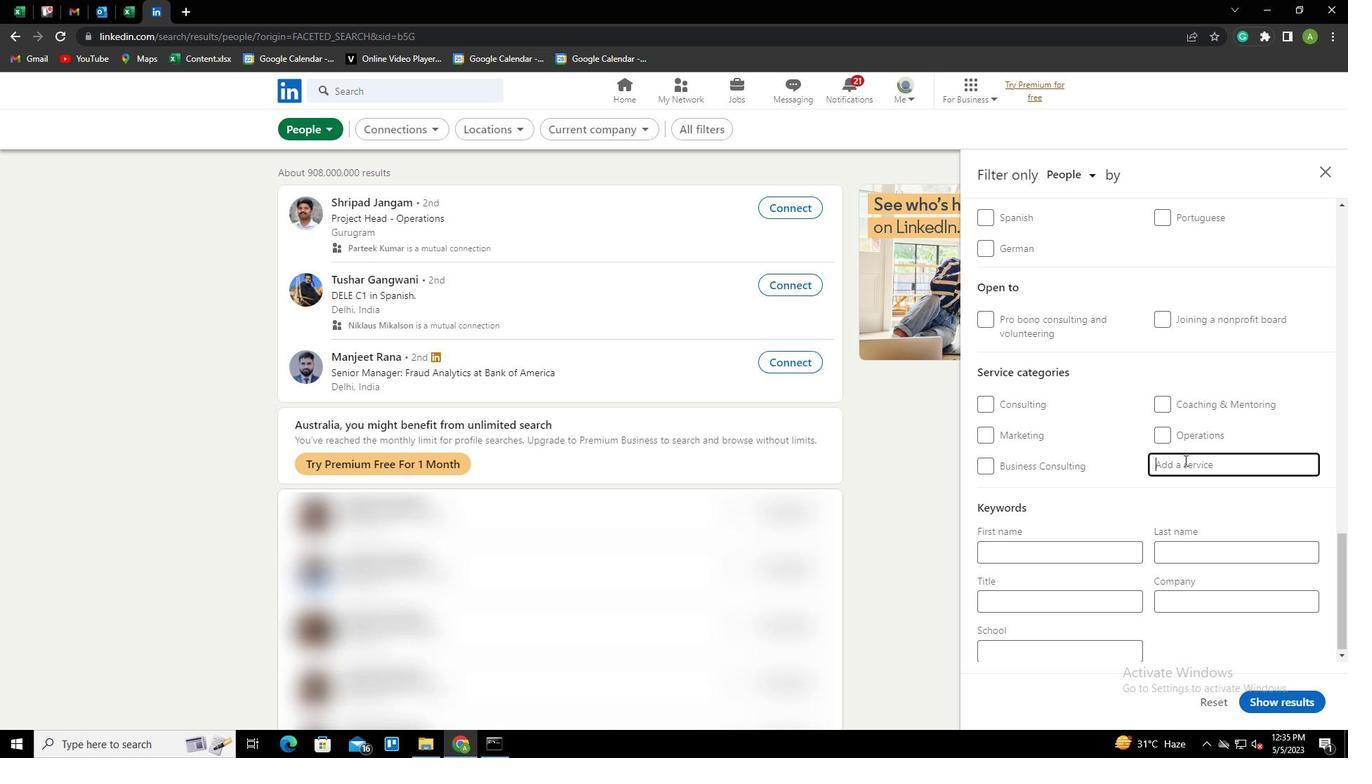 
Action: Key pressed <Key.shift>CORPORATE<Key.space><Key.shift>EVENTS<Key.space><Key.down><Key.enter>
Screenshot: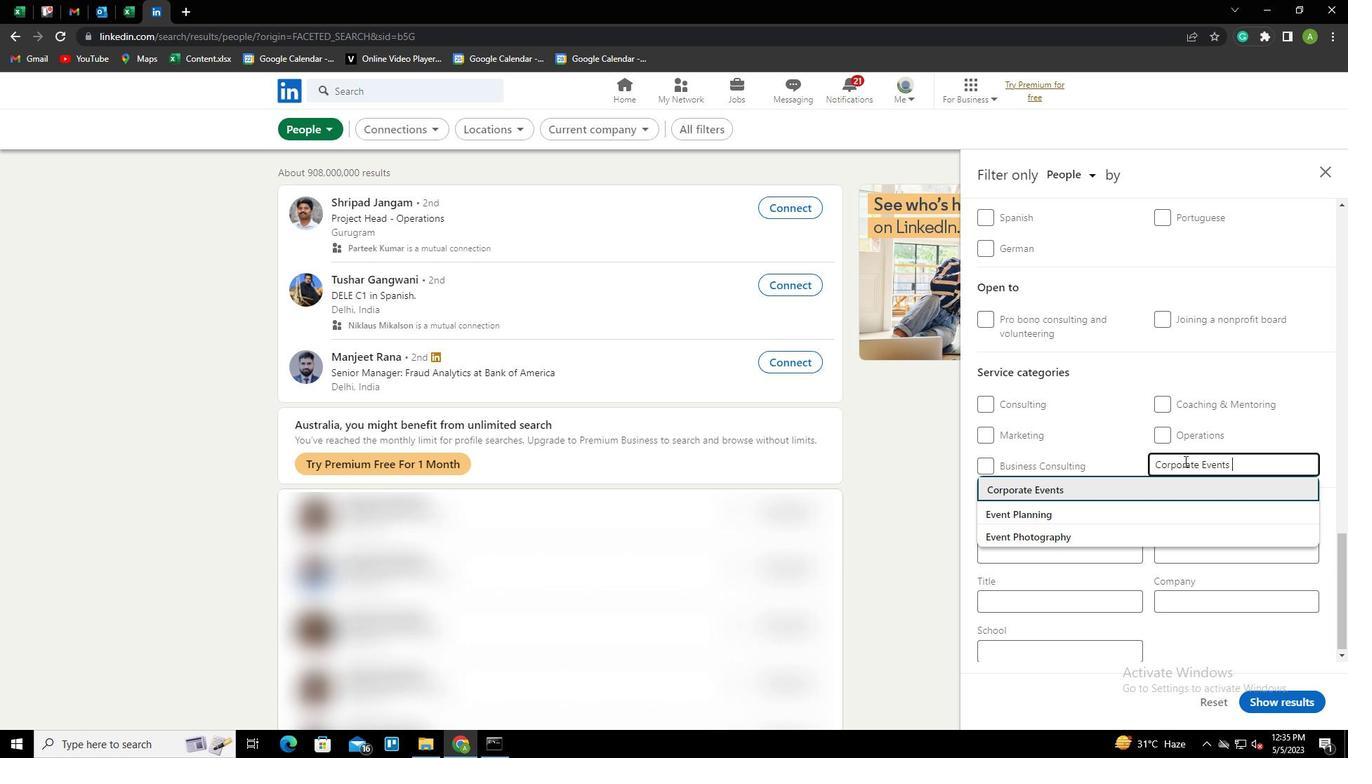 
Action: Mouse scrolled (1184, 460) with delta (0, 0)
Screenshot: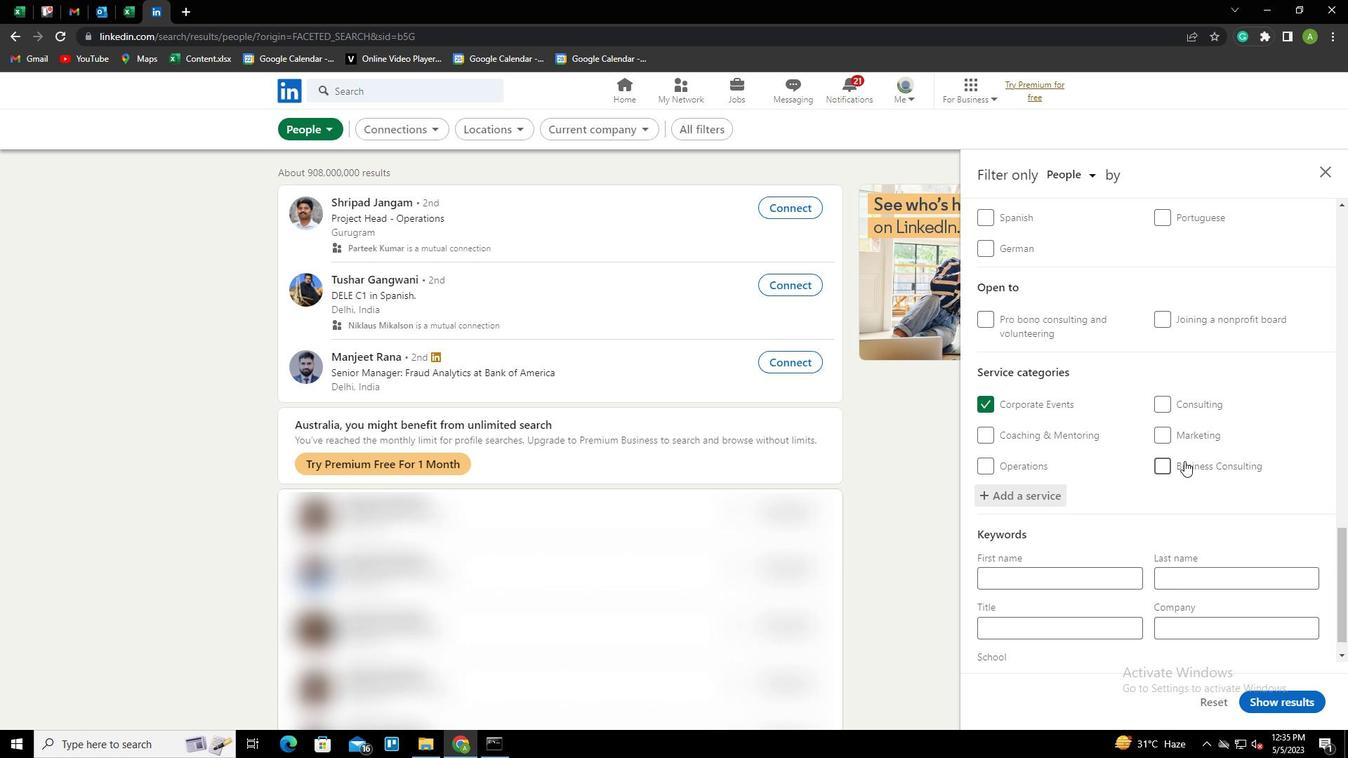
Action: Mouse scrolled (1184, 460) with delta (0, 0)
Screenshot: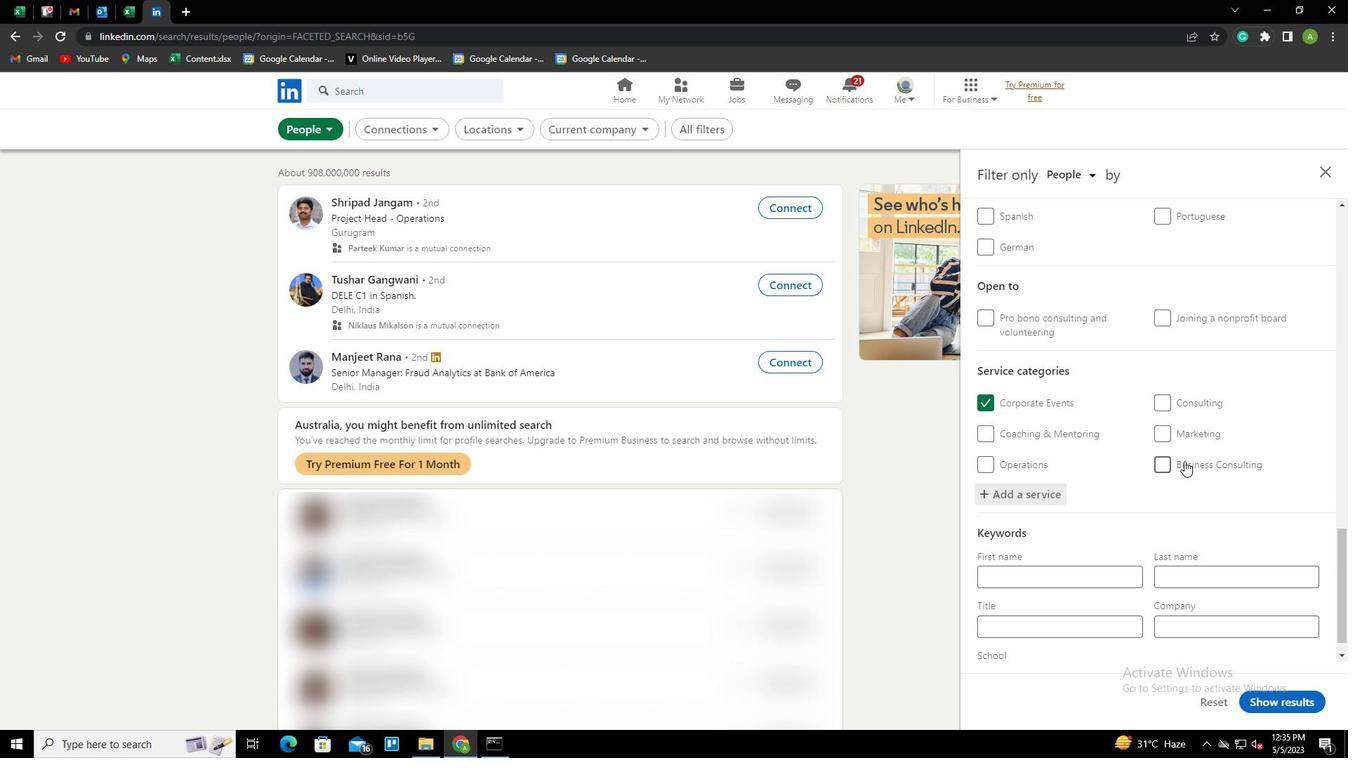 
Action: Mouse scrolled (1184, 460) with delta (0, 0)
Screenshot: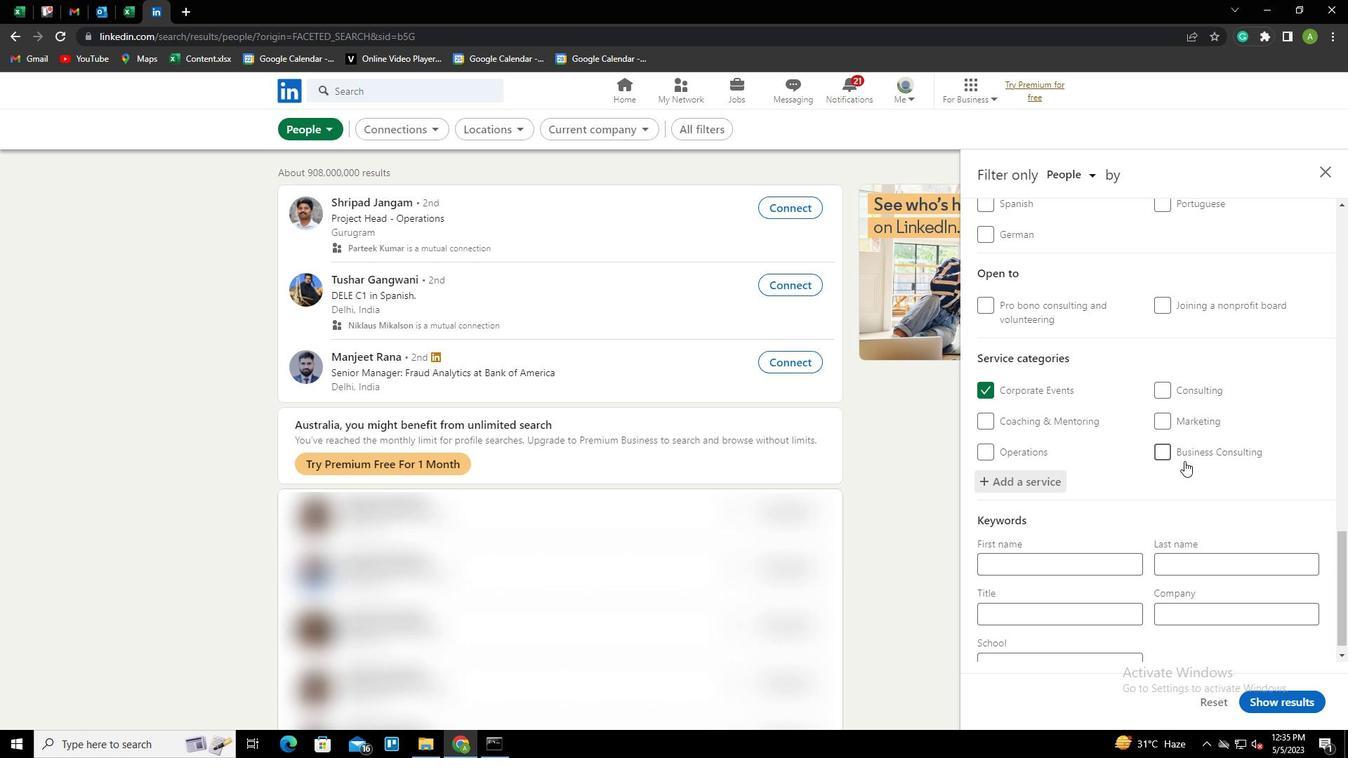 
Action: Mouse moved to (1094, 599)
Screenshot: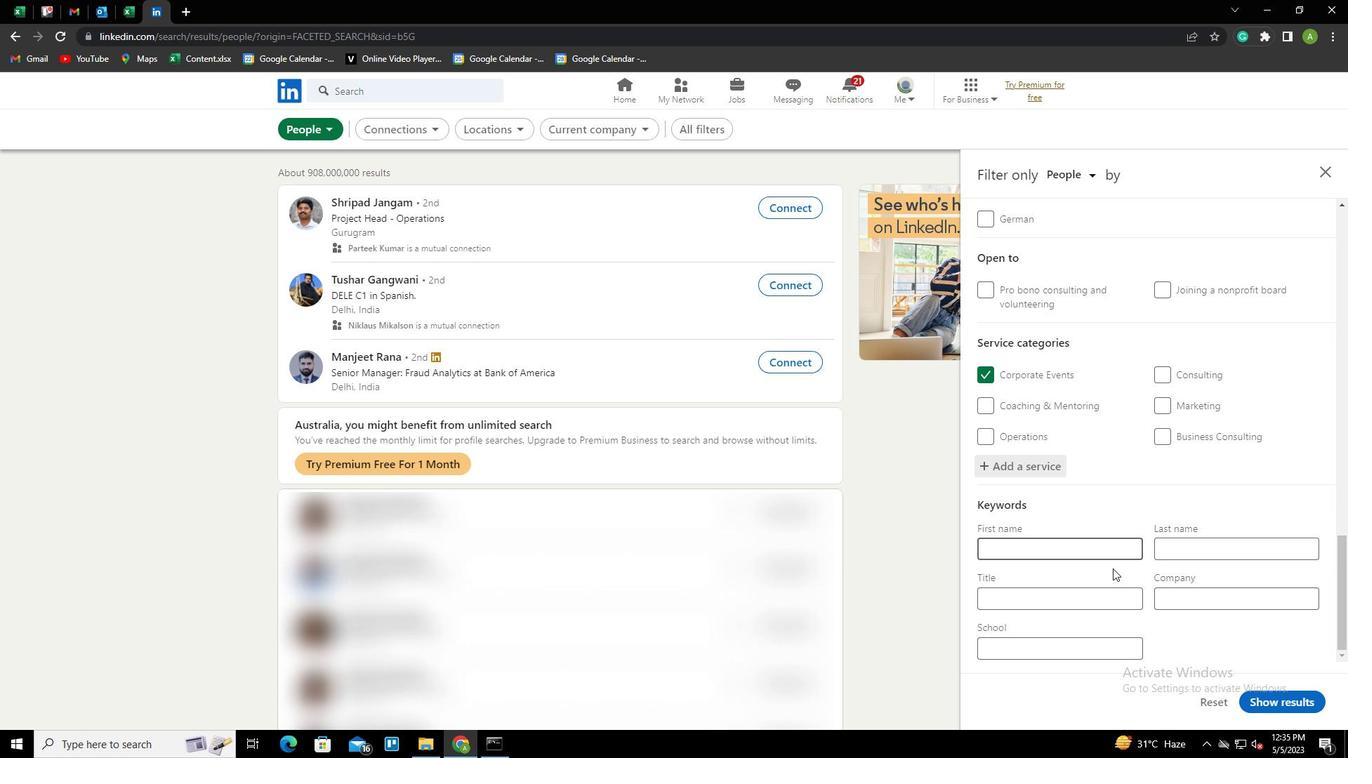 
Action: Mouse pressed left at (1094, 599)
Screenshot: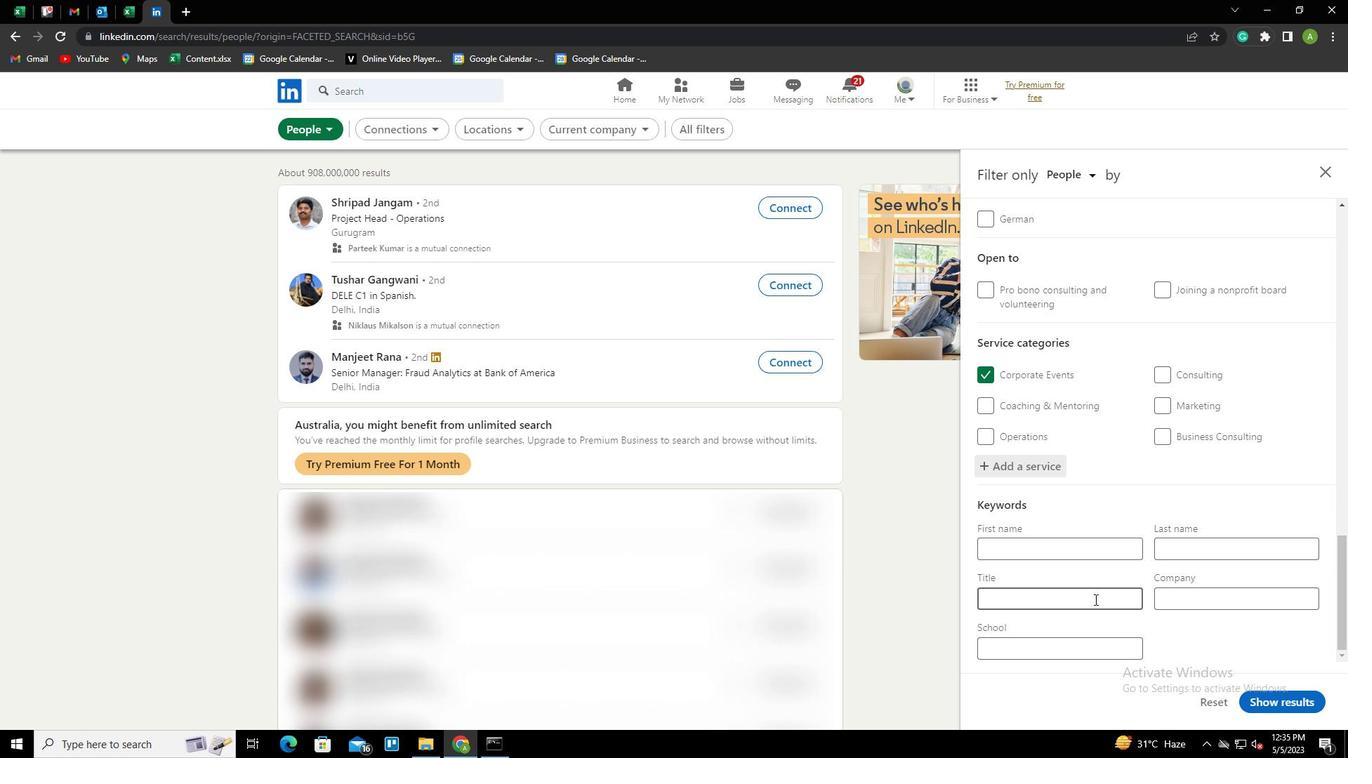 
Action: Key pressed <Key.shift>PHOTOGRAPHER
Screenshot: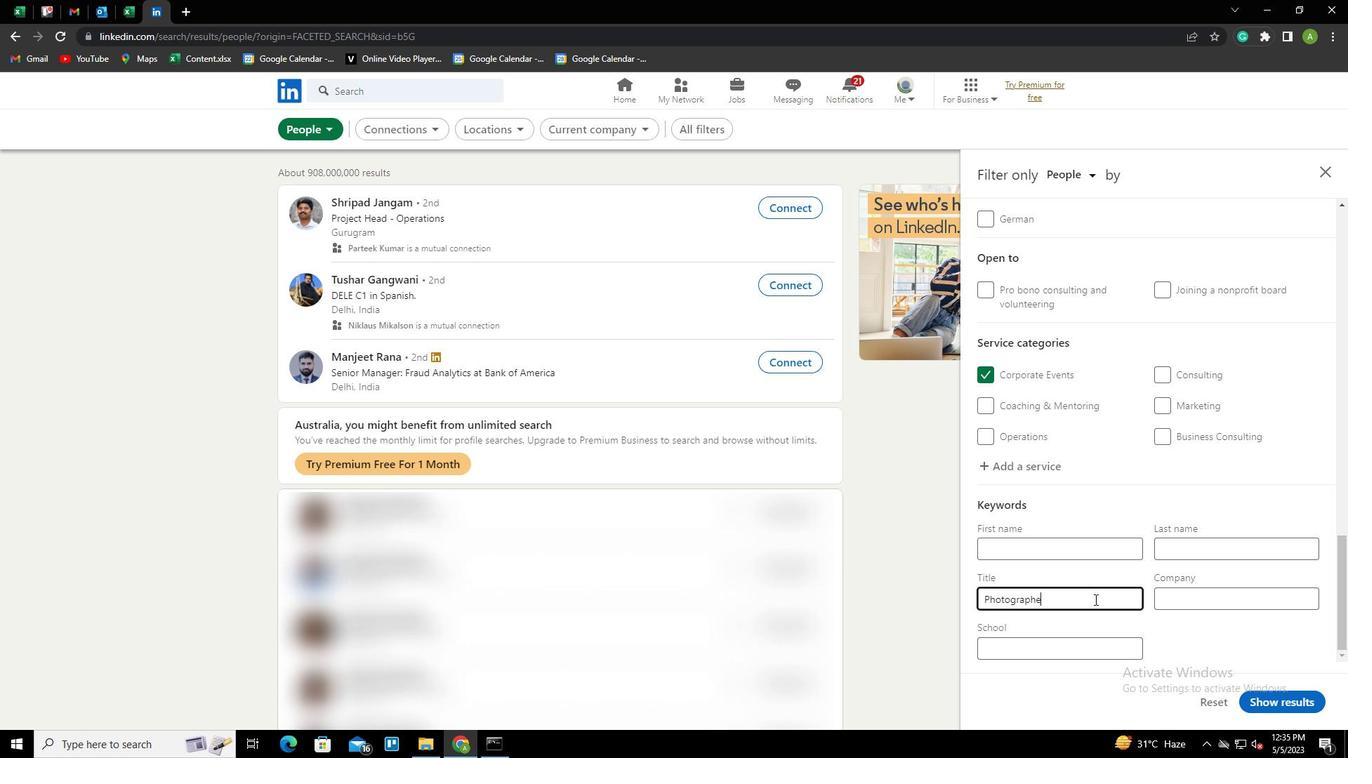 
Action: Mouse moved to (1203, 638)
Screenshot: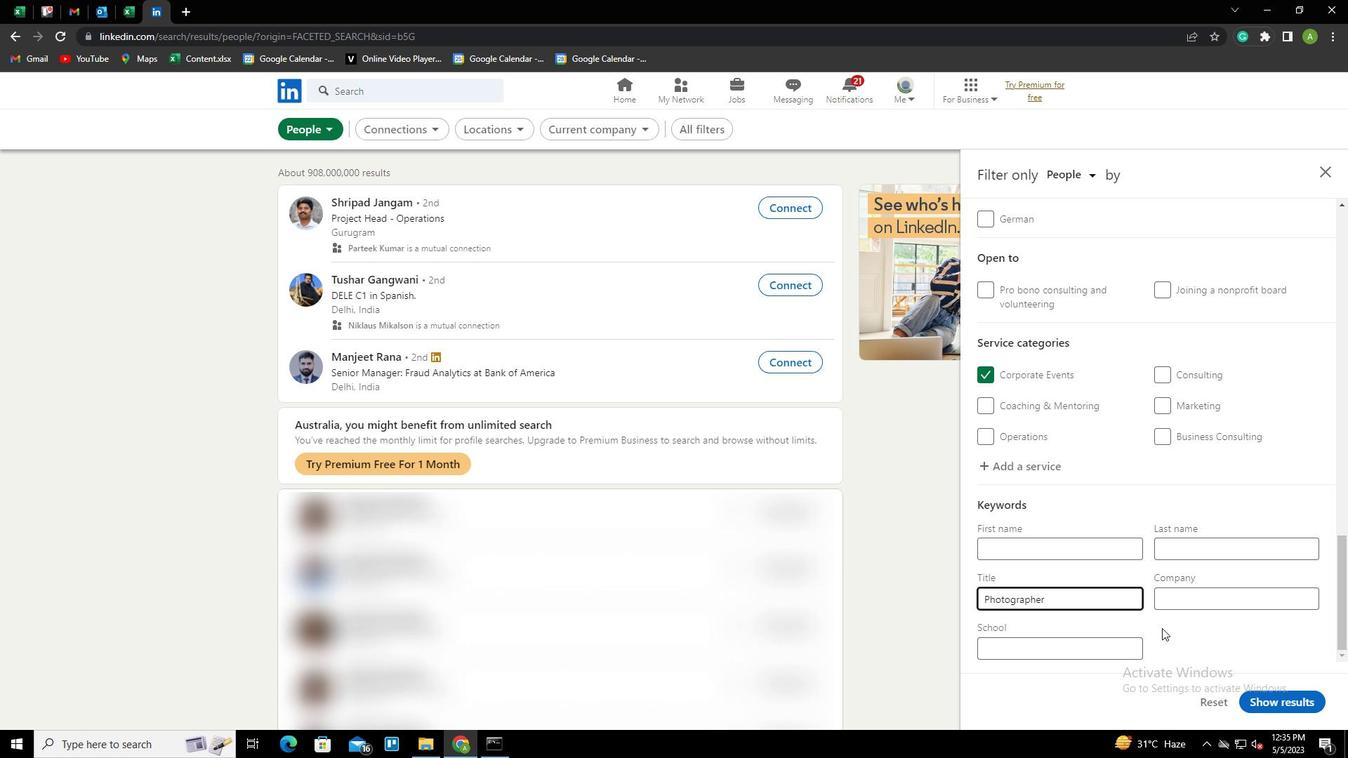 
Action: Mouse pressed left at (1203, 638)
Screenshot: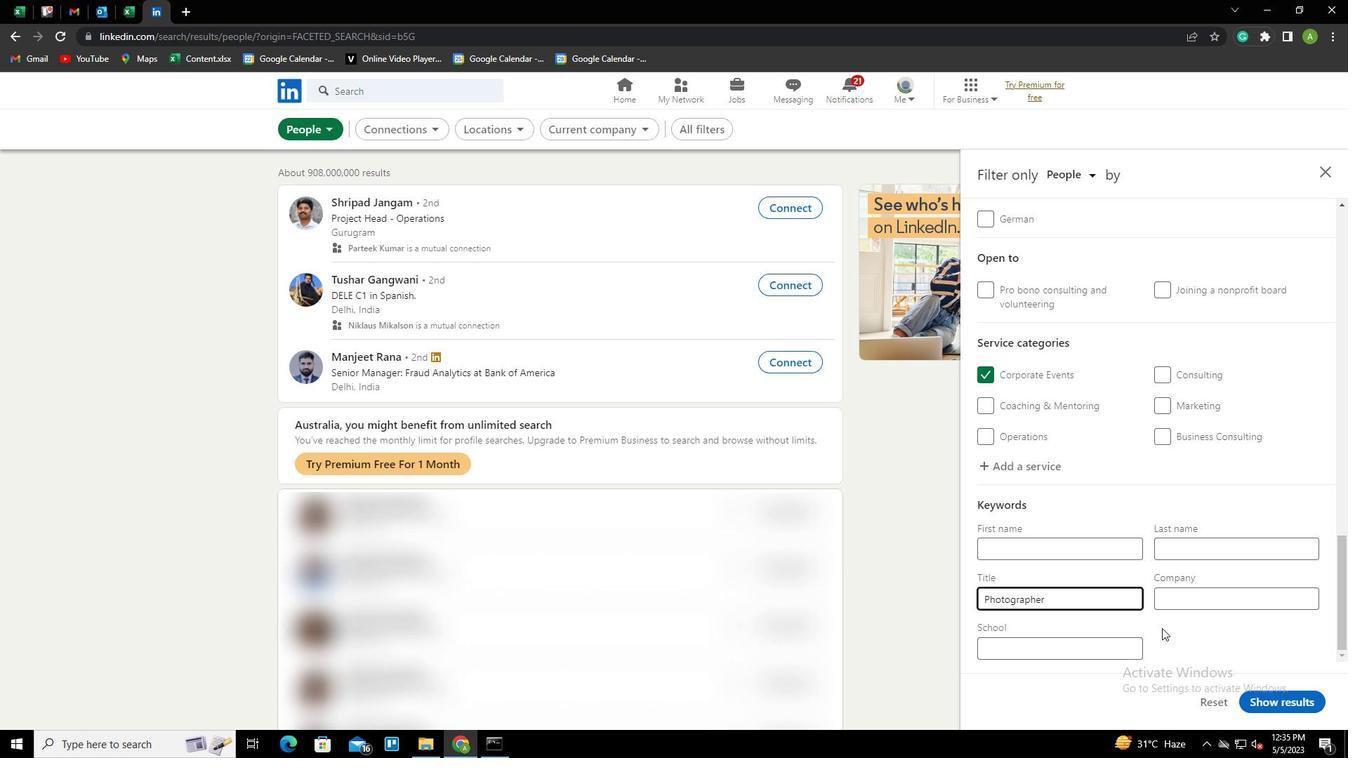 
Action: Mouse moved to (1280, 697)
Screenshot: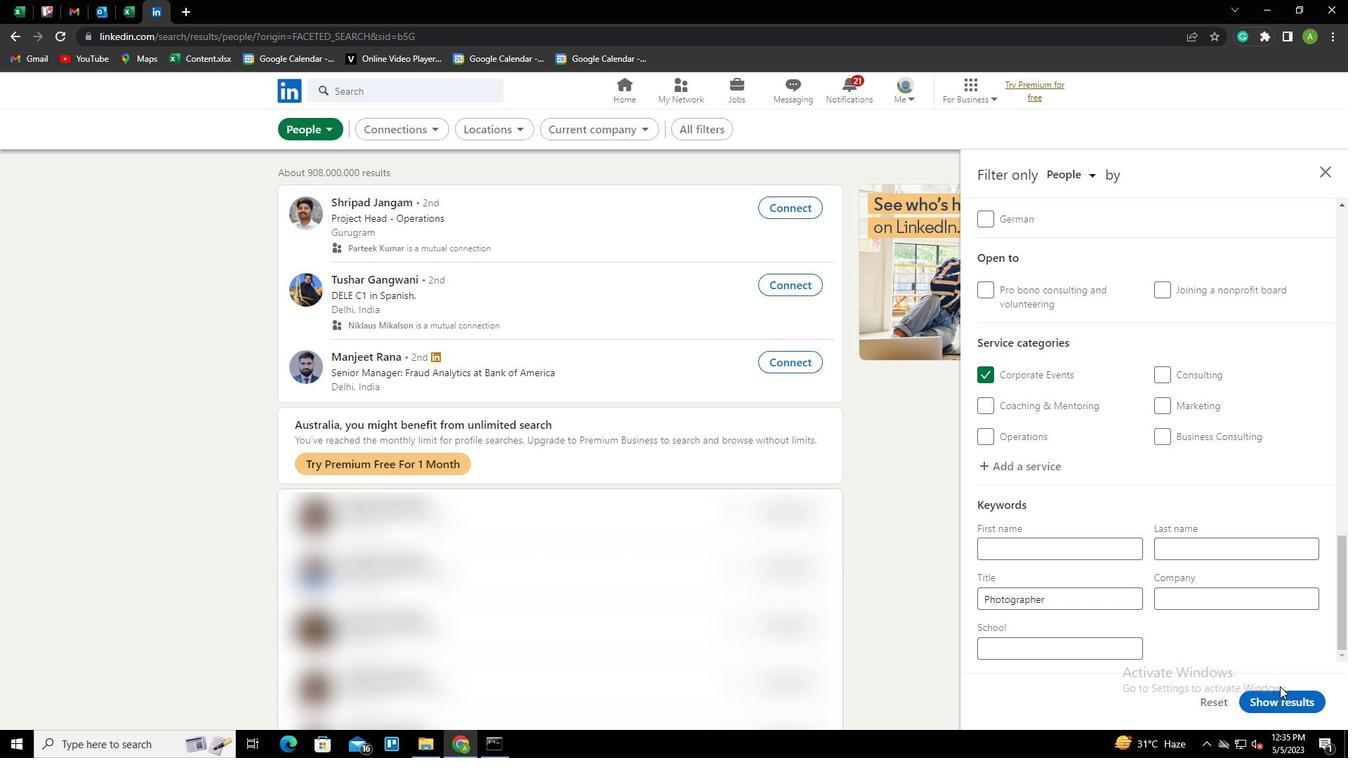
Action: Mouse pressed left at (1280, 697)
Screenshot: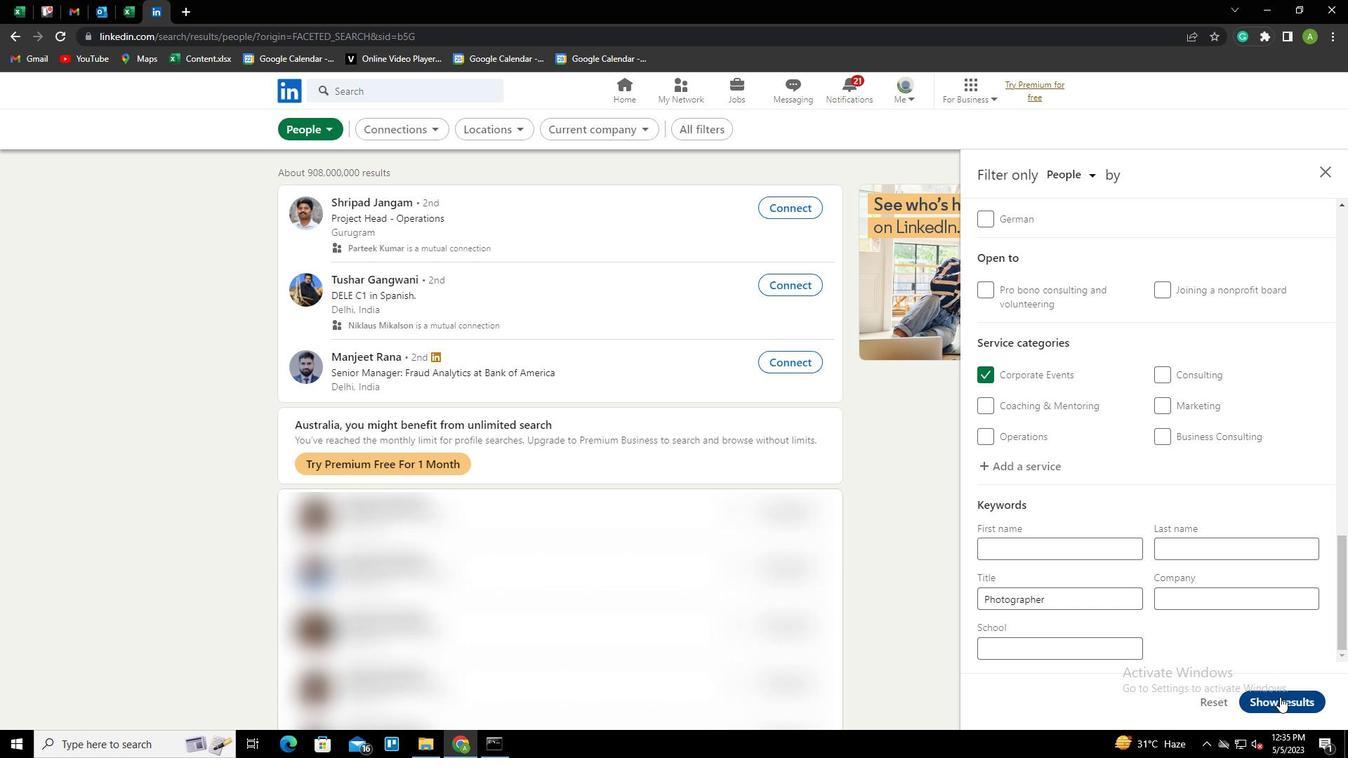 
Action: Mouse moved to (1228, 700)
Screenshot: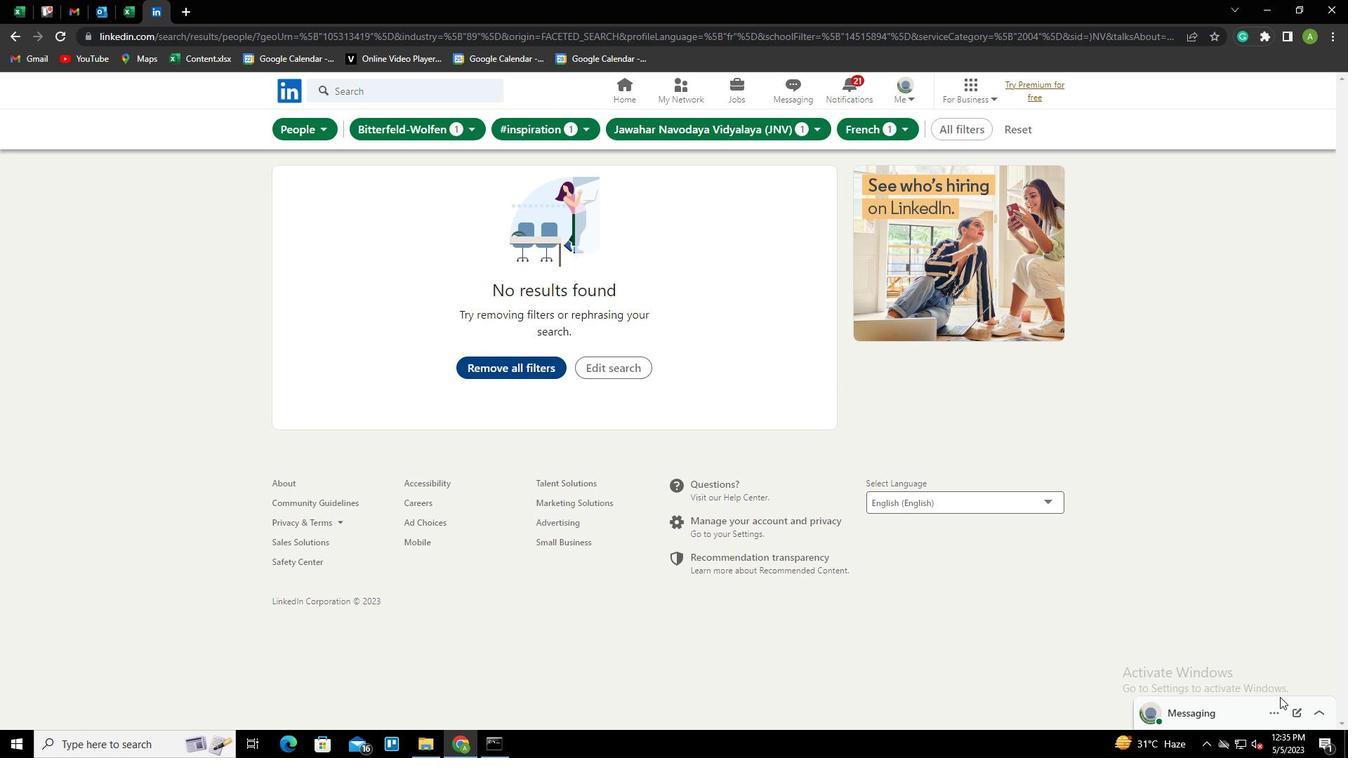 
